 Task: Look for space in Welland, Canada from 11th June, 2023 to 17th June, 2023 for 1 adult in price range Rs.5000 to Rs.12000. Place can be private room with 1  bedroom having 1 bed and 1 bathroom. Property type can be house, flat, guest house, hotel. Booking option can be shelf check-in. Required host language is English.
Action: Mouse moved to (512, 109)
Screenshot: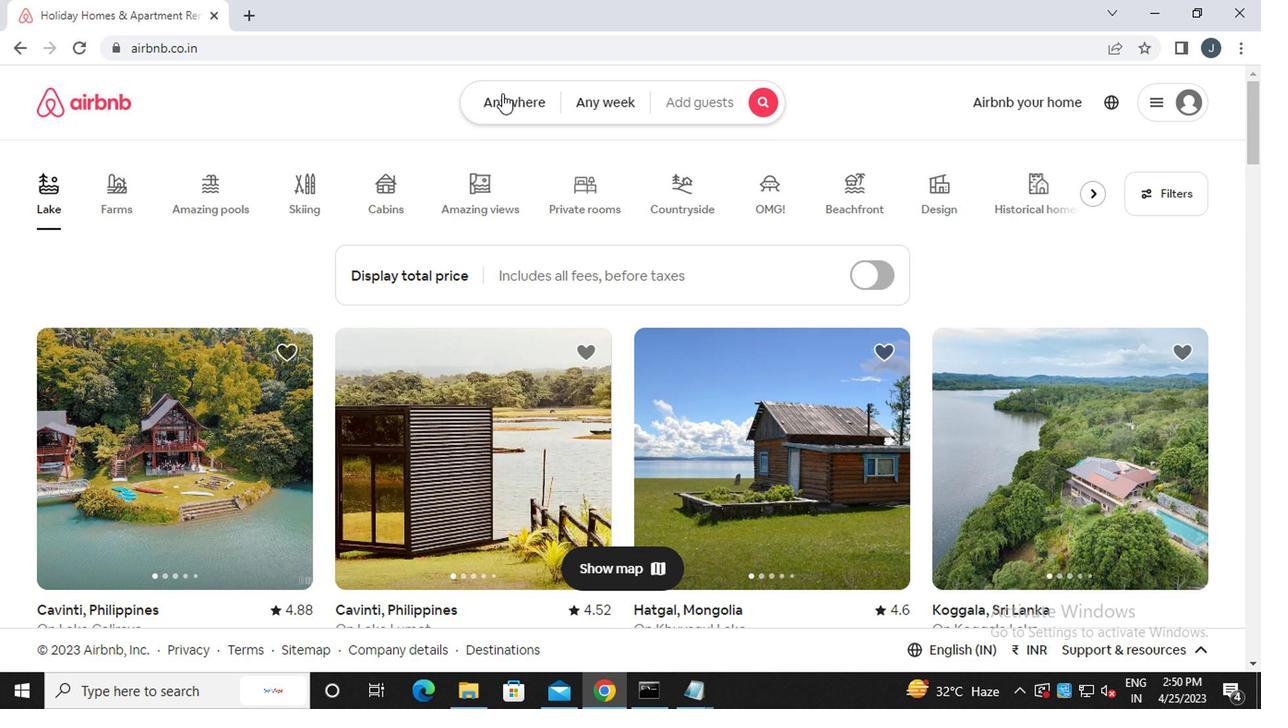 
Action: Mouse pressed left at (512, 109)
Screenshot: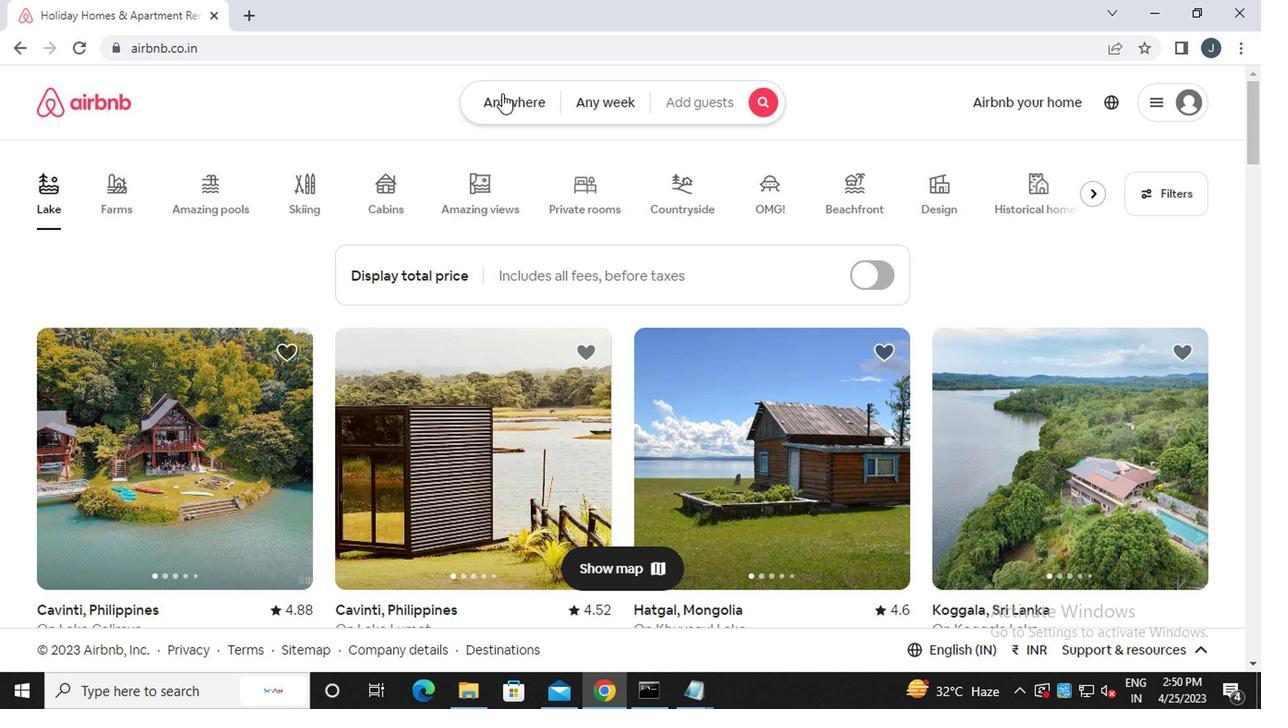 
Action: Mouse moved to (298, 177)
Screenshot: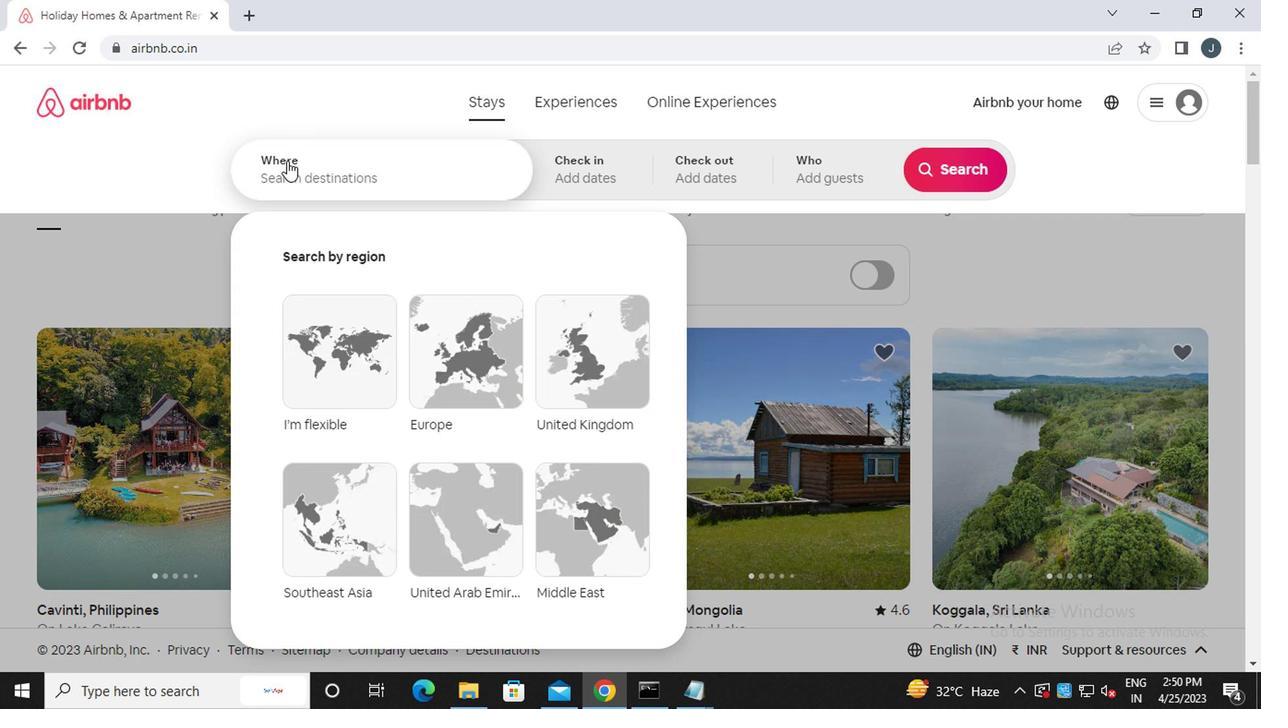 
Action: Mouse pressed left at (298, 177)
Screenshot: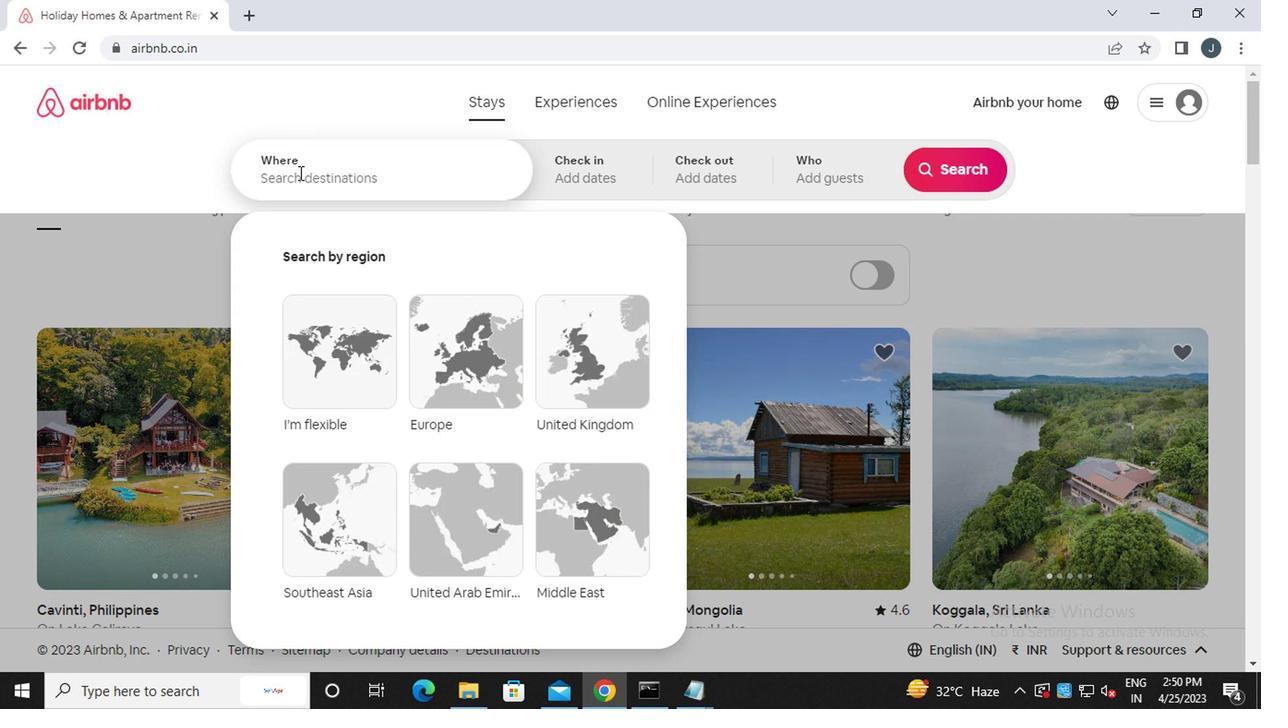 
Action: Mouse moved to (290, 170)
Screenshot: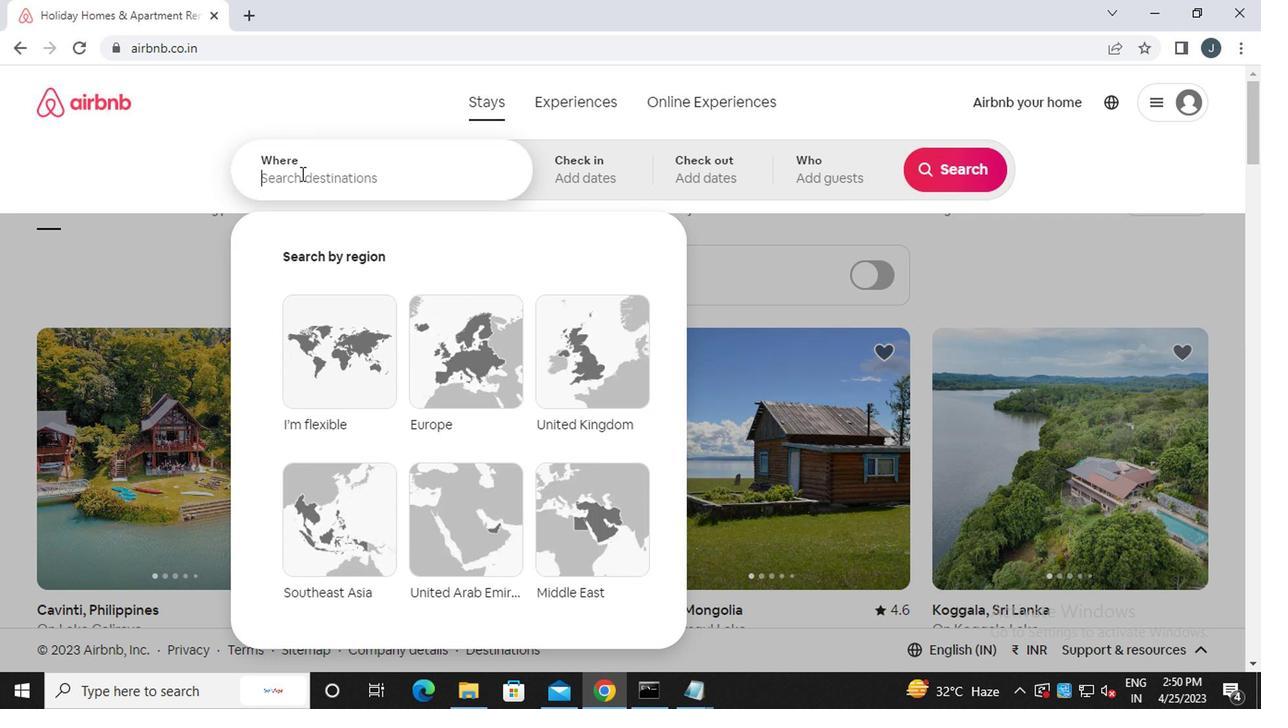 
Action: Key pressed w<Key.caps_lock>elland,<Key.caps_lock>c<Key.caps_lock>anada
Screenshot: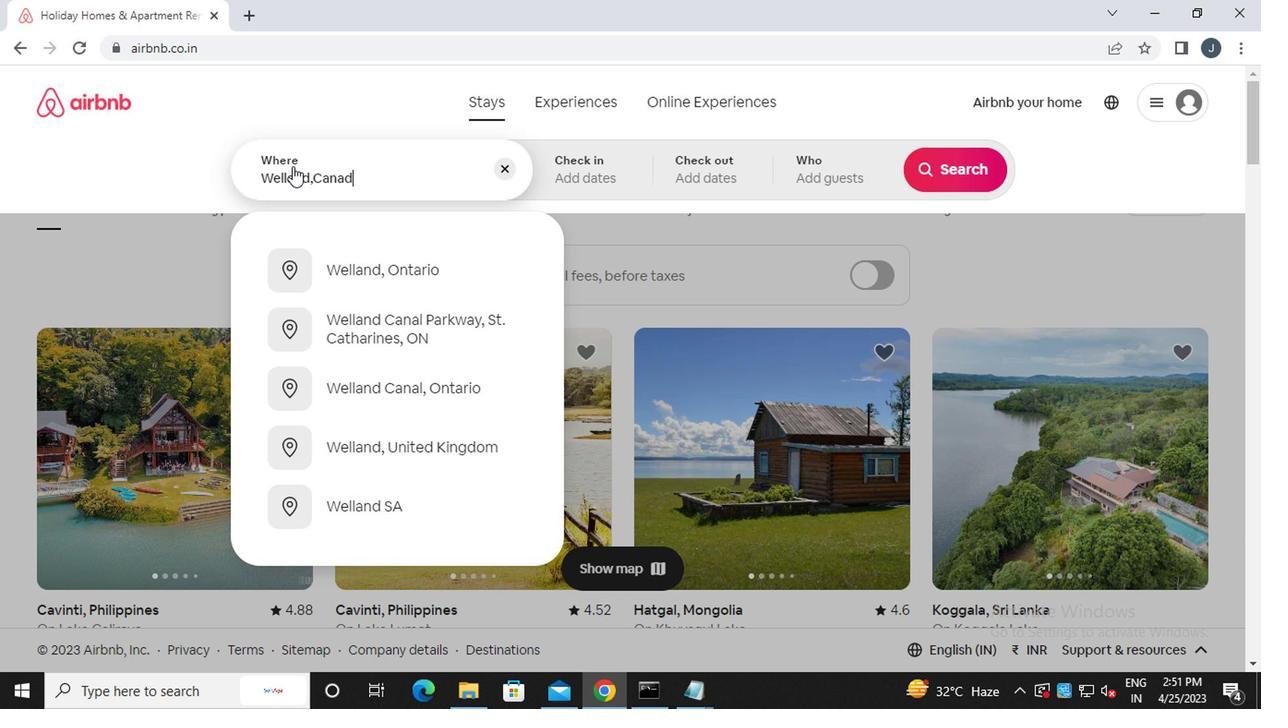 
Action: Mouse moved to (579, 179)
Screenshot: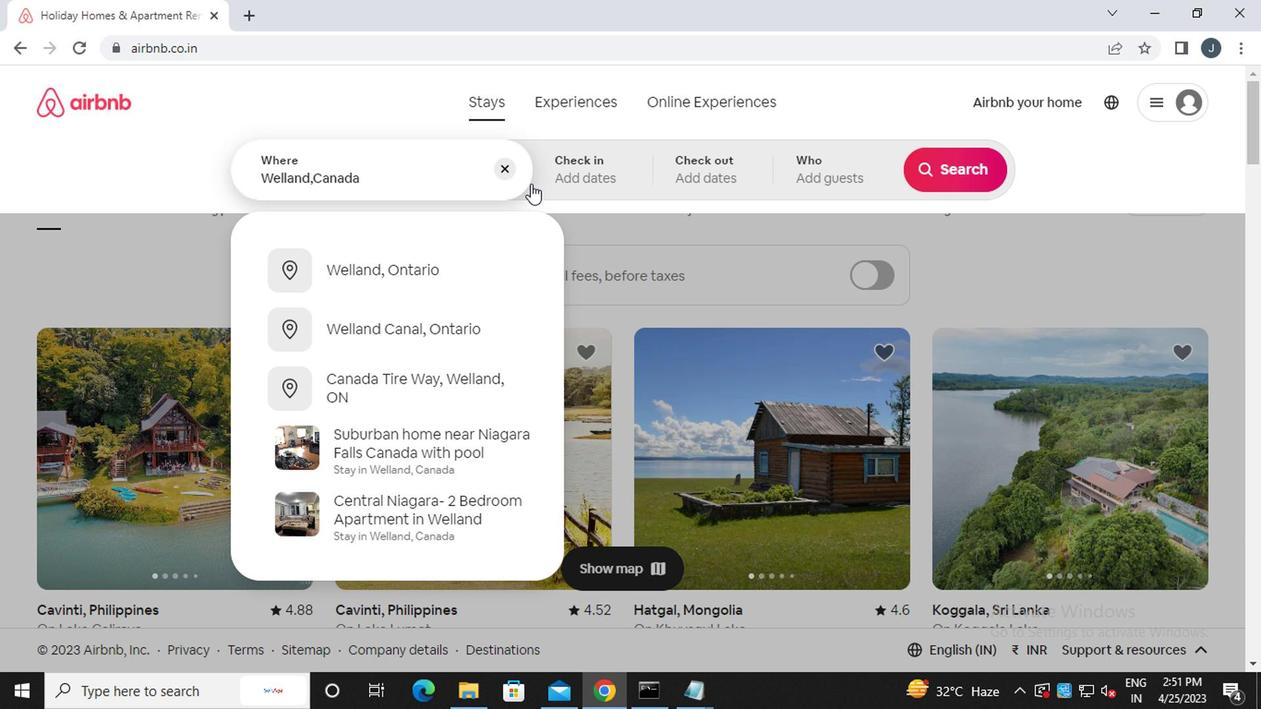 
Action: Mouse pressed left at (579, 179)
Screenshot: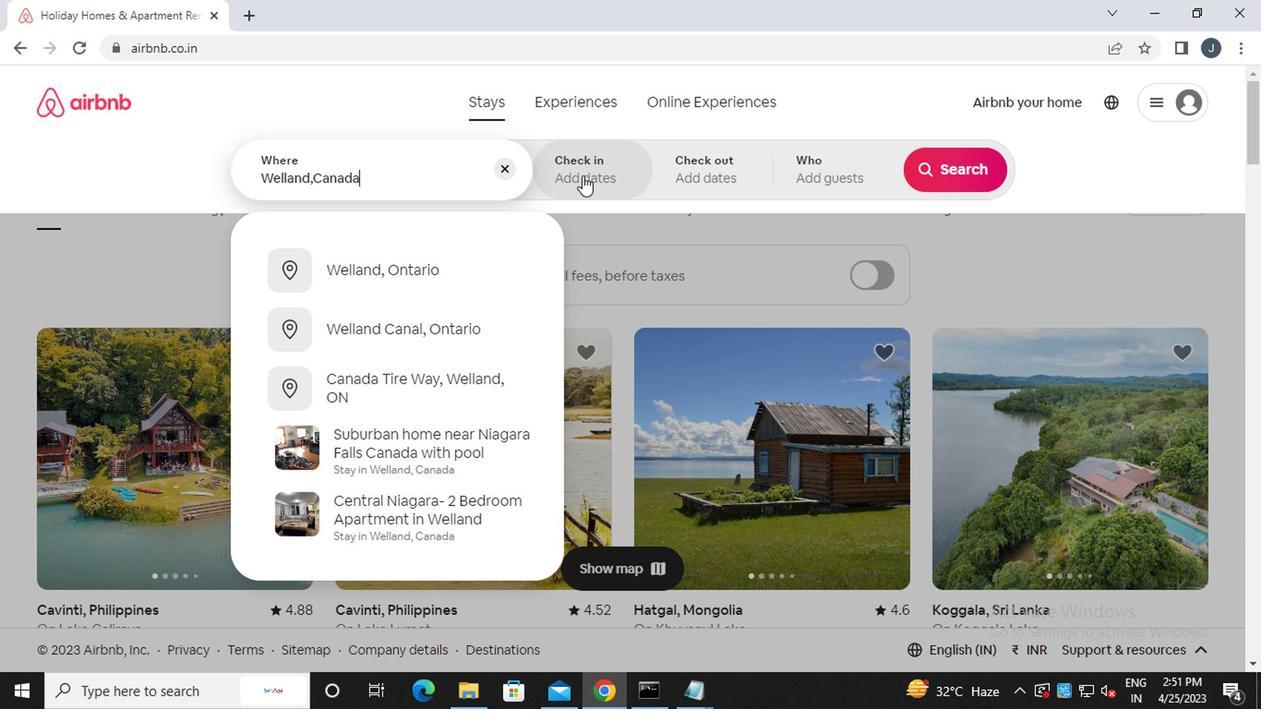 
Action: Mouse moved to (939, 313)
Screenshot: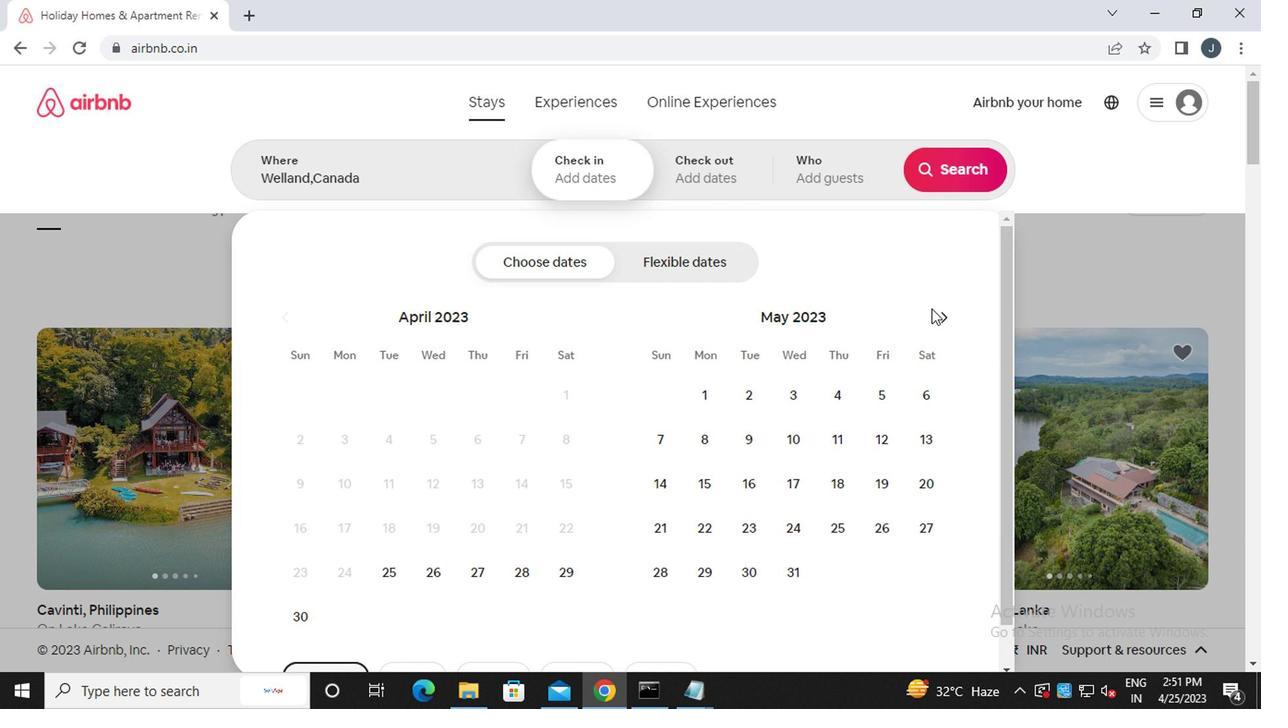 
Action: Mouse pressed left at (939, 313)
Screenshot: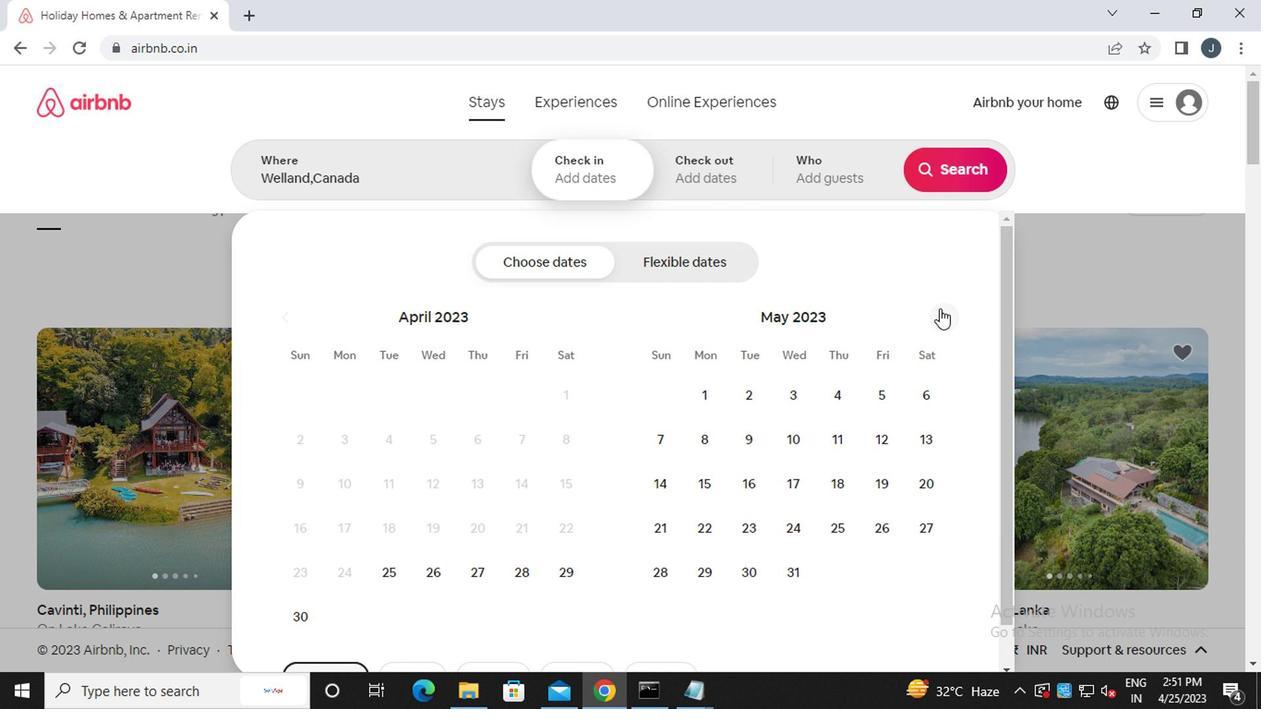 
Action: Mouse moved to (666, 481)
Screenshot: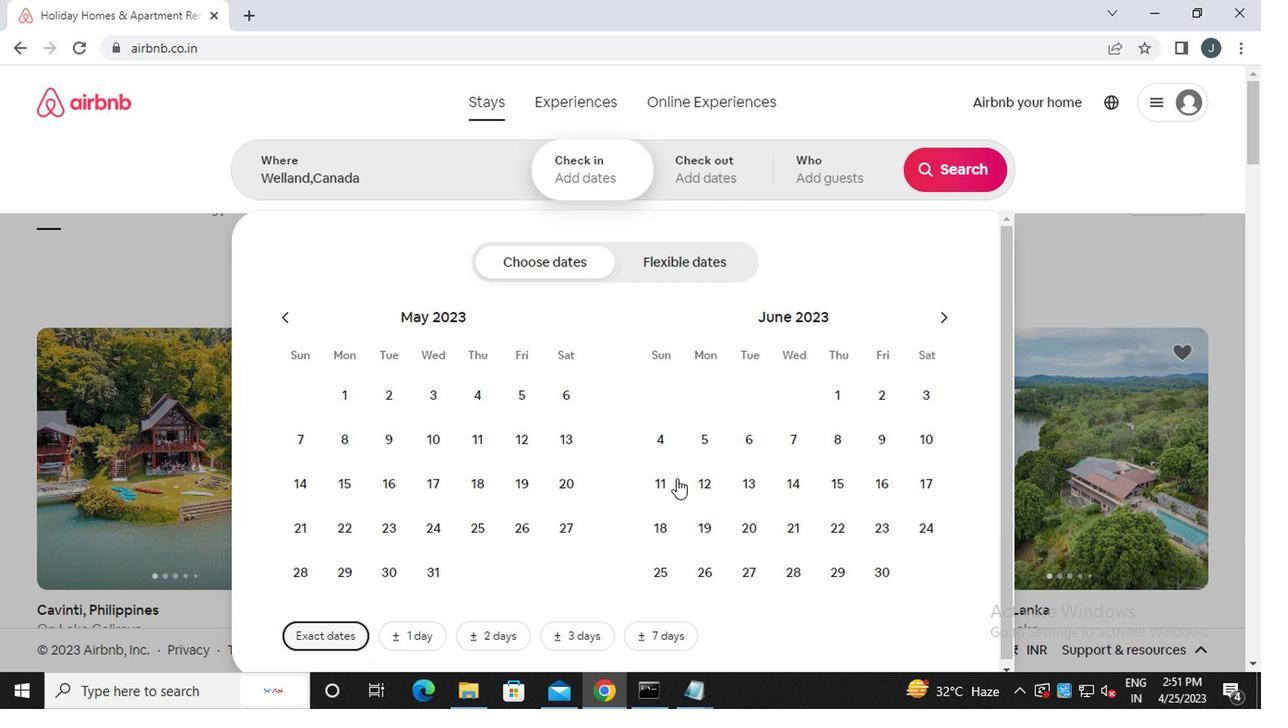 
Action: Mouse pressed left at (666, 481)
Screenshot: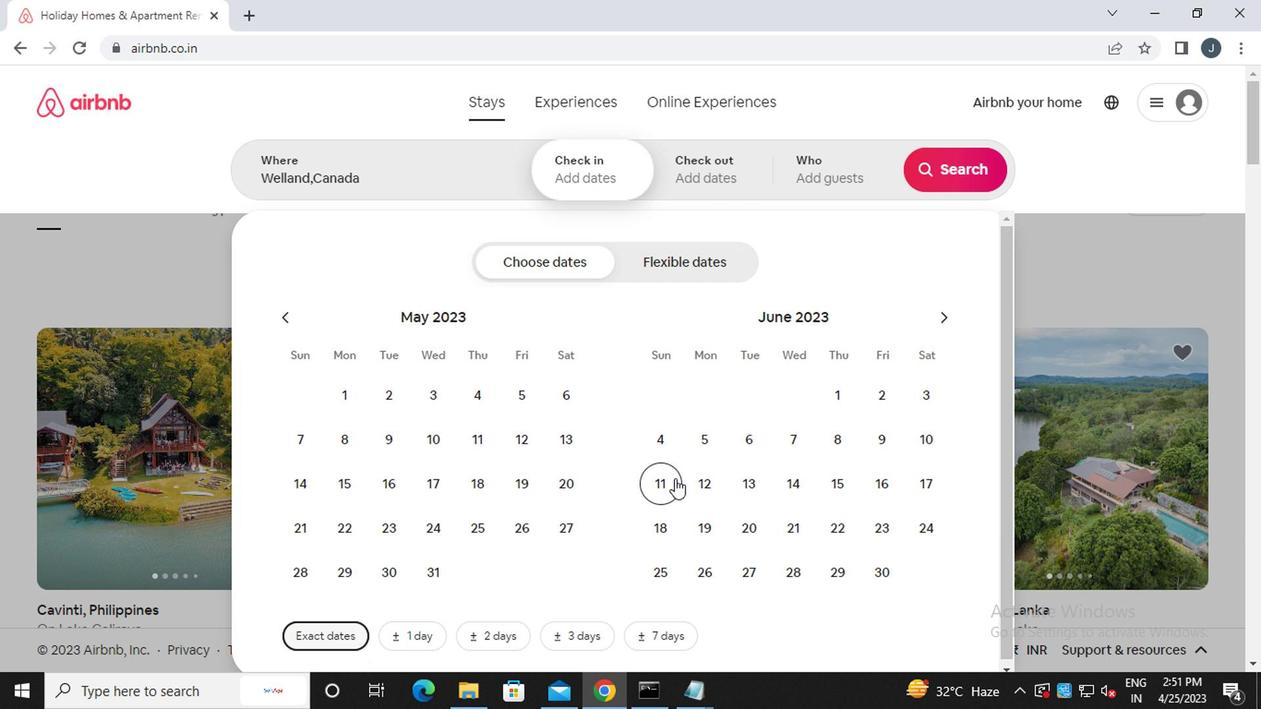 
Action: Mouse moved to (917, 480)
Screenshot: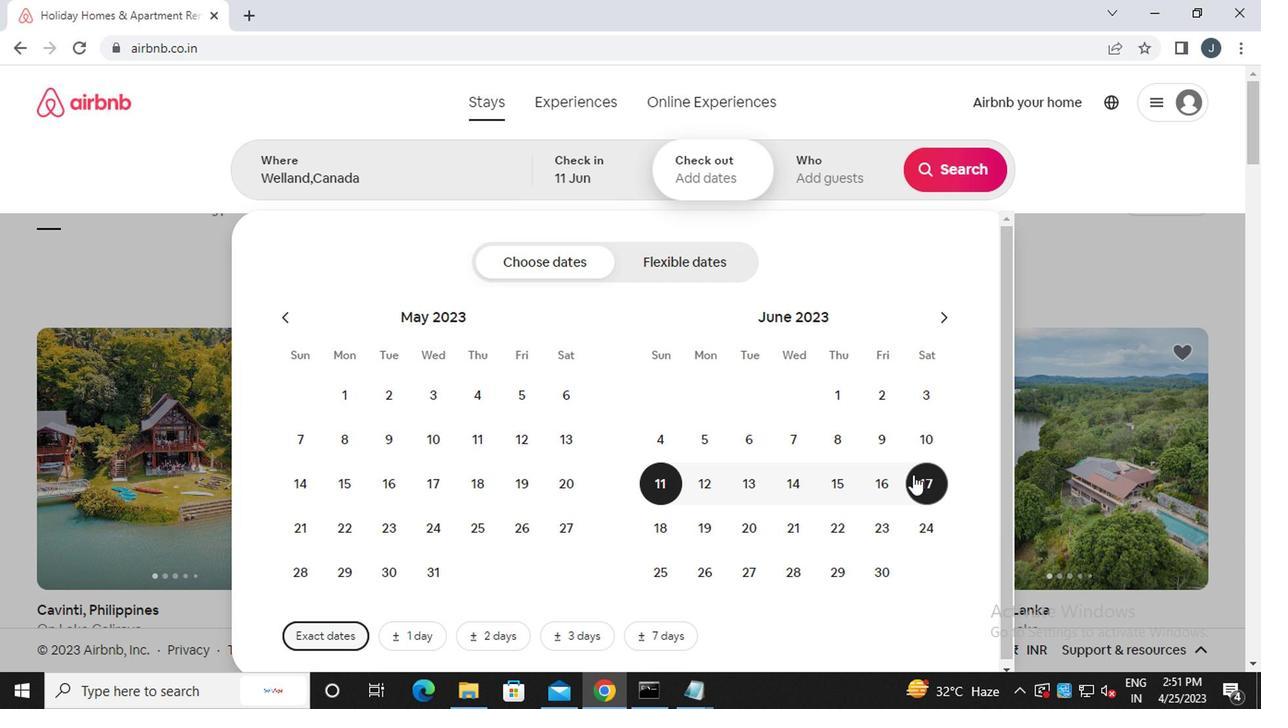 
Action: Mouse pressed left at (917, 480)
Screenshot: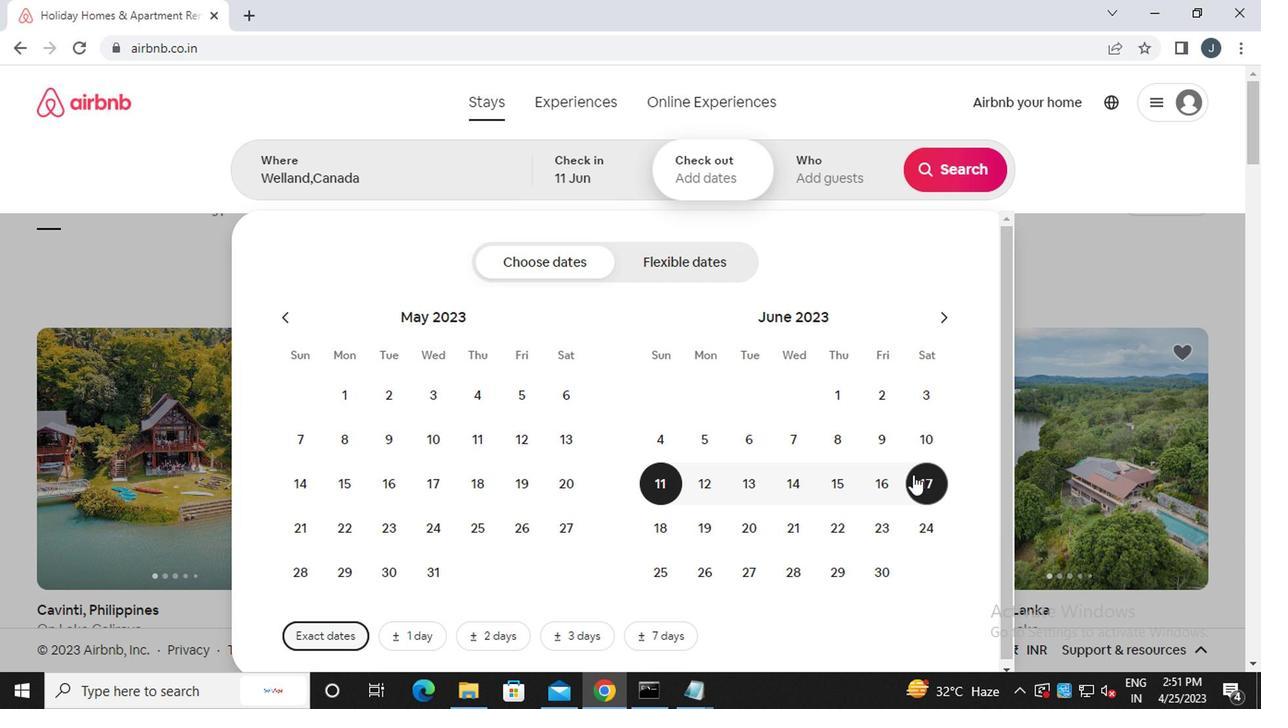 
Action: Mouse moved to (829, 190)
Screenshot: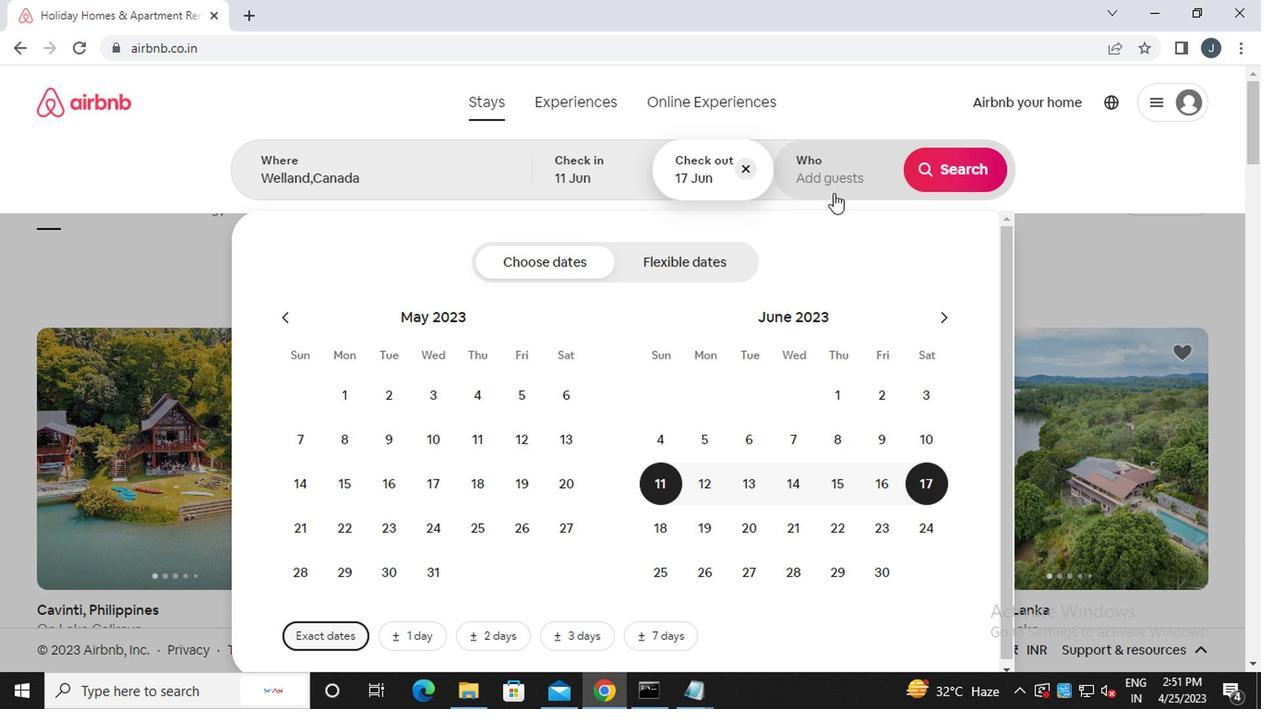 
Action: Mouse pressed left at (829, 190)
Screenshot: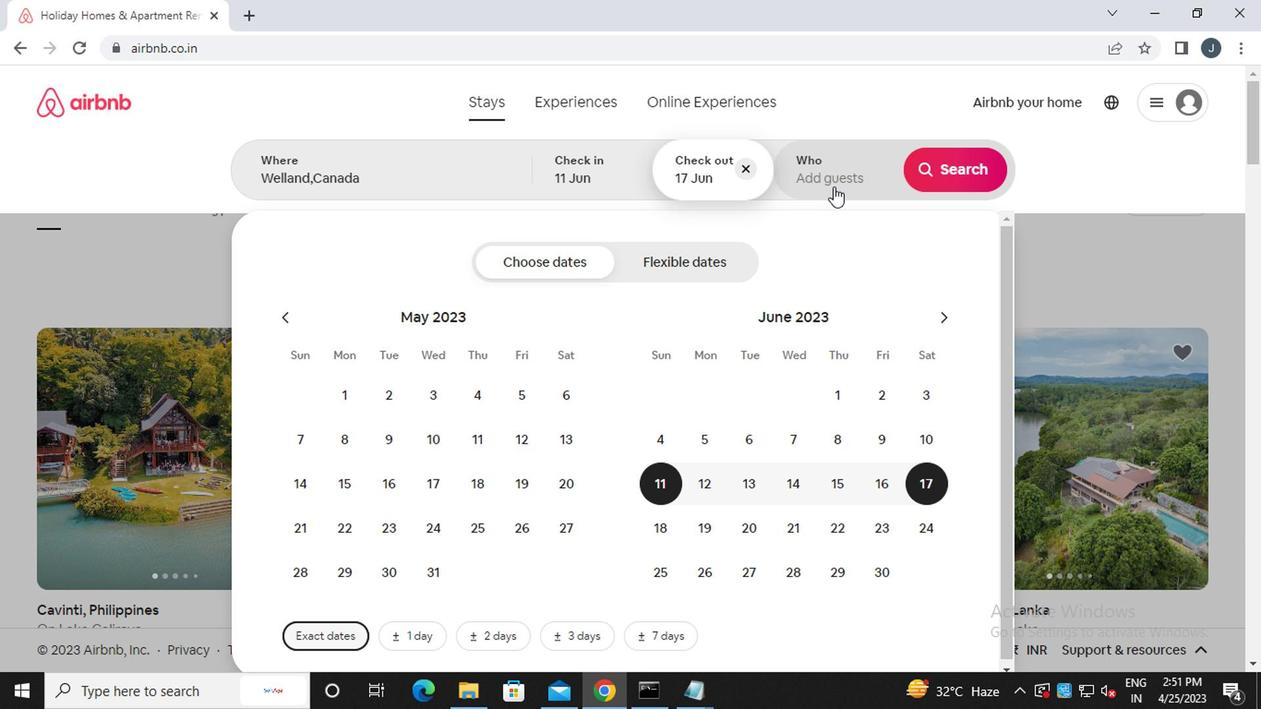 
Action: Mouse moved to (962, 273)
Screenshot: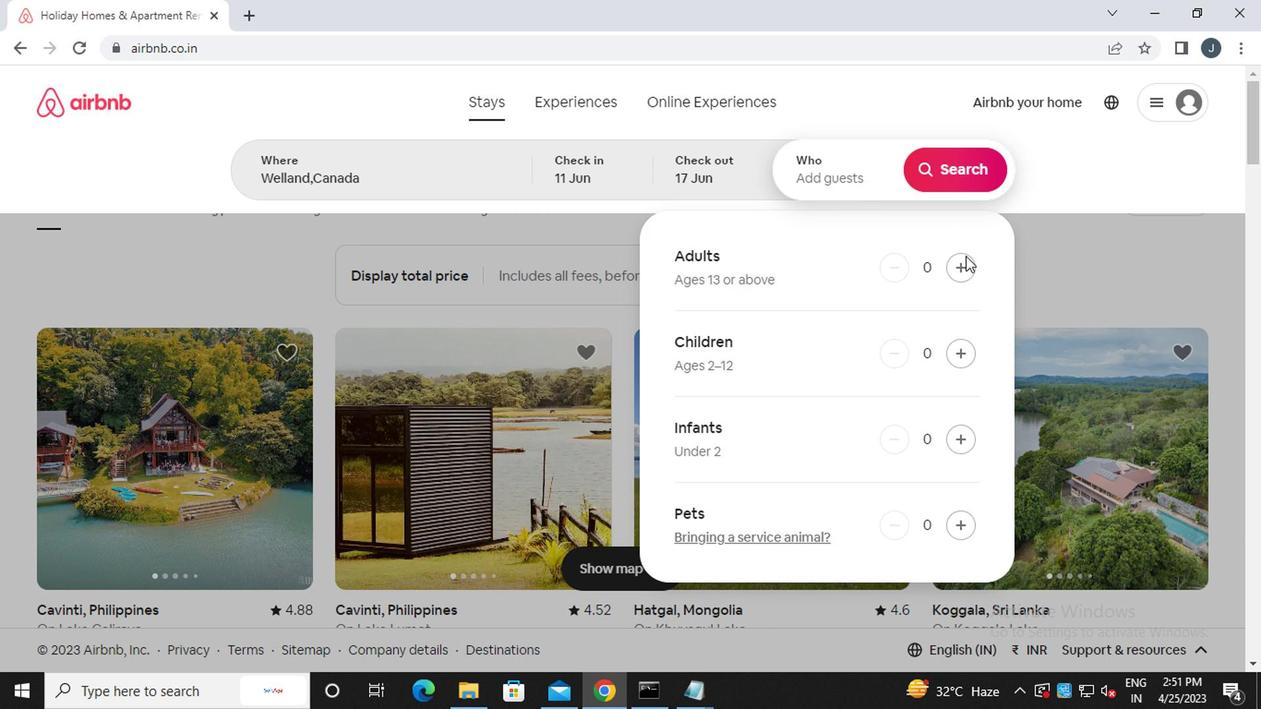 
Action: Mouse pressed left at (962, 273)
Screenshot: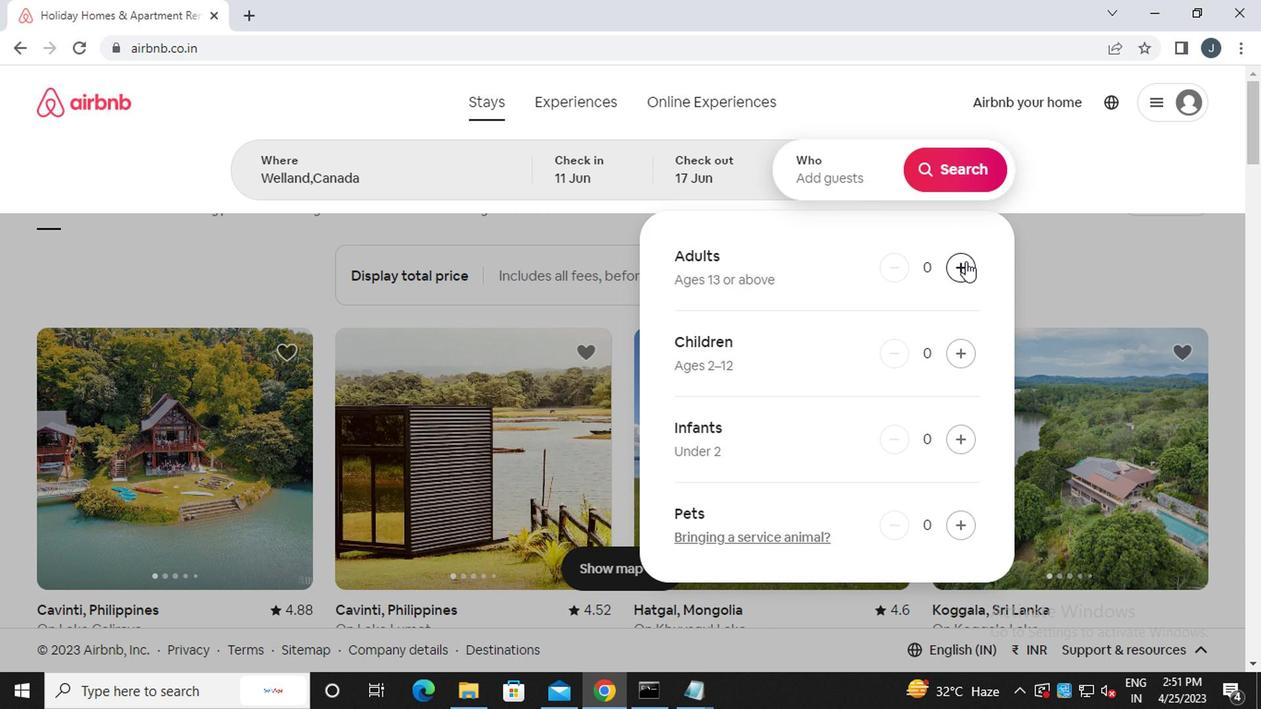 
Action: Mouse moved to (962, 176)
Screenshot: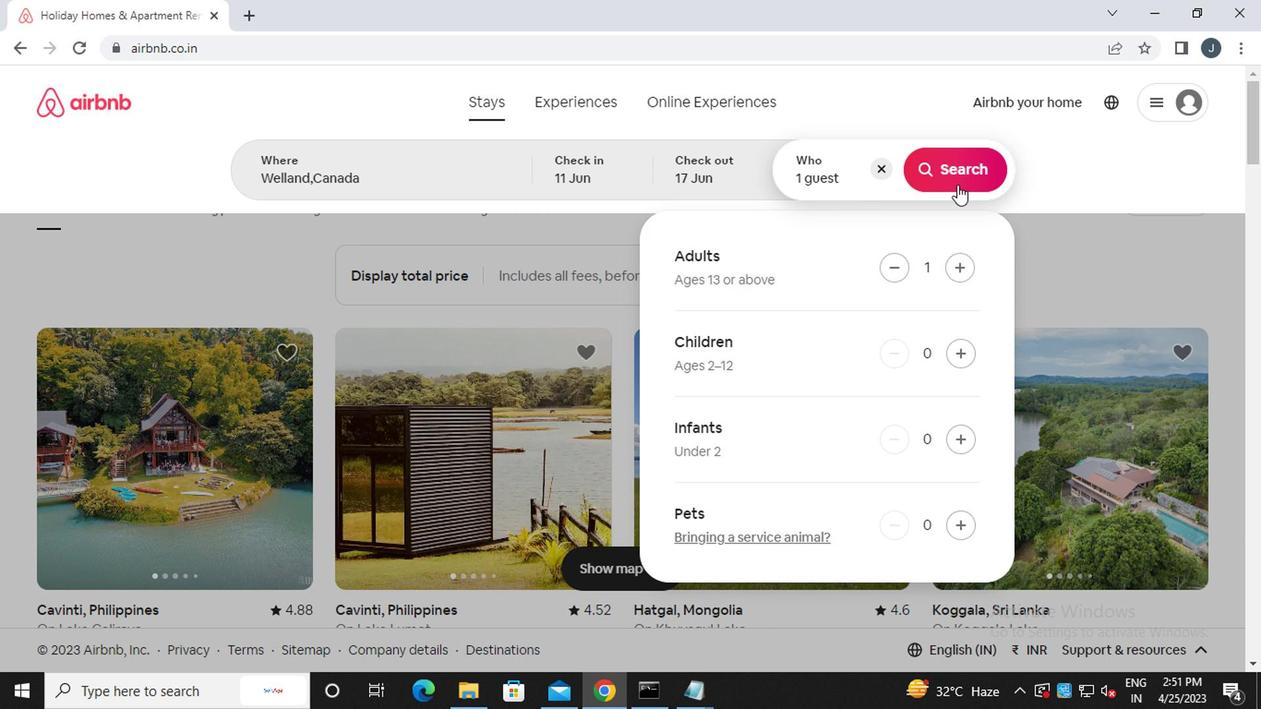 
Action: Mouse pressed left at (962, 176)
Screenshot: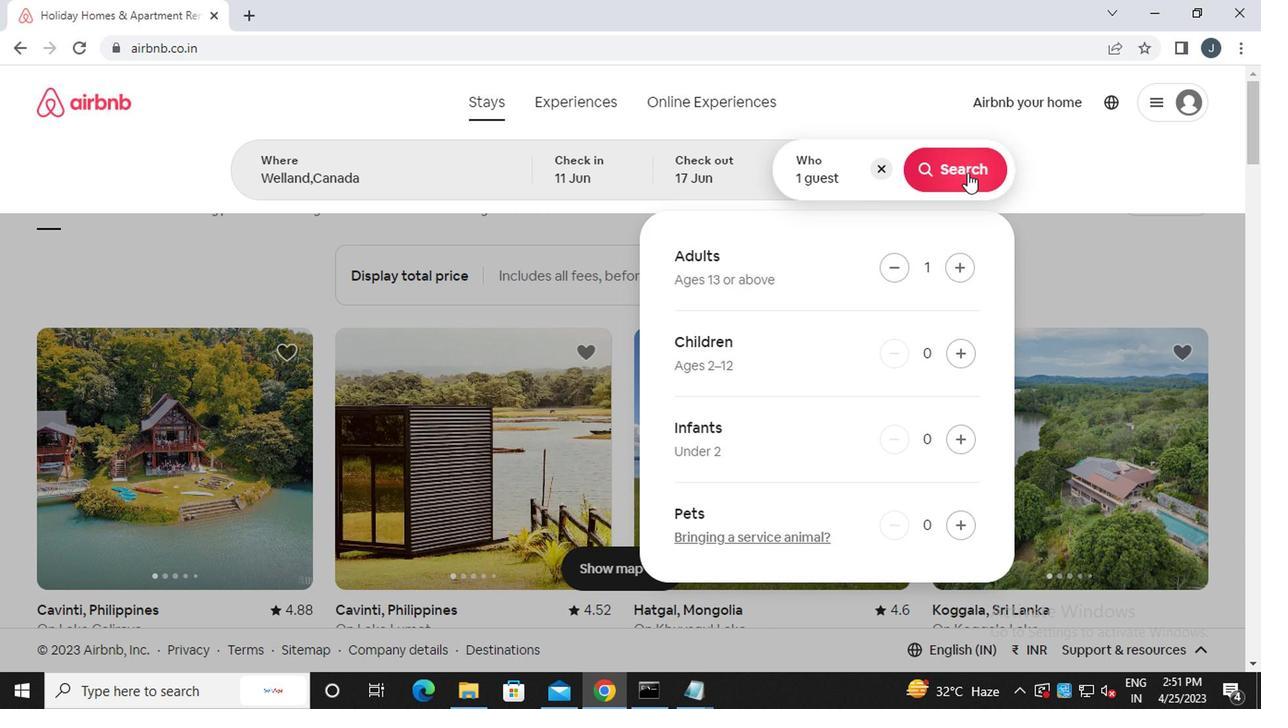 
Action: Mouse moved to (1184, 181)
Screenshot: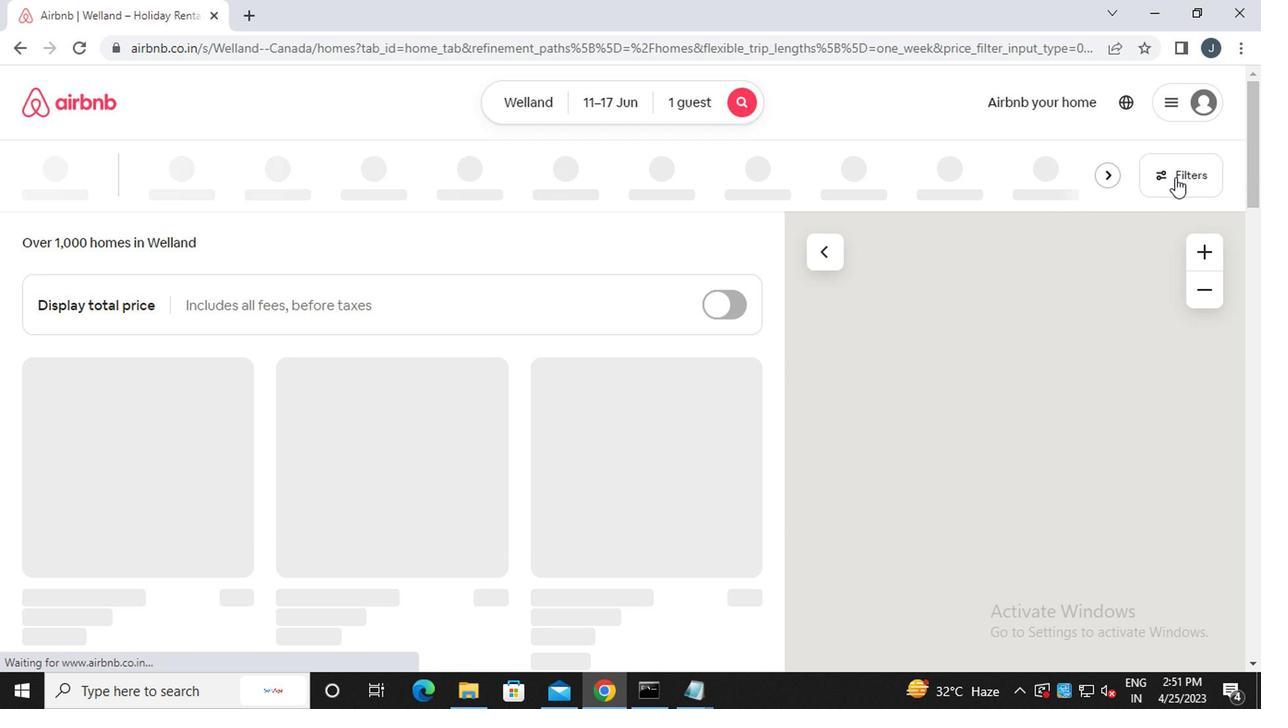 
Action: Mouse pressed left at (1184, 181)
Screenshot: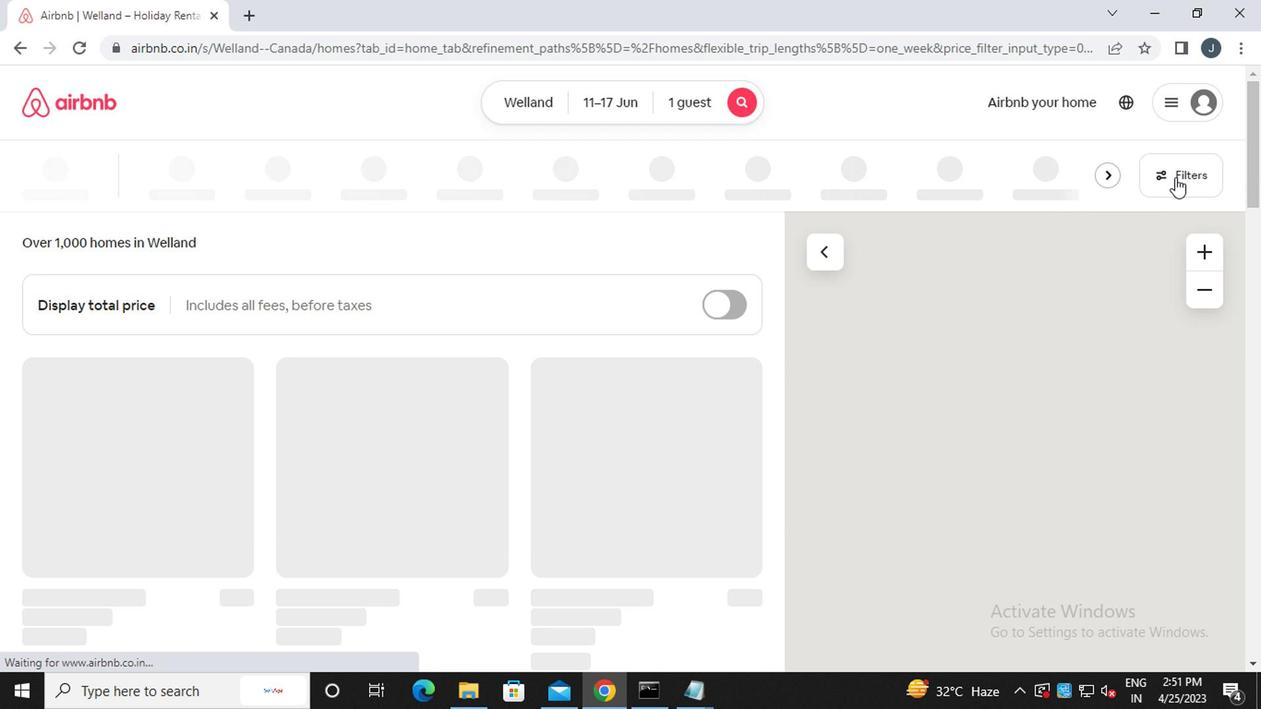 
Action: Mouse moved to (432, 398)
Screenshot: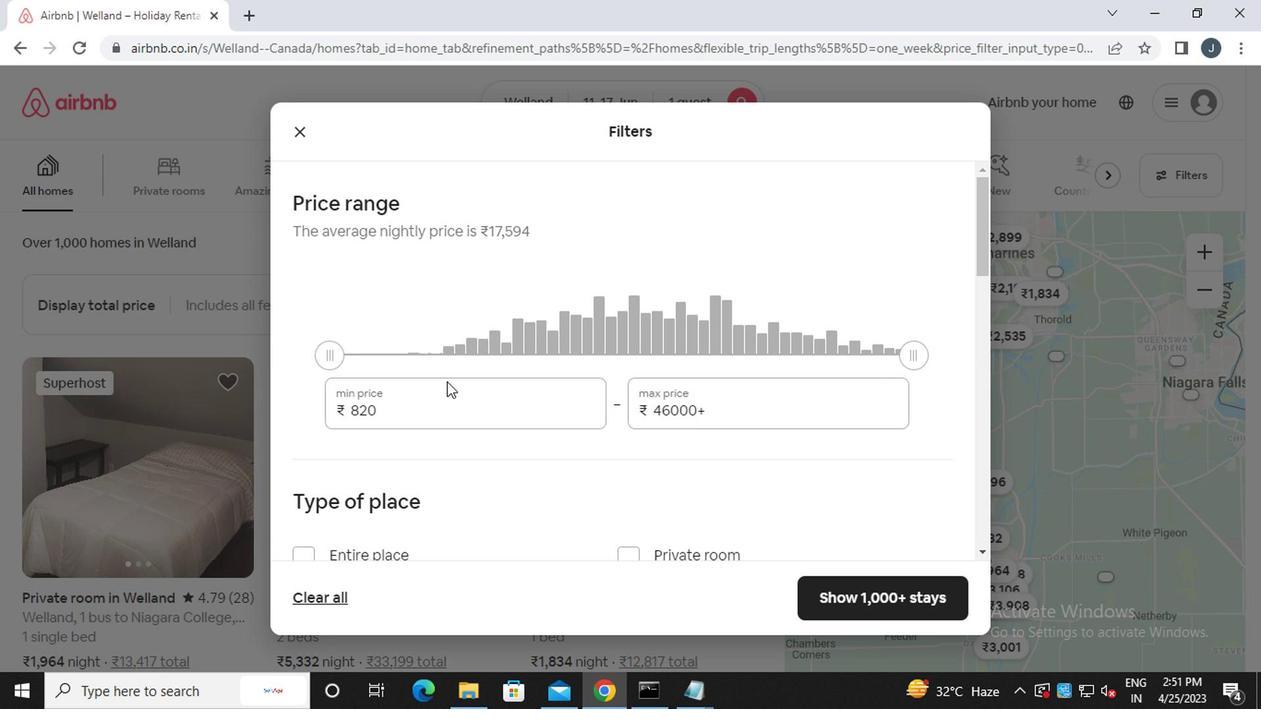 
Action: Mouse pressed left at (432, 398)
Screenshot: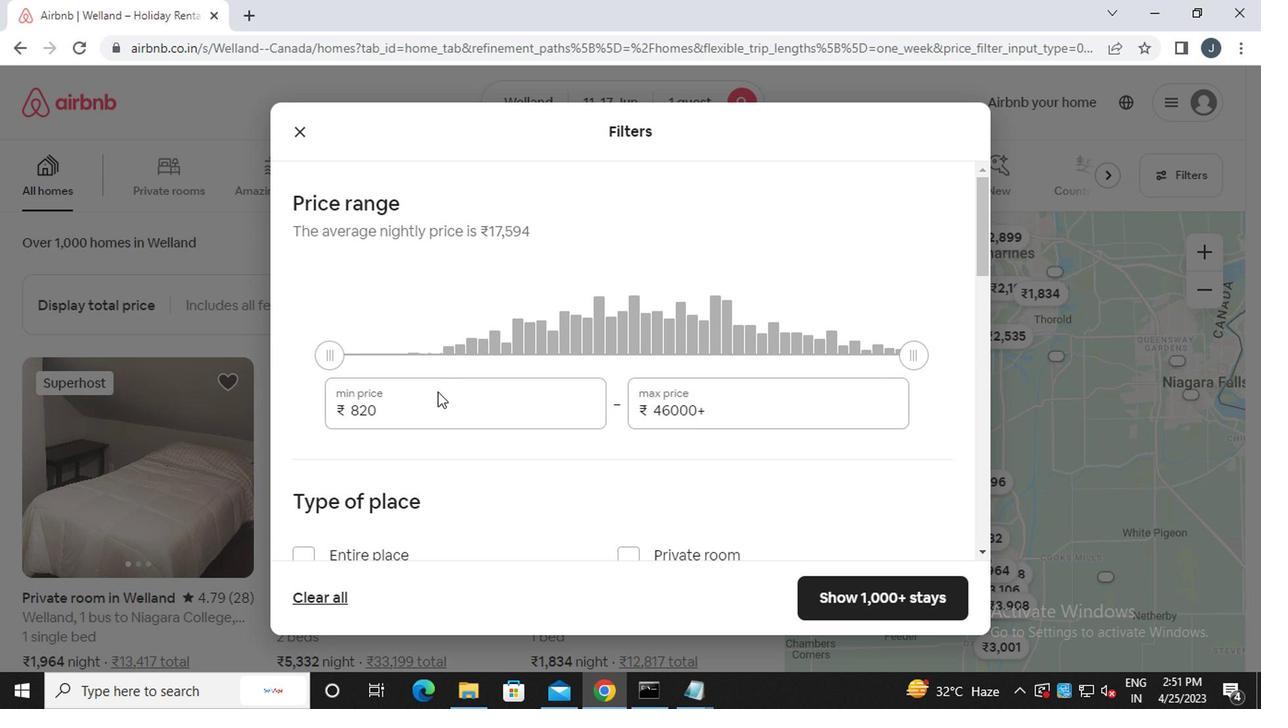 
Action: Mouse moved to (420, 383)
Screenshot: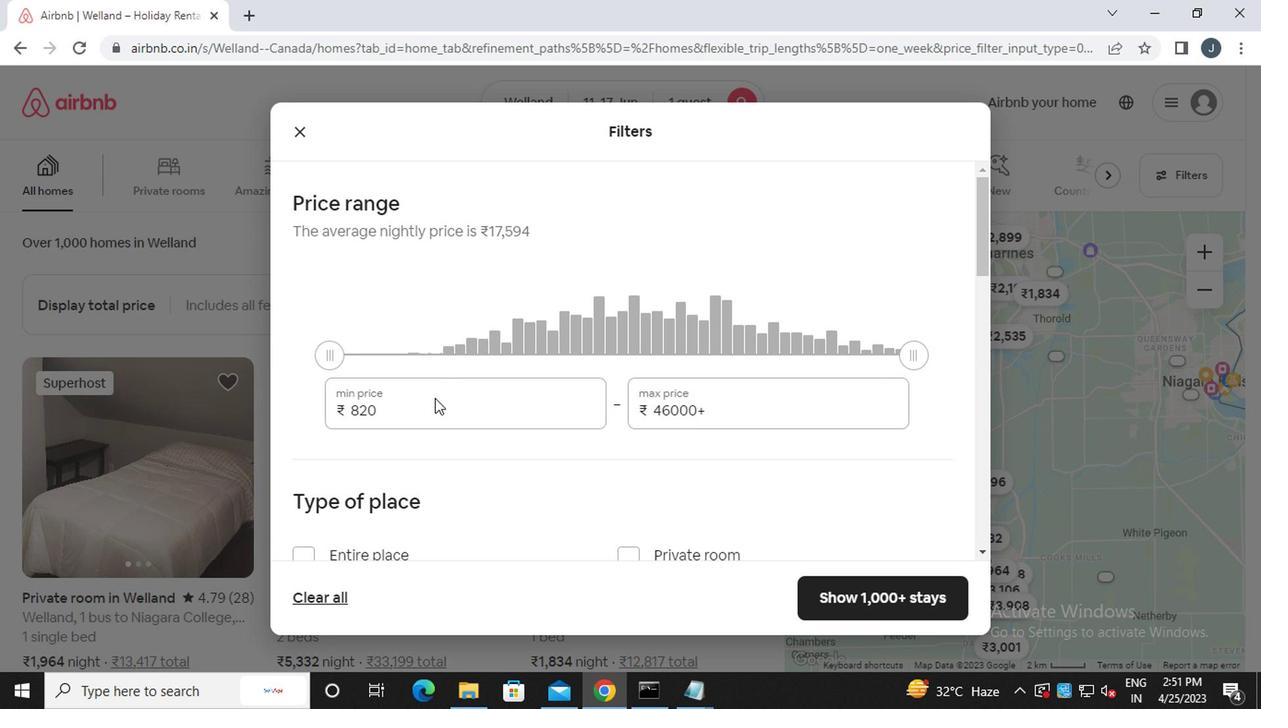 
Action: Key pressed <Key.backspace><Key.backspace><Key.backspace><Key.backspace><Key.backspace><Key.backspace><Key.backspace><Key.backspace><<101>><<96>><<96>><<96>>
Screenshot: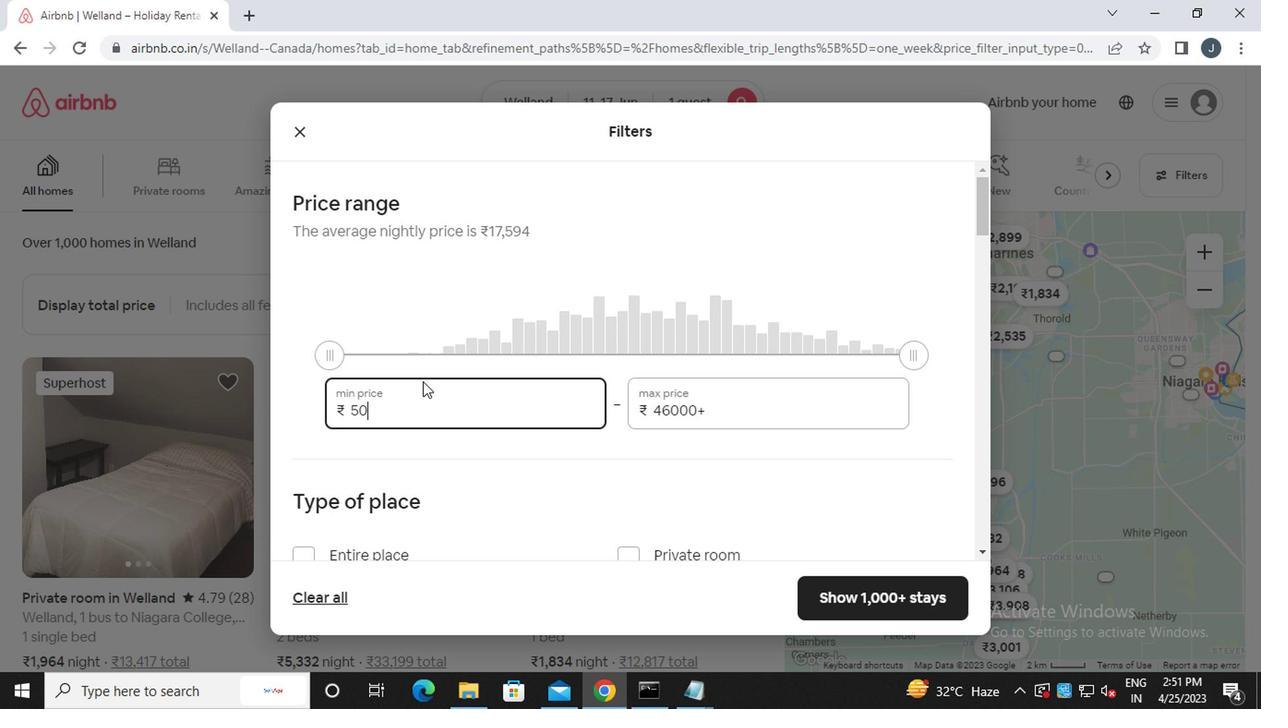 
Action: Mouse moved to (824, 419)
Screenshot: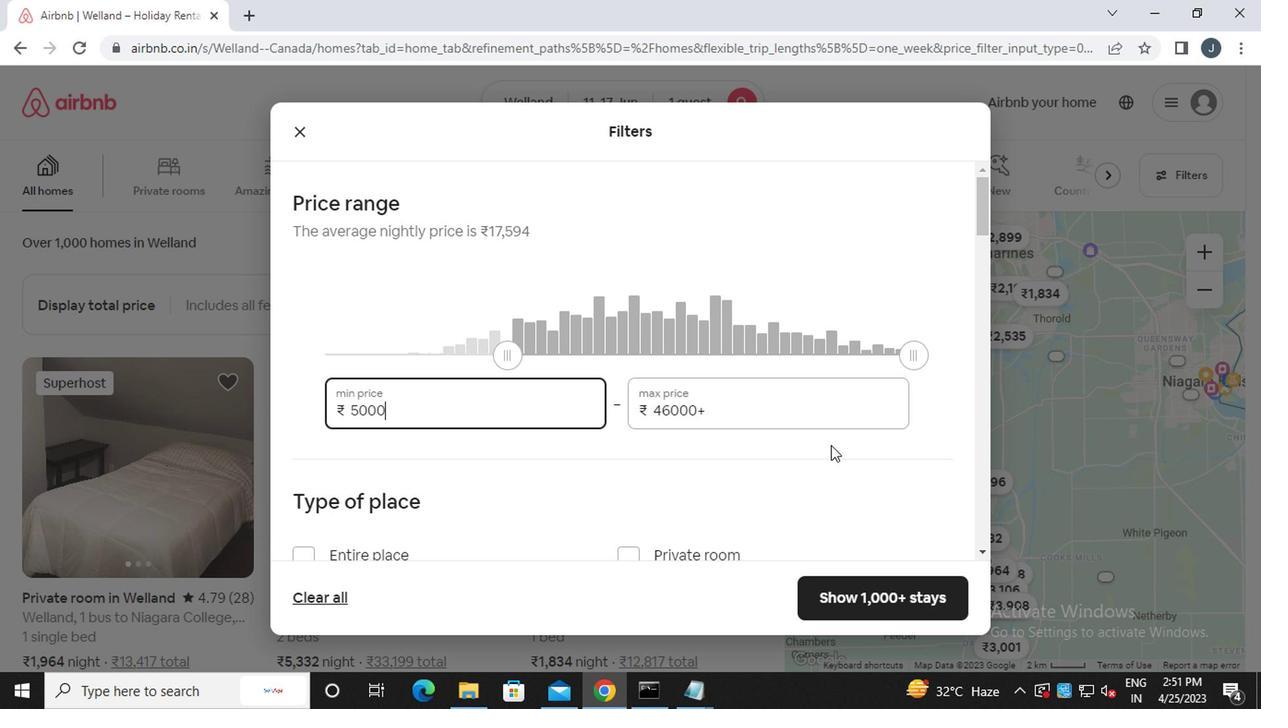 
Action: Mouse pressed left at (824, 419)
Screenshot: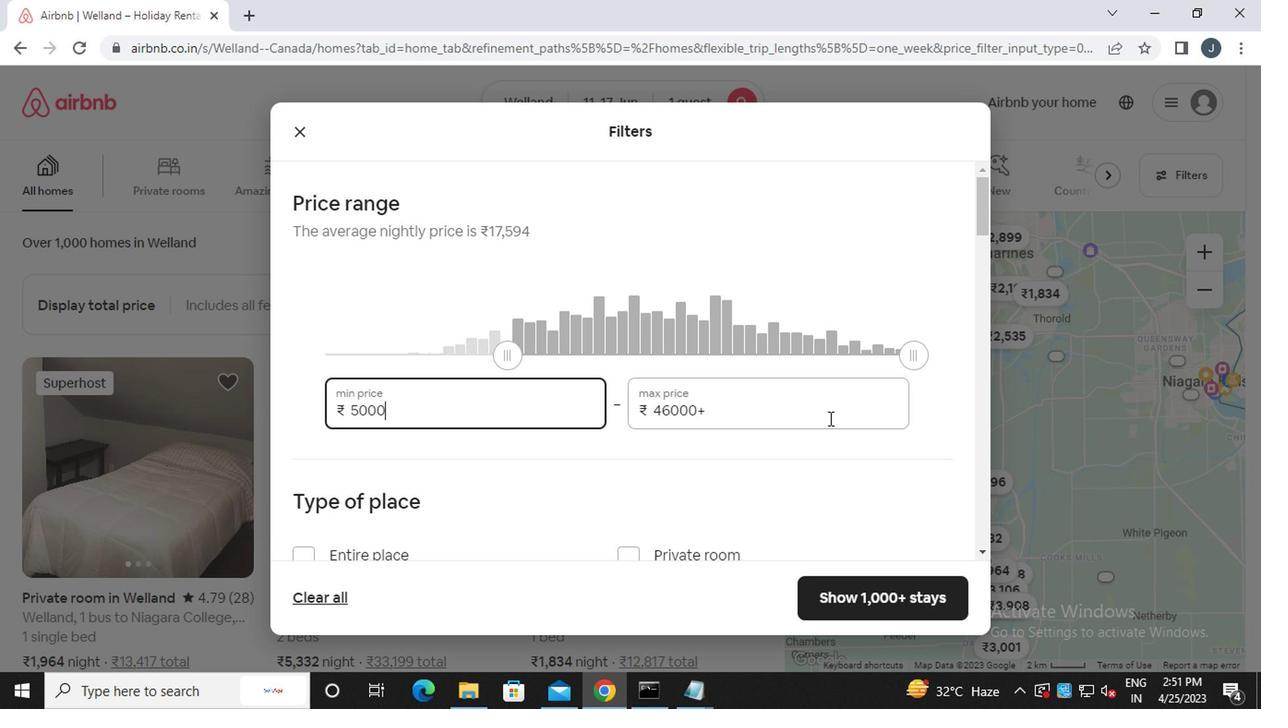 
Action: Mouse moved to (823, 419)
Screenshot: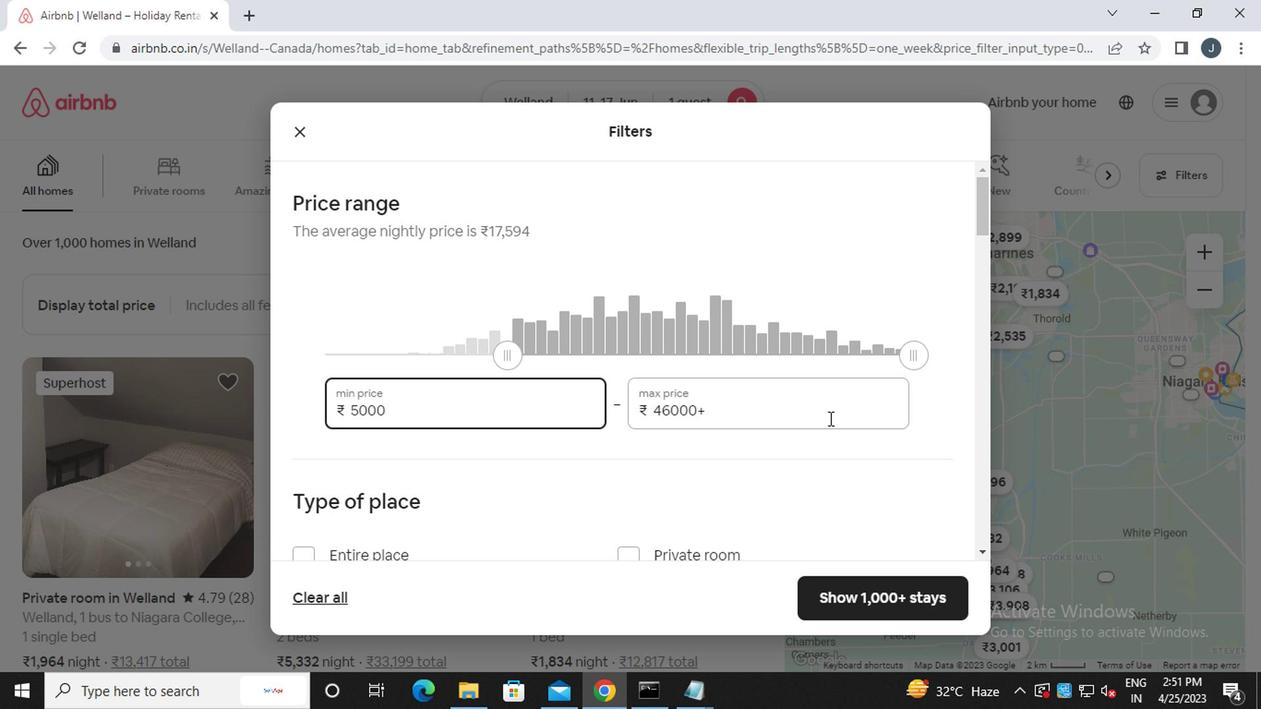 
Action: Key pressed <Key.backspace><Key.backspace><Key.backspace><Key.backspace><Key.backspace><Key.backspace><Key.backspace><Key.backspace><Key.backspace><Key.backspace><Key.backspace><Key.backspace><<97>><<98>><<96>><<96>><<96>>
Screenshot: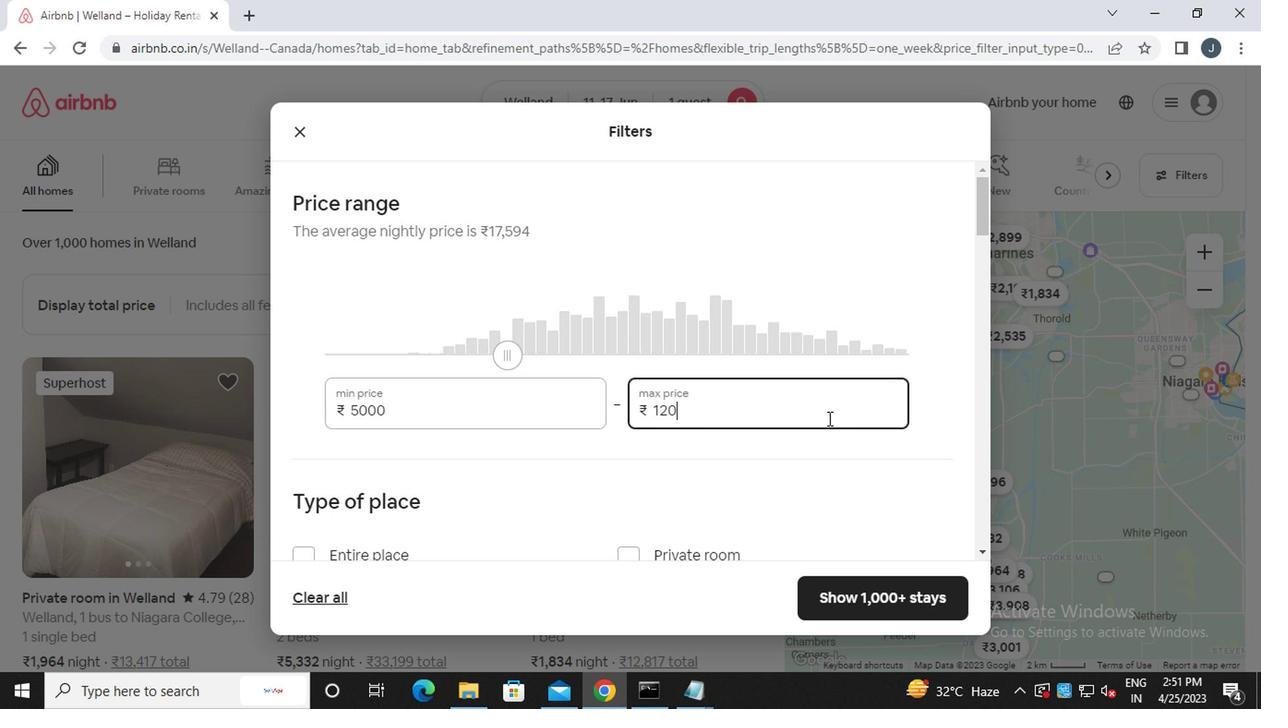 
Action: Mouse moved to (792, 419)
Screenshot: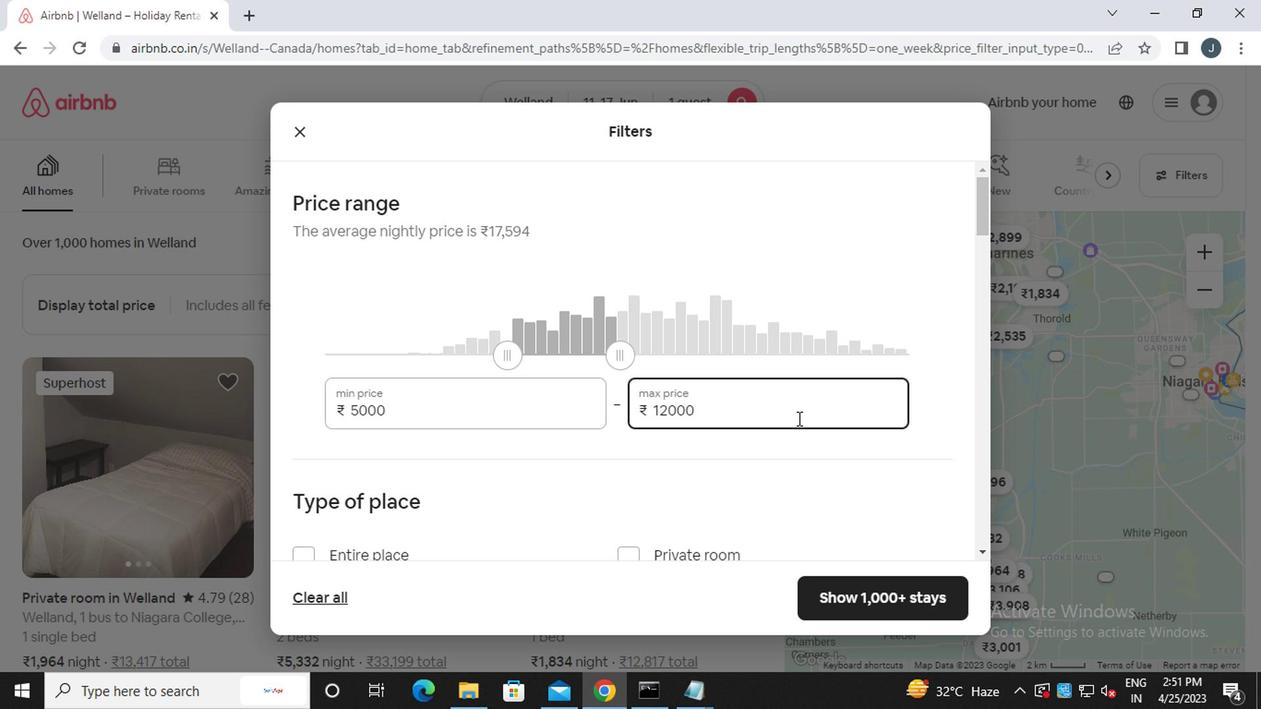 
Action: Mouse scrolled (792, 419) with delta (0, 0)
Screenshot: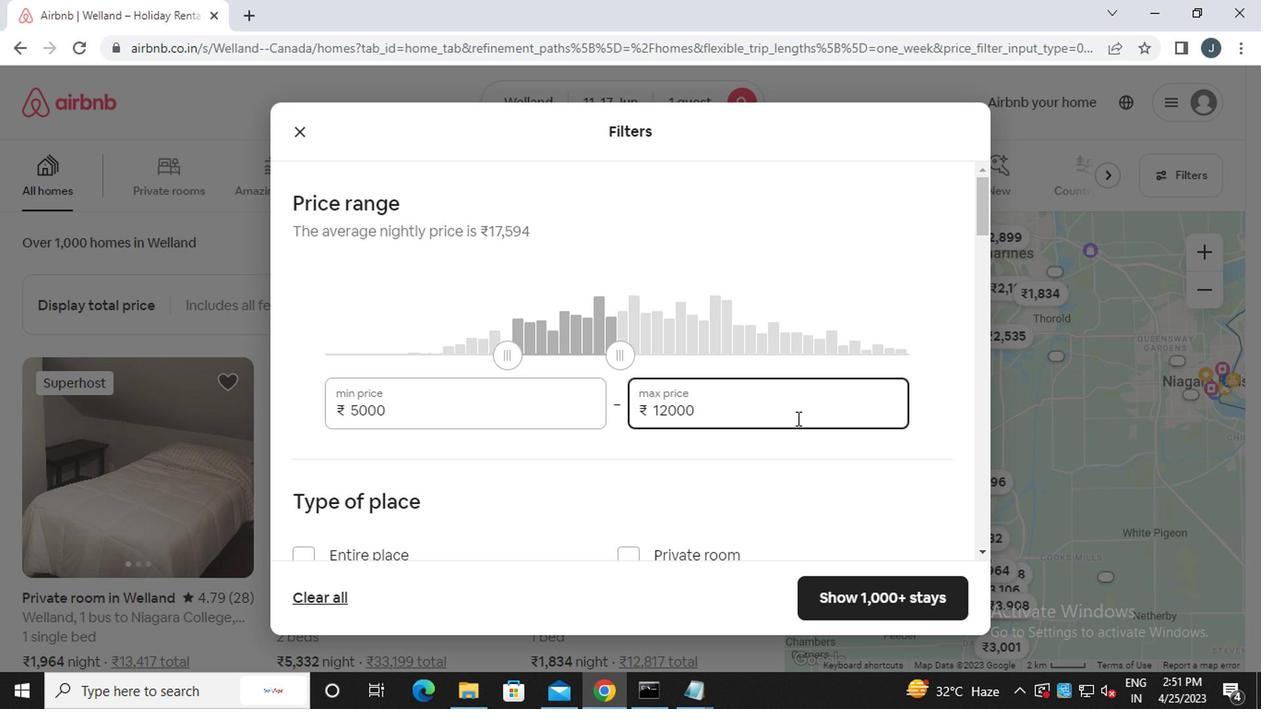 
Action: Mouse scrolled (792, 419) with delta (0, 0)
Screenshot: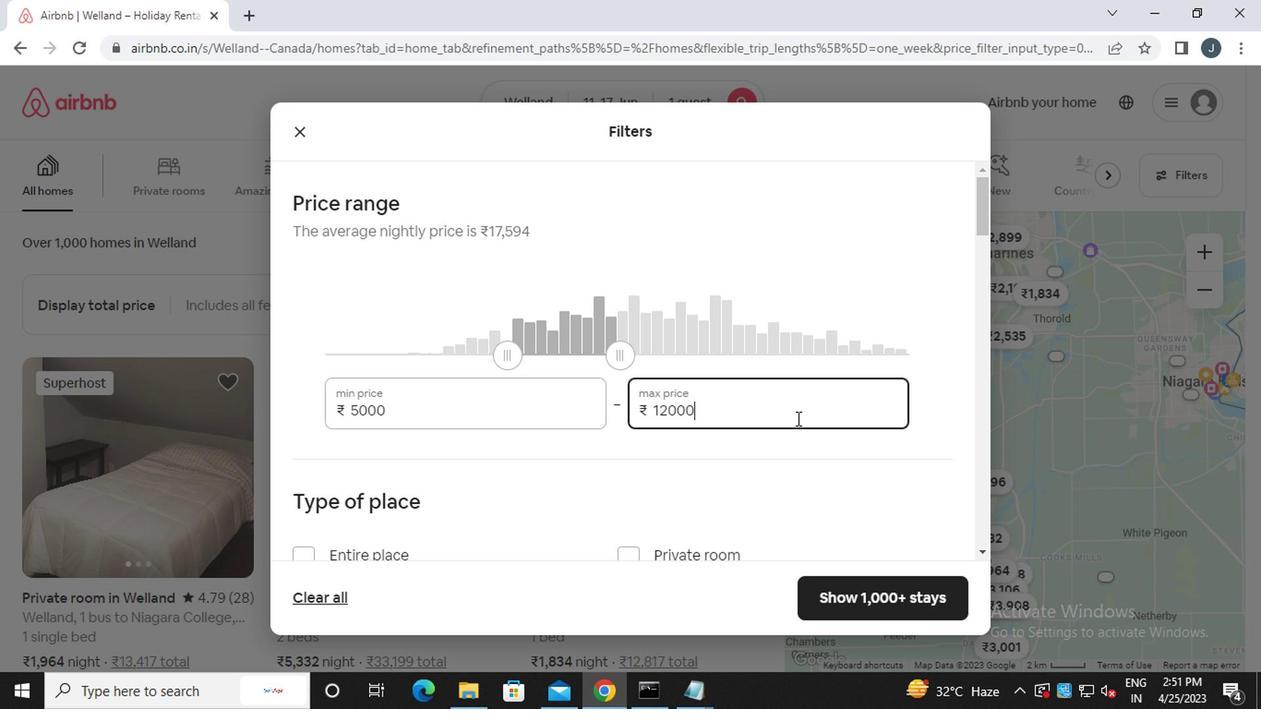 
Action: Mouse moved to (630, 370)
Screenshot: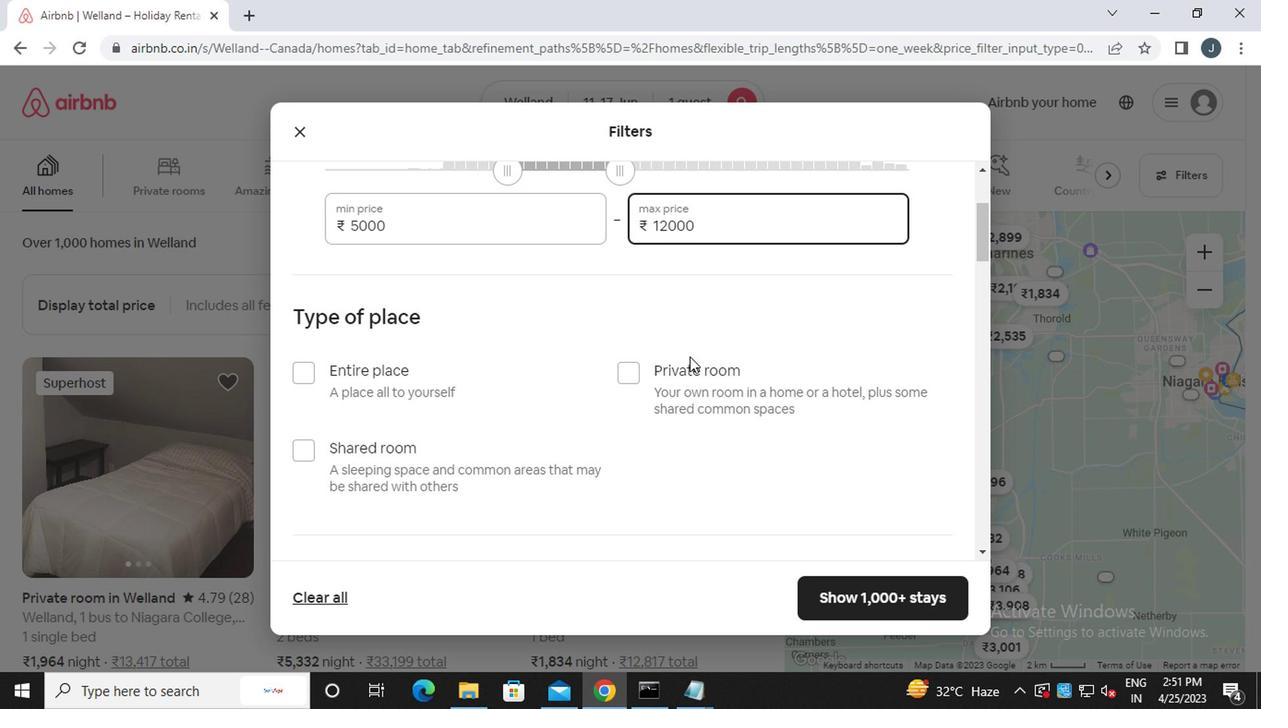 
Action: Mouse pressed left at (630, 370)
Screenshot: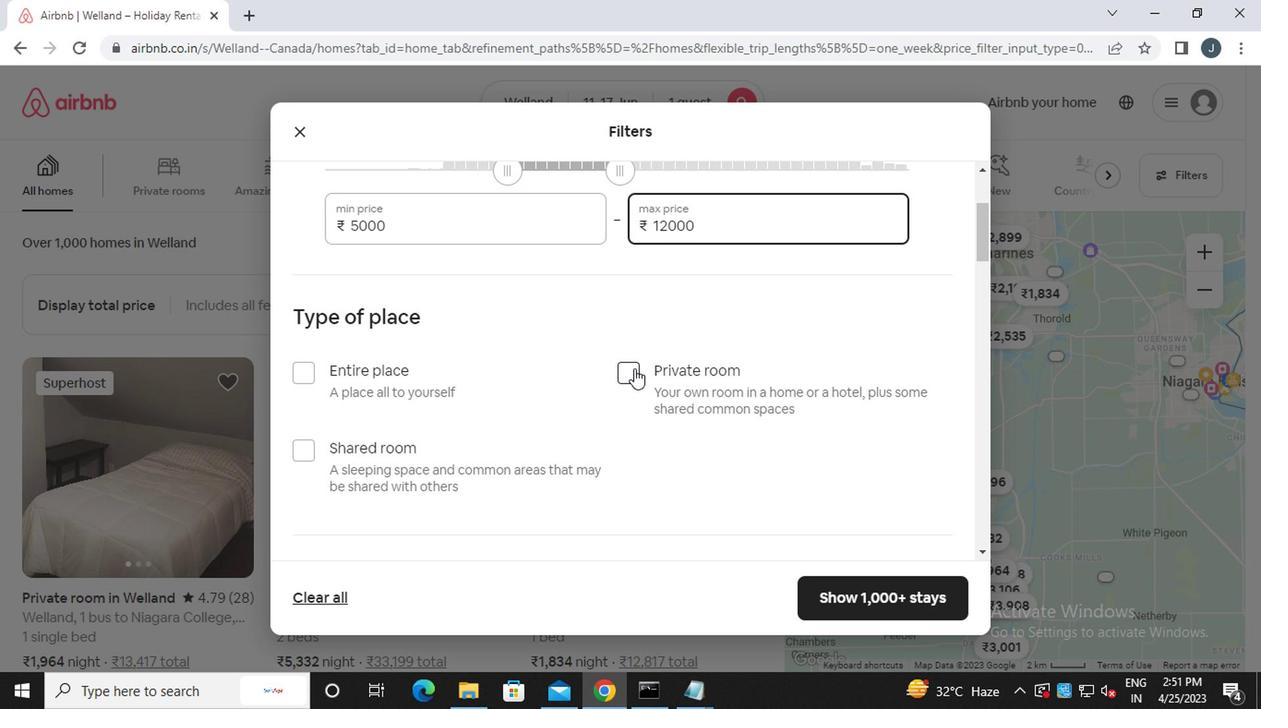 
Action: Mouse moved to (579, 389)
Screenshot: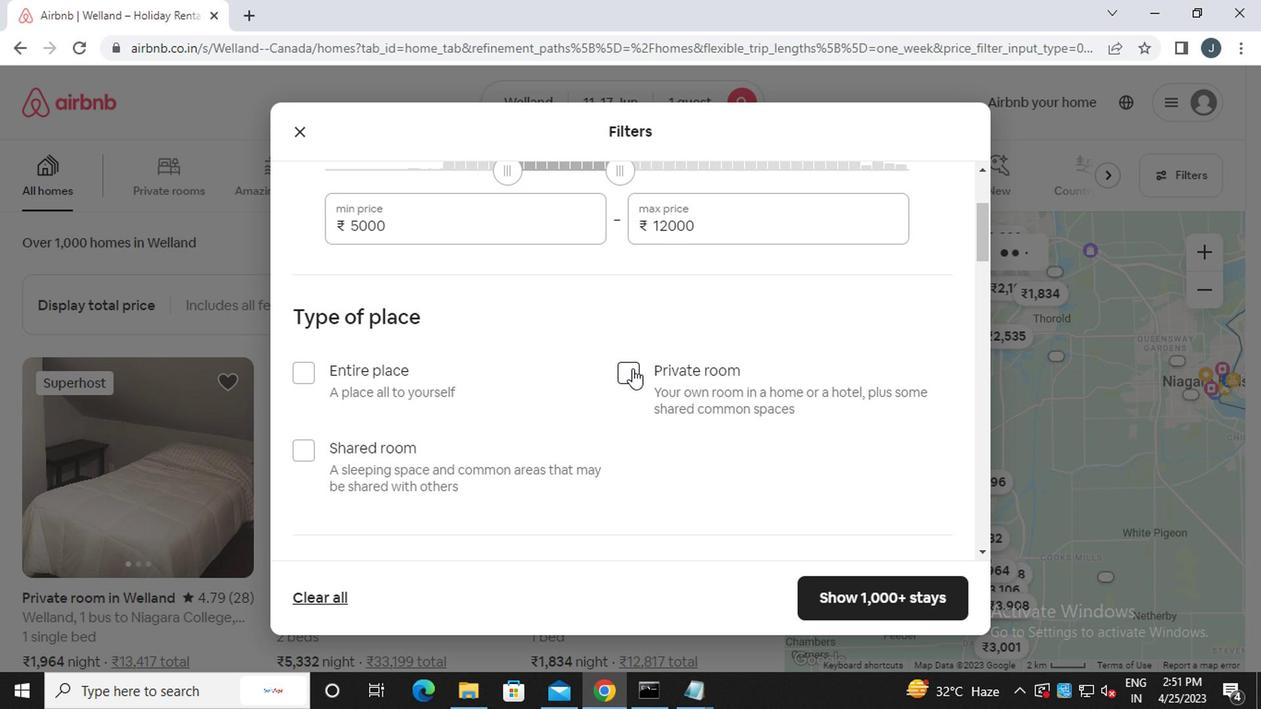 
Action: Mouse scrolled (579, 388) with delta (0, 0)
Screenshot: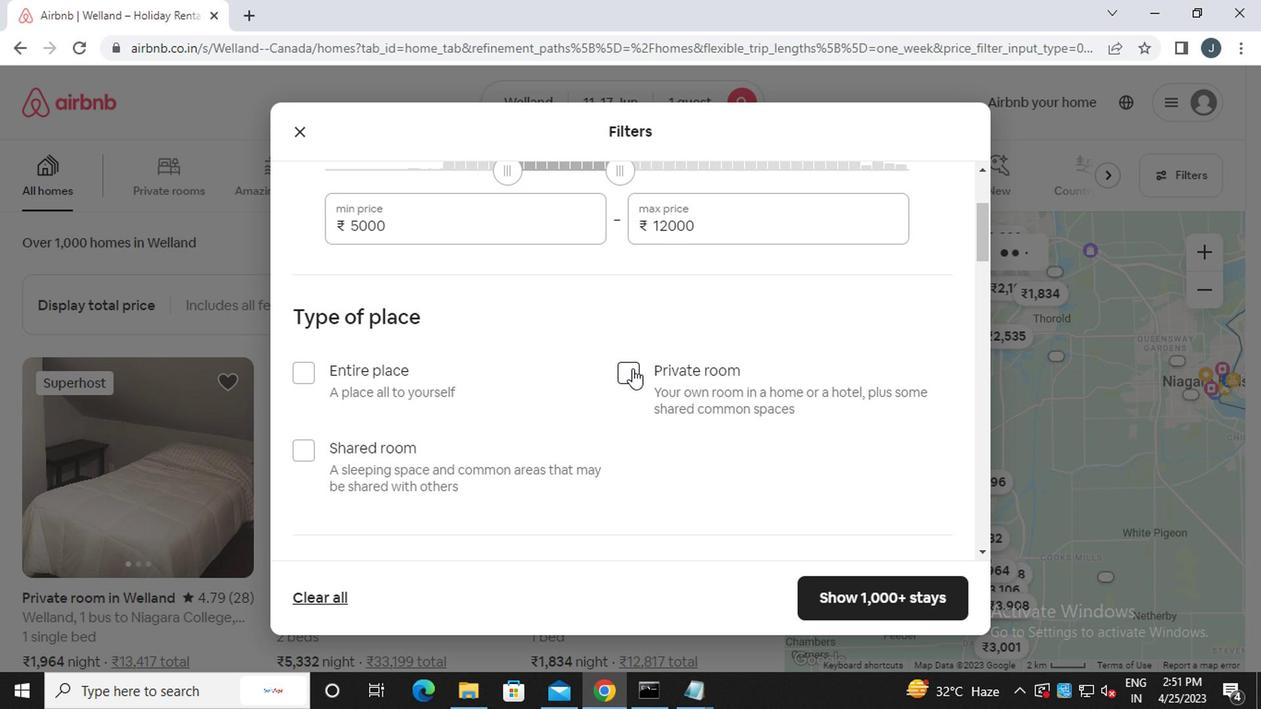 
Action: Mouse moved to (579, 390)
Screenshot: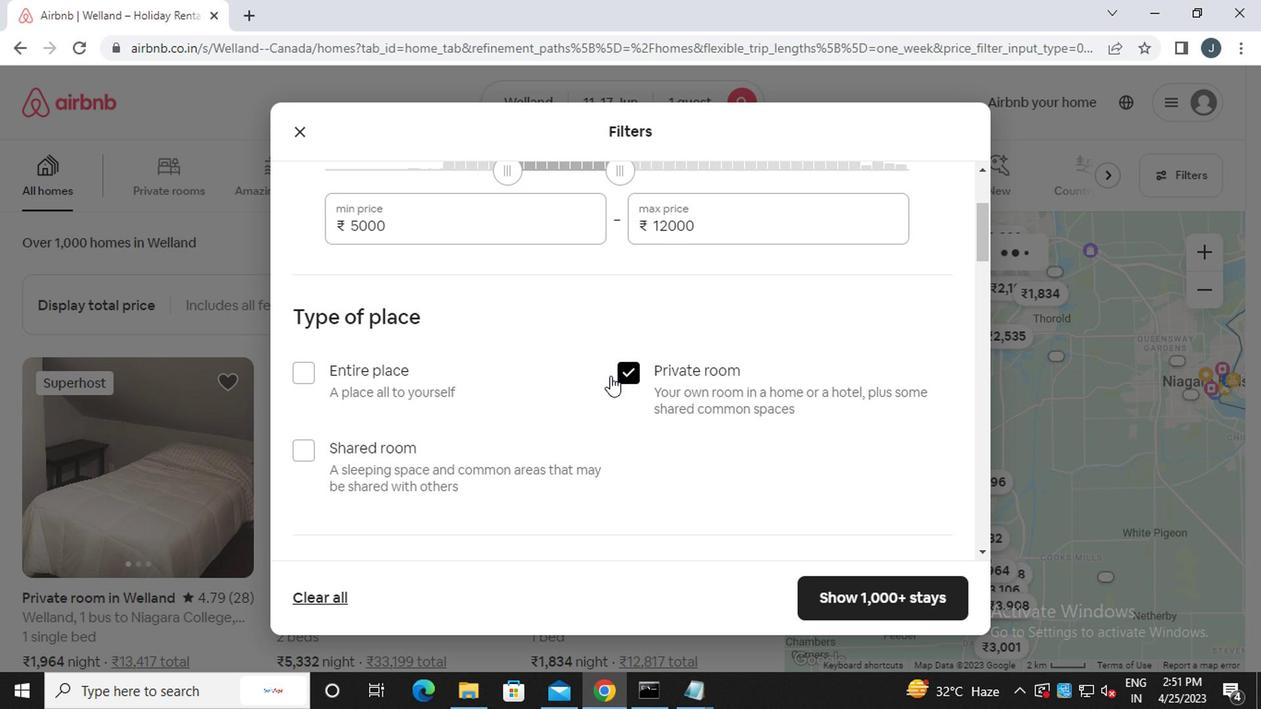 
Action: Mouse scrolled (579, 389) with delta (0, -1)
Screenshot: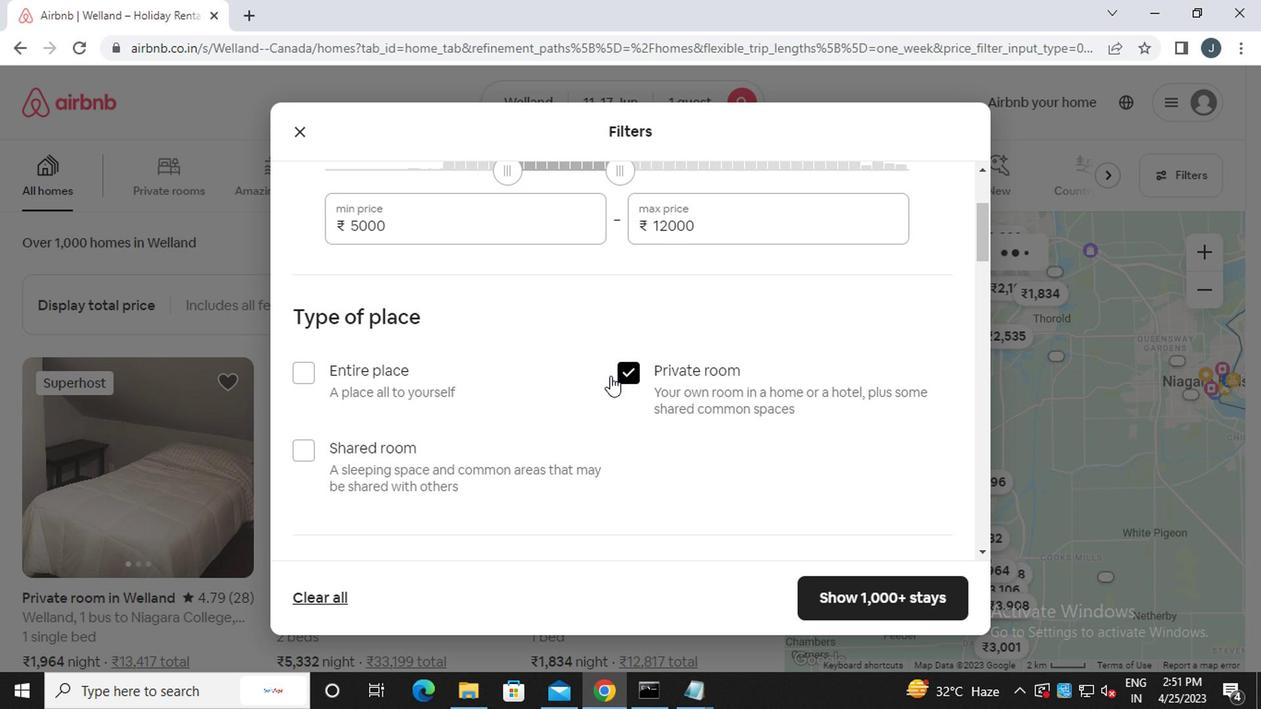 
Action: Mouse scrolled (579, 389) with delta (0, -1)
Screenshot: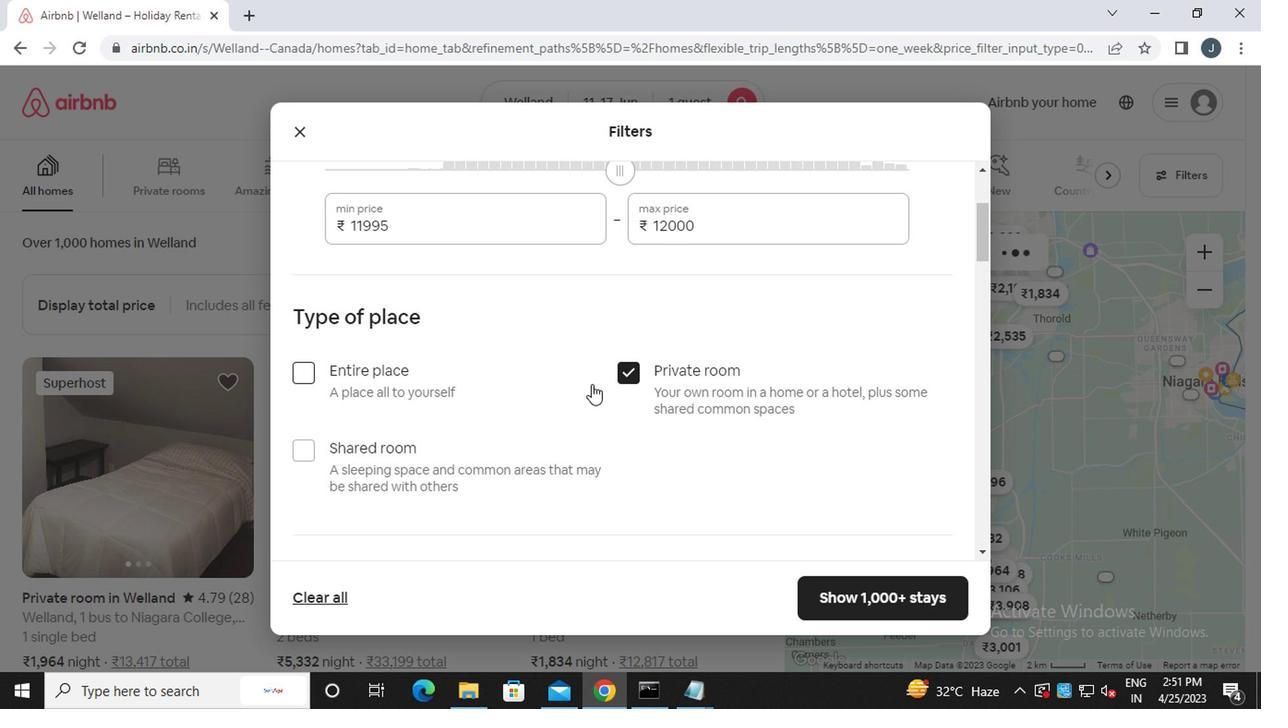 
Action: Mouse scrolled (579, 389) with delta (0, -1)
Screenshot: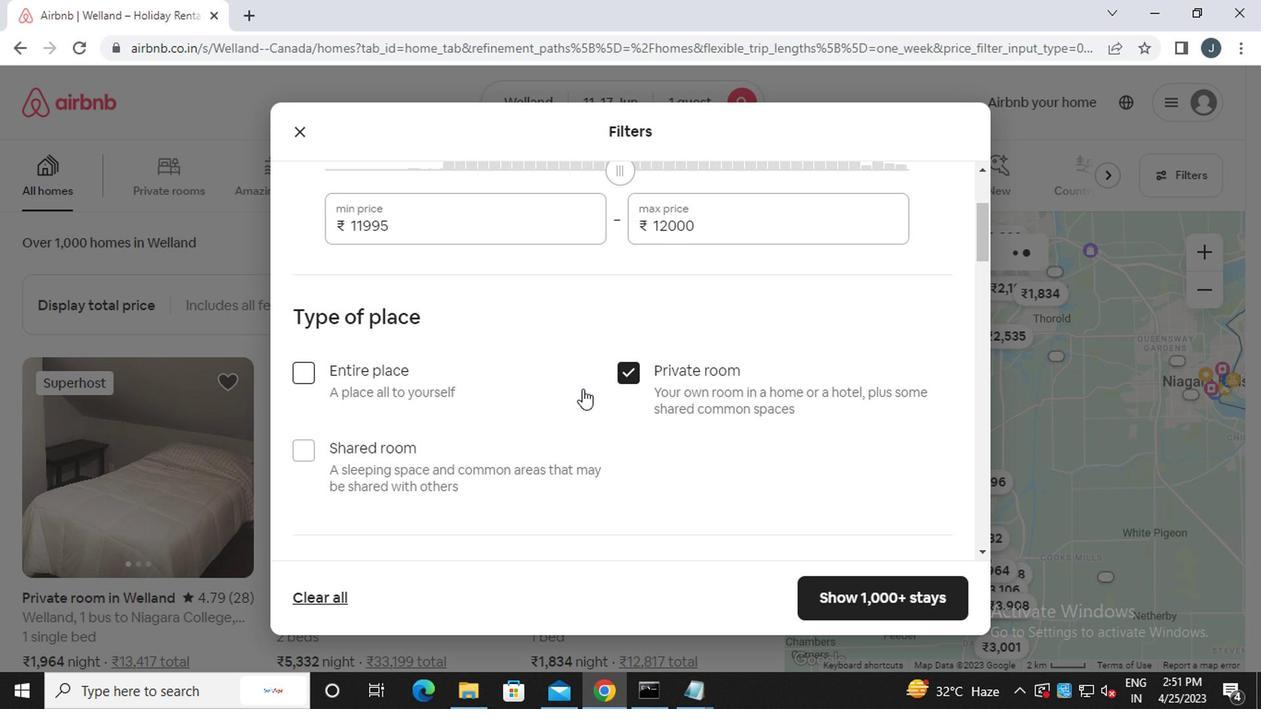 
Action: Mouse moved to (403, 313)
Screenshot: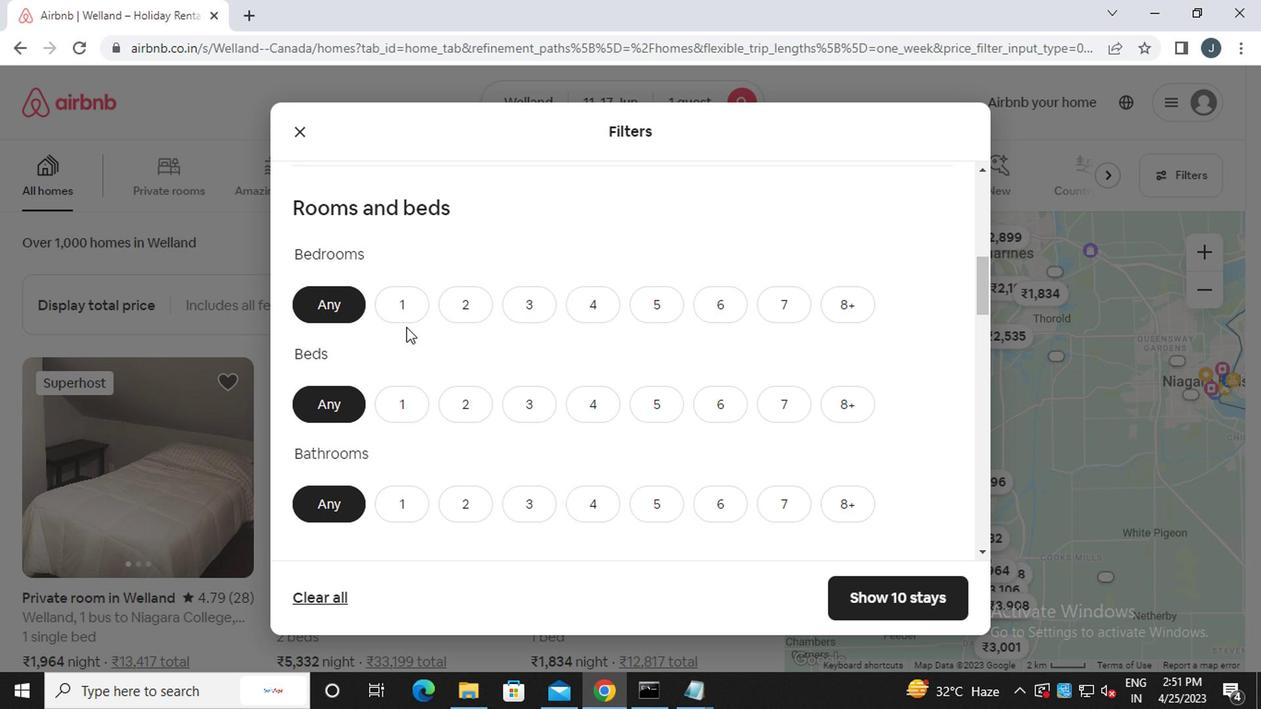 
Action: Mouse pressed left at (403, 313)
Screenshot: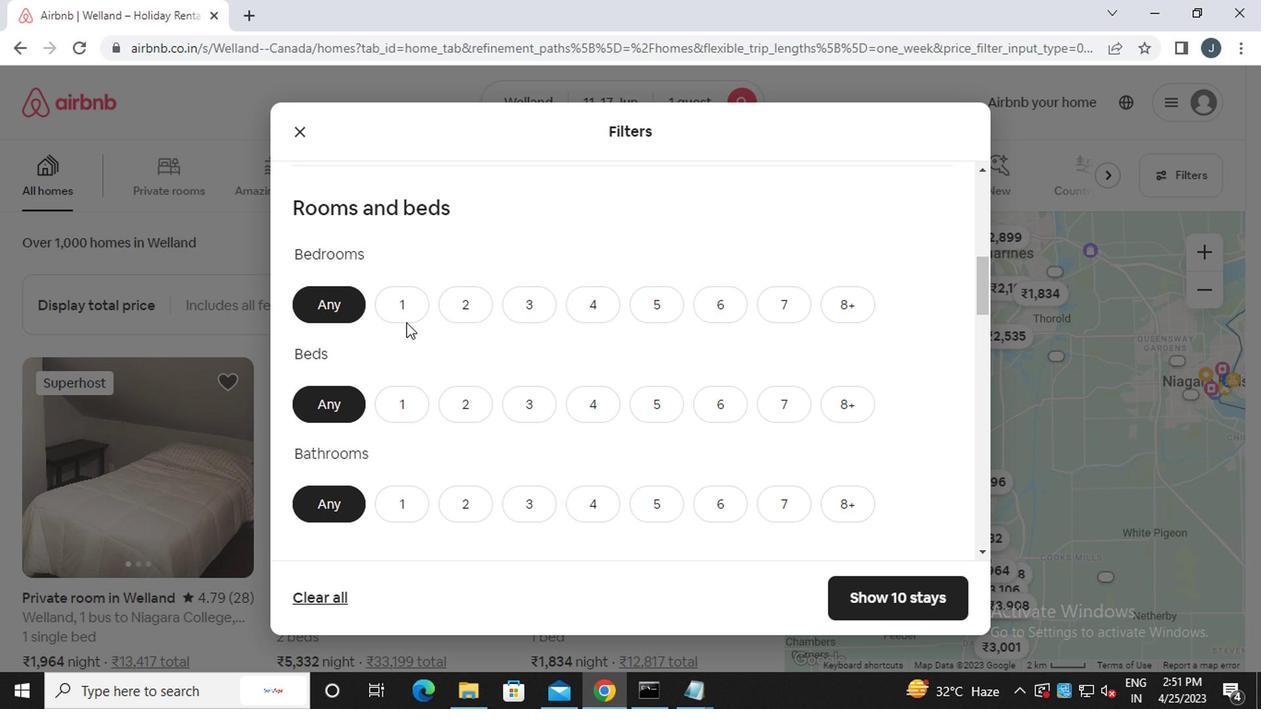 
Action: Mouse moved to (406, 404)
Screenshot: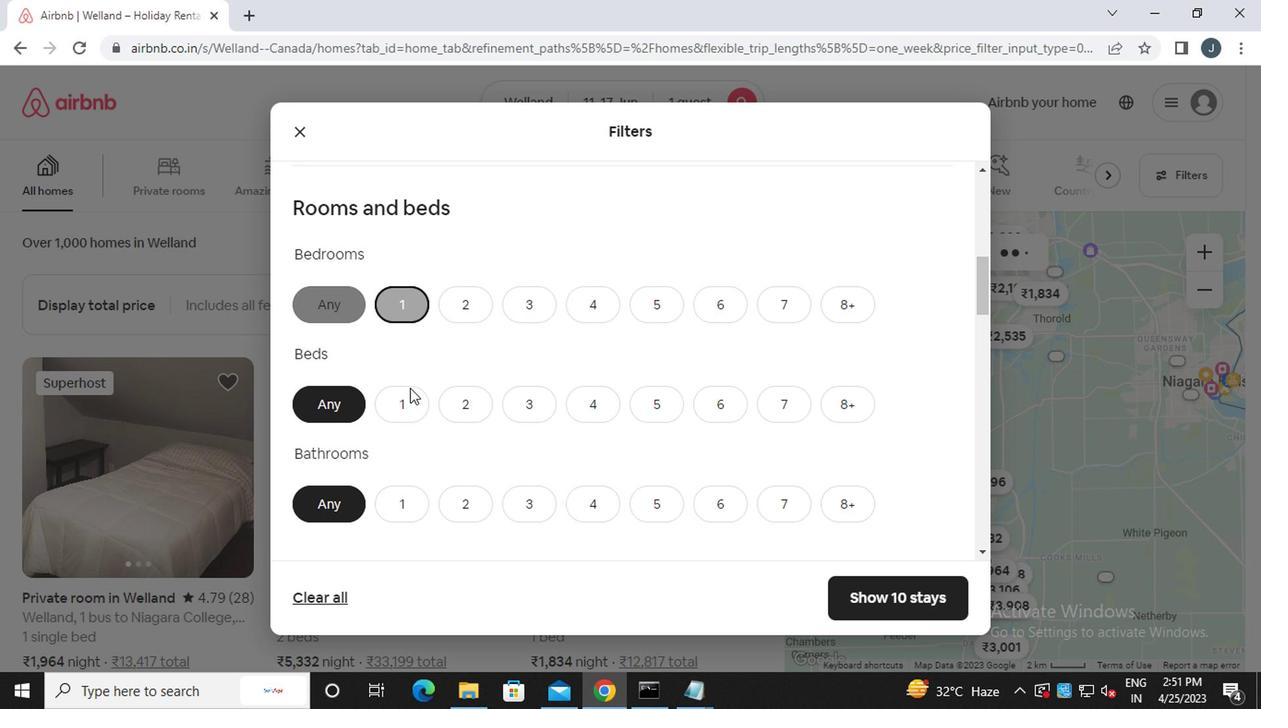
Action: Mouse pressed left at (406, 404)
Screenshot: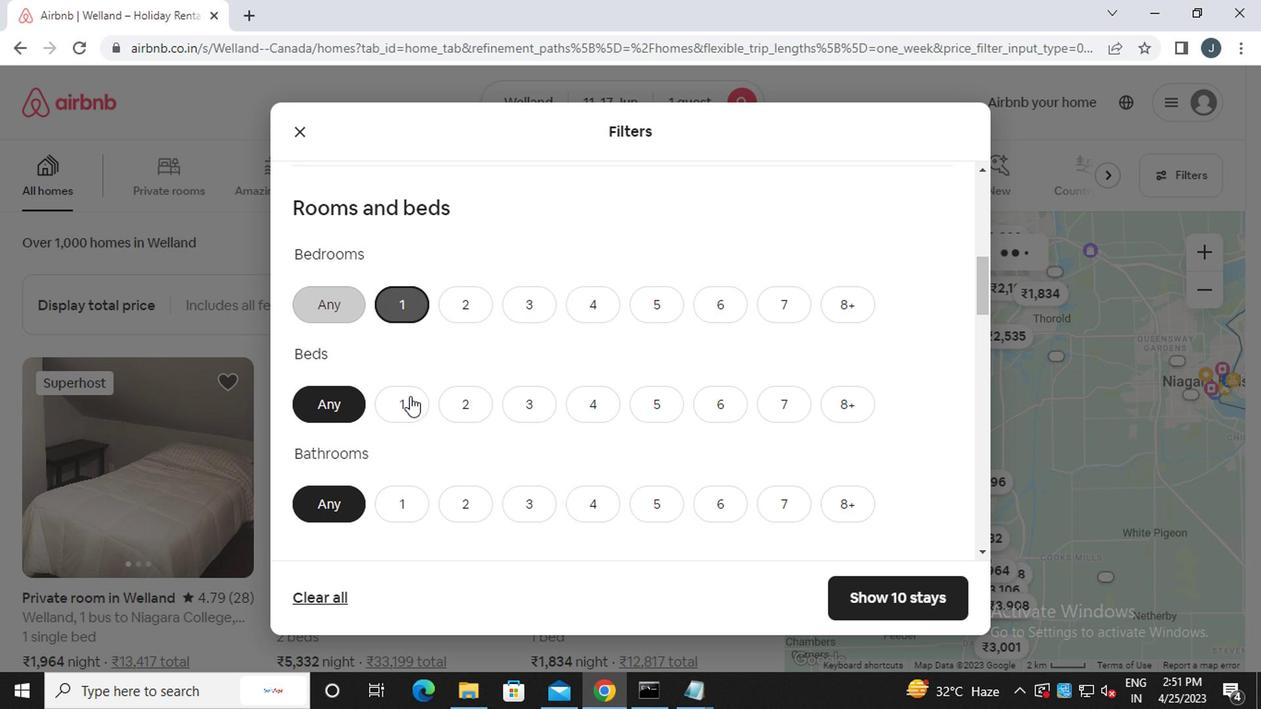 
Action: Mouse moved to (395, 503)
Screenshot: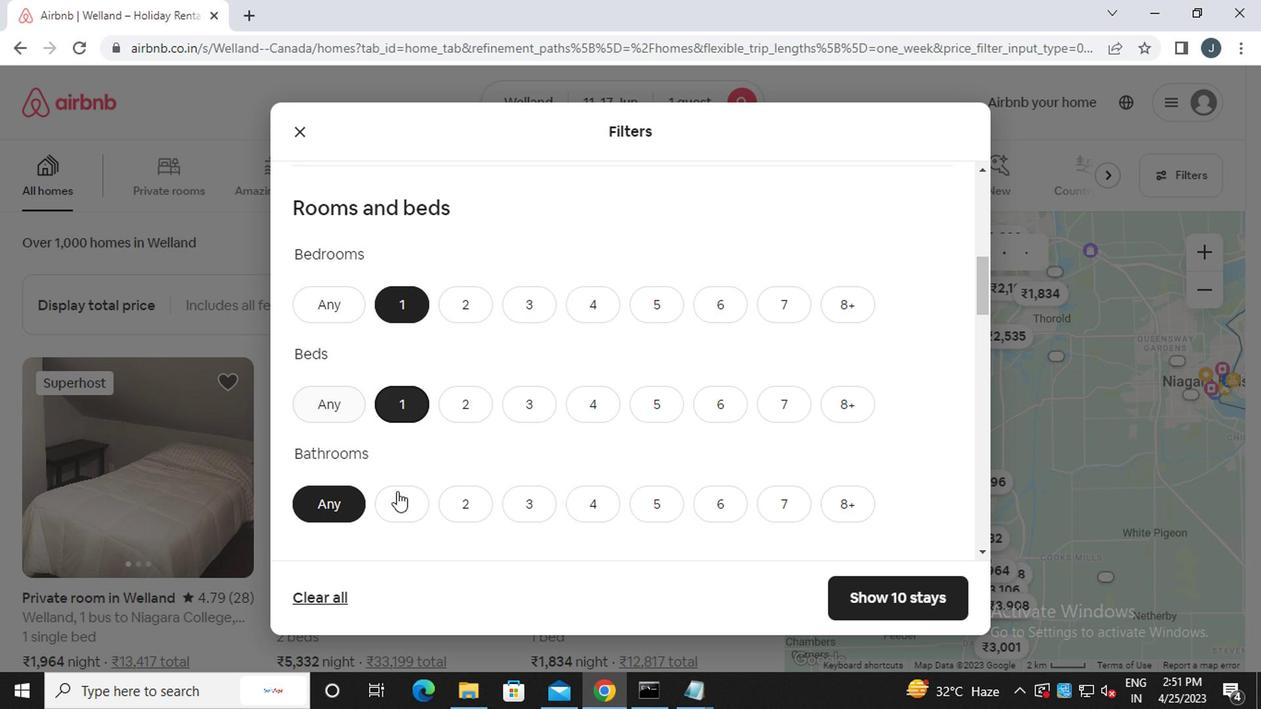 
Action: Mouse pressed left at (395, 503)
Screenshot: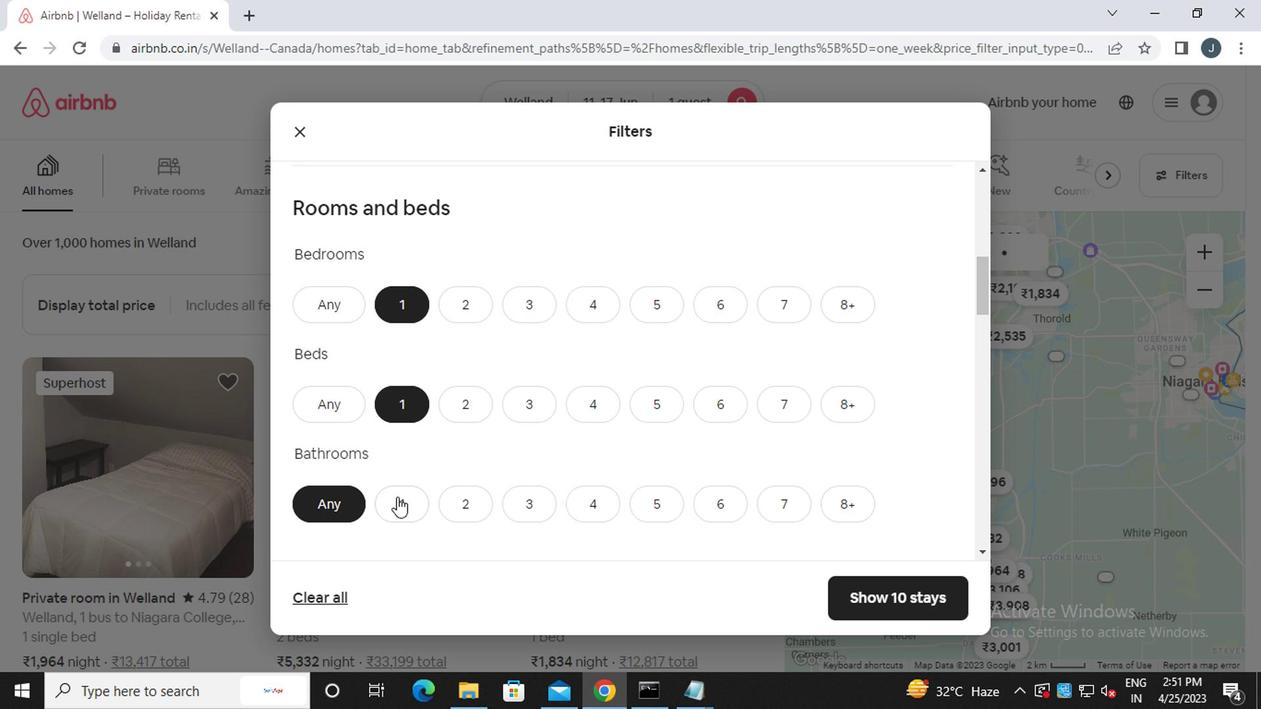 
Action: Mouse moved to (482, 451)
Screenshot: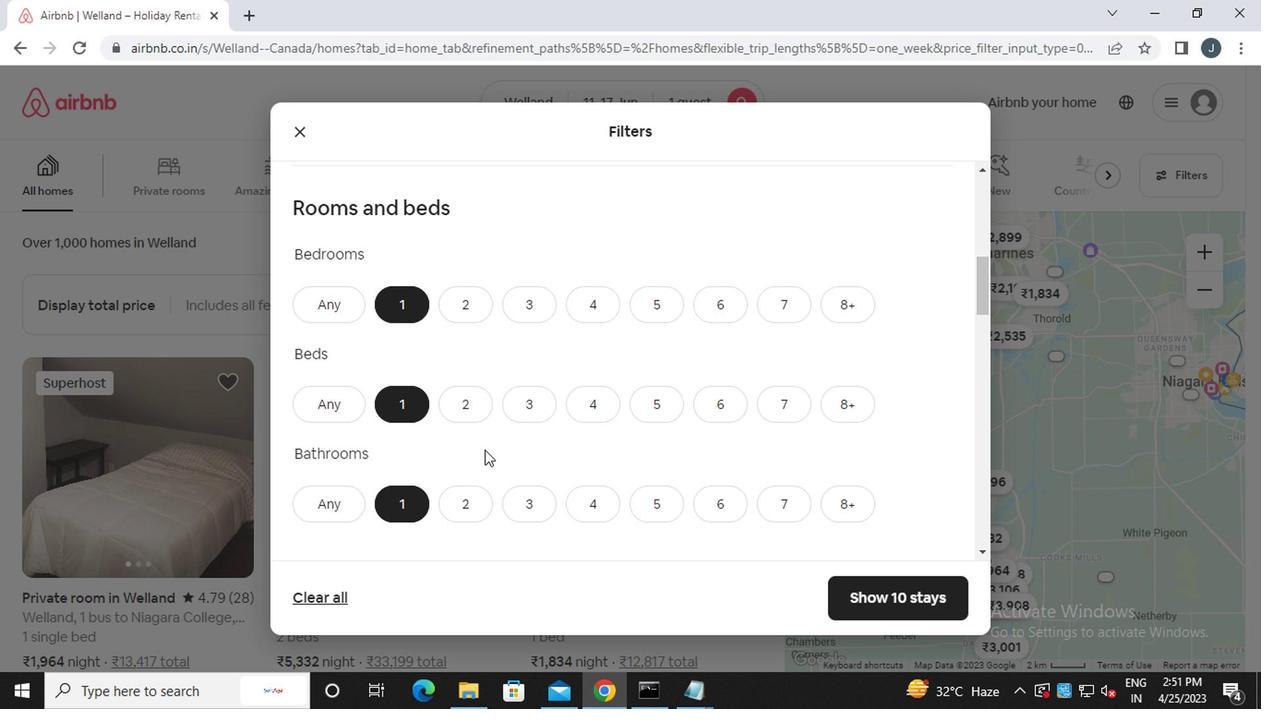 
Action: Mouse scrolled (482, 451) with delta (0, 0)
Screenshot: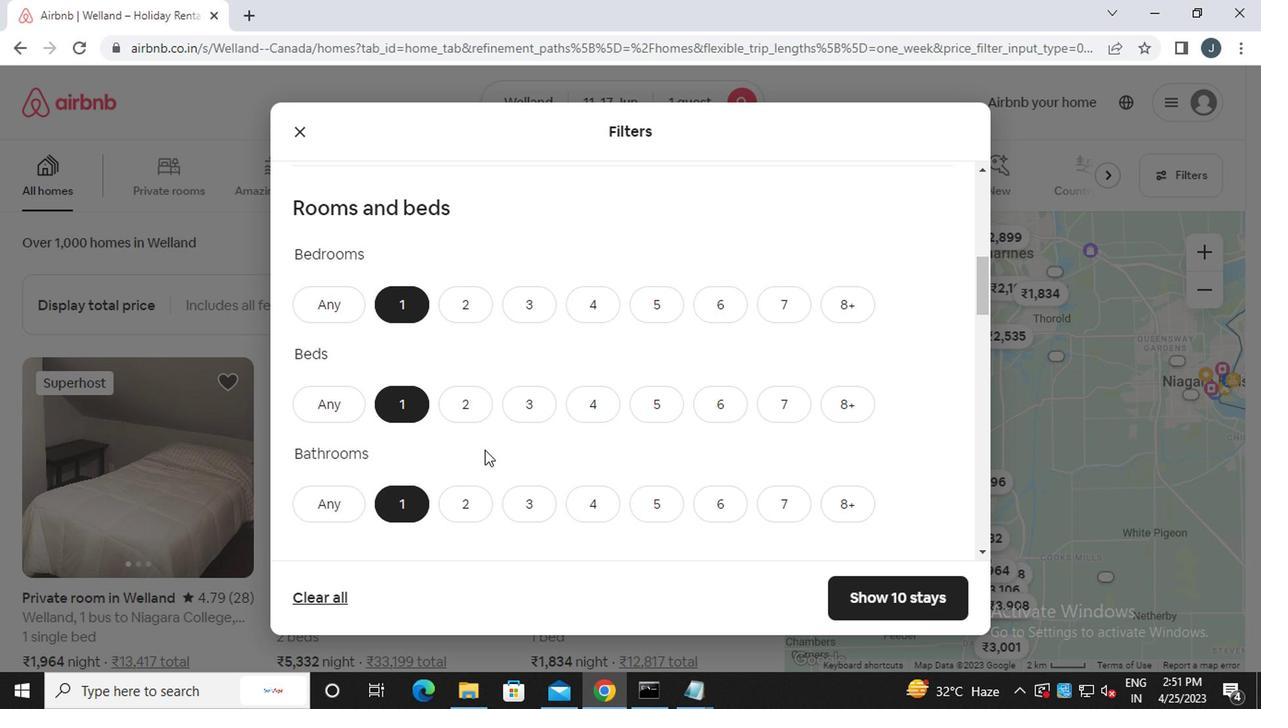 
Action: Mouse scrolled (482, 451) with delta (0, 0)
Screenshot: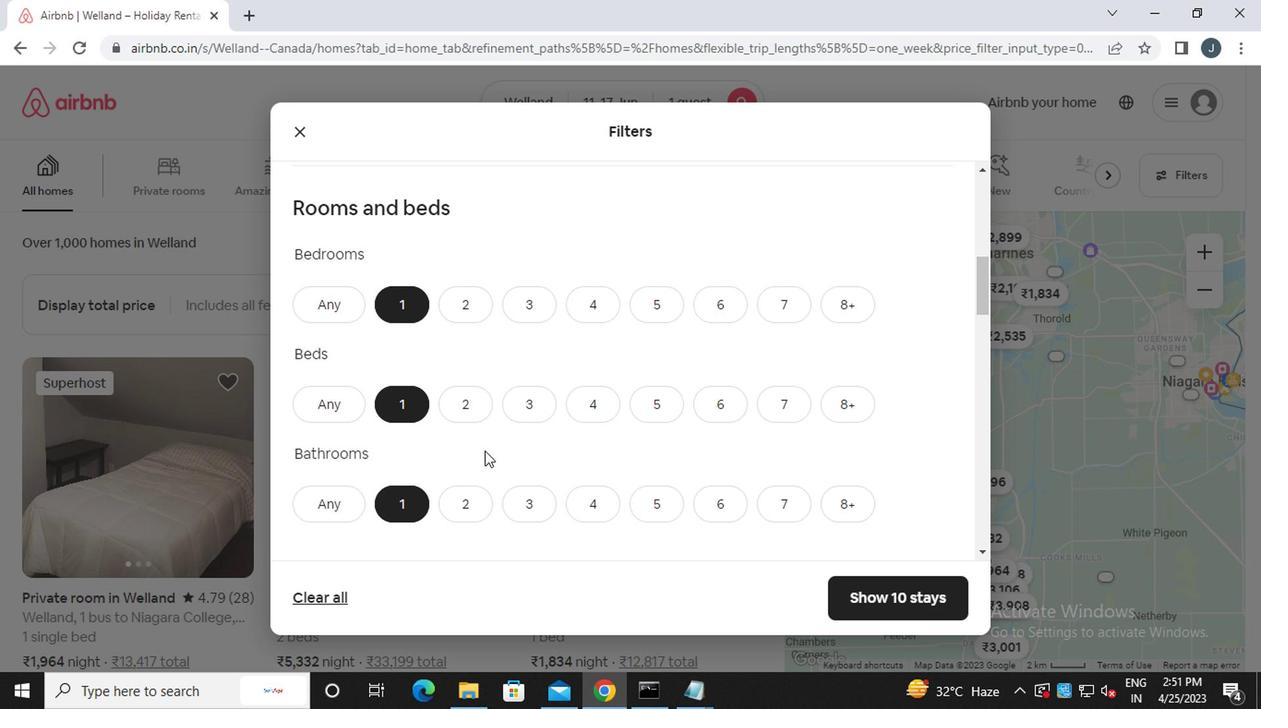
Action: Mouse scrolled (482, 451) with delta (0, 0)
Screenshot: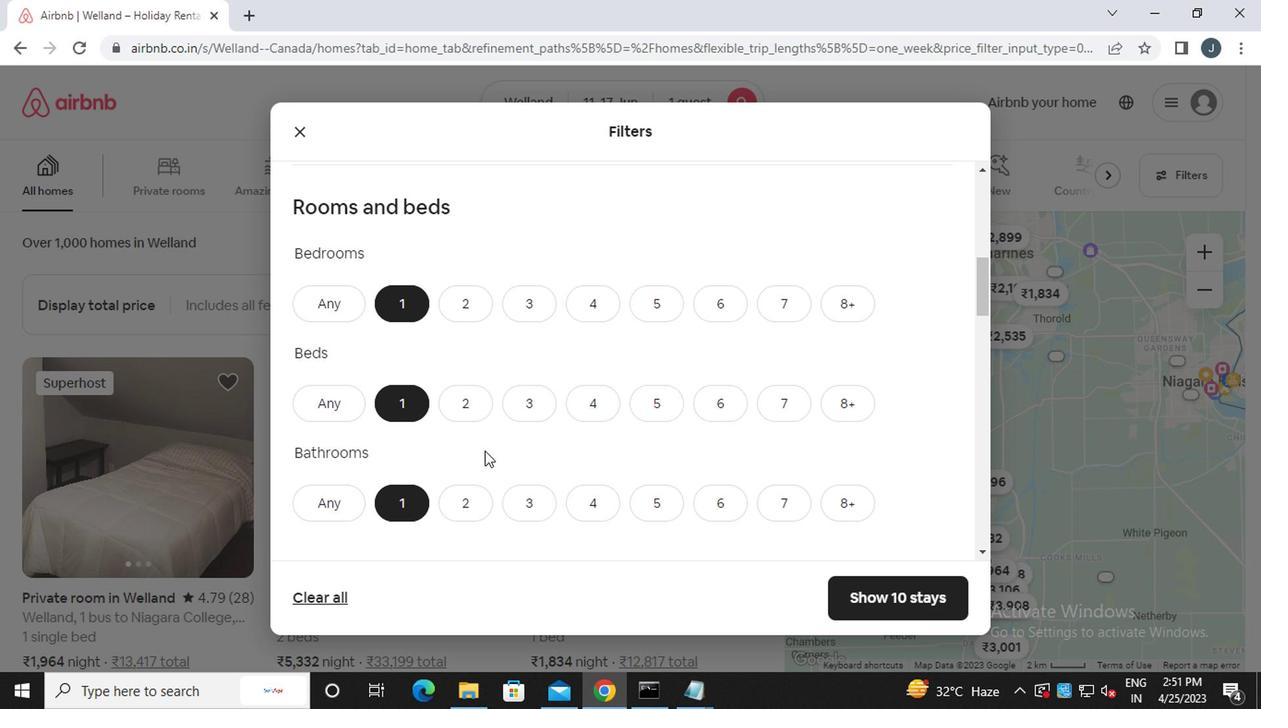 
Action: Mouse moved to (407, 434)
Screenshot: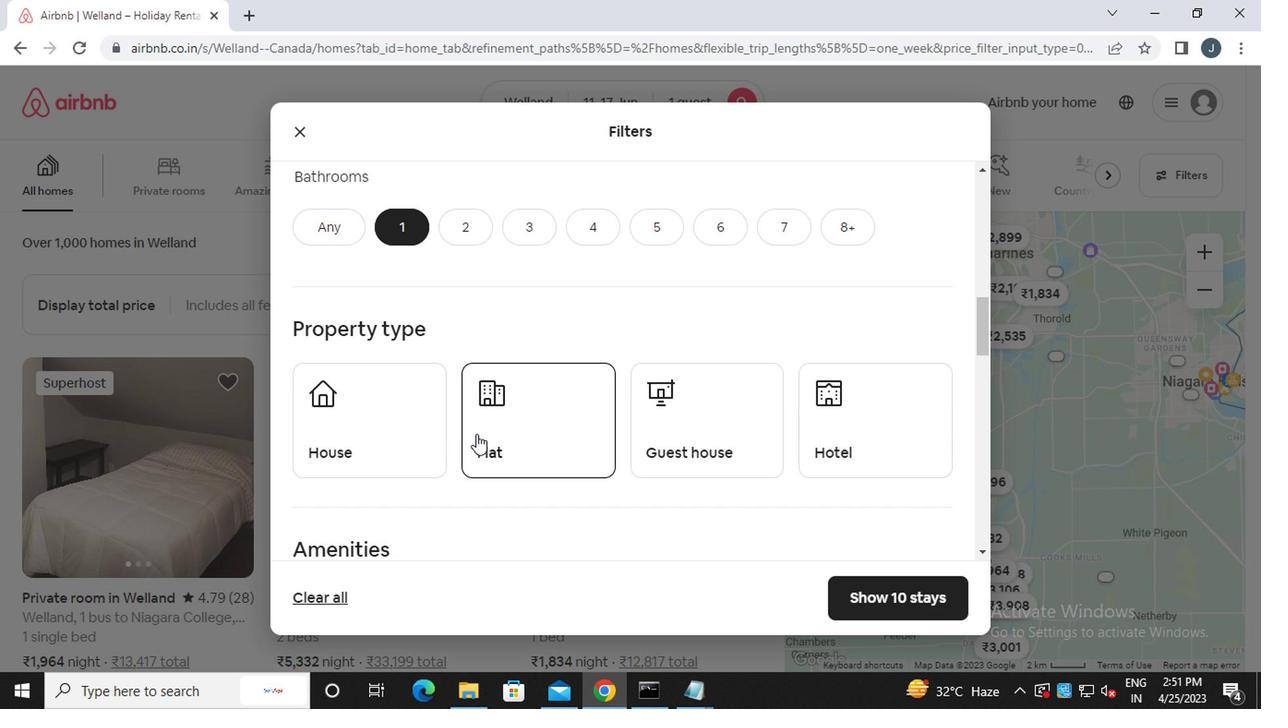 
Action: Mouse pressed left at (407, 434)
Screenshot: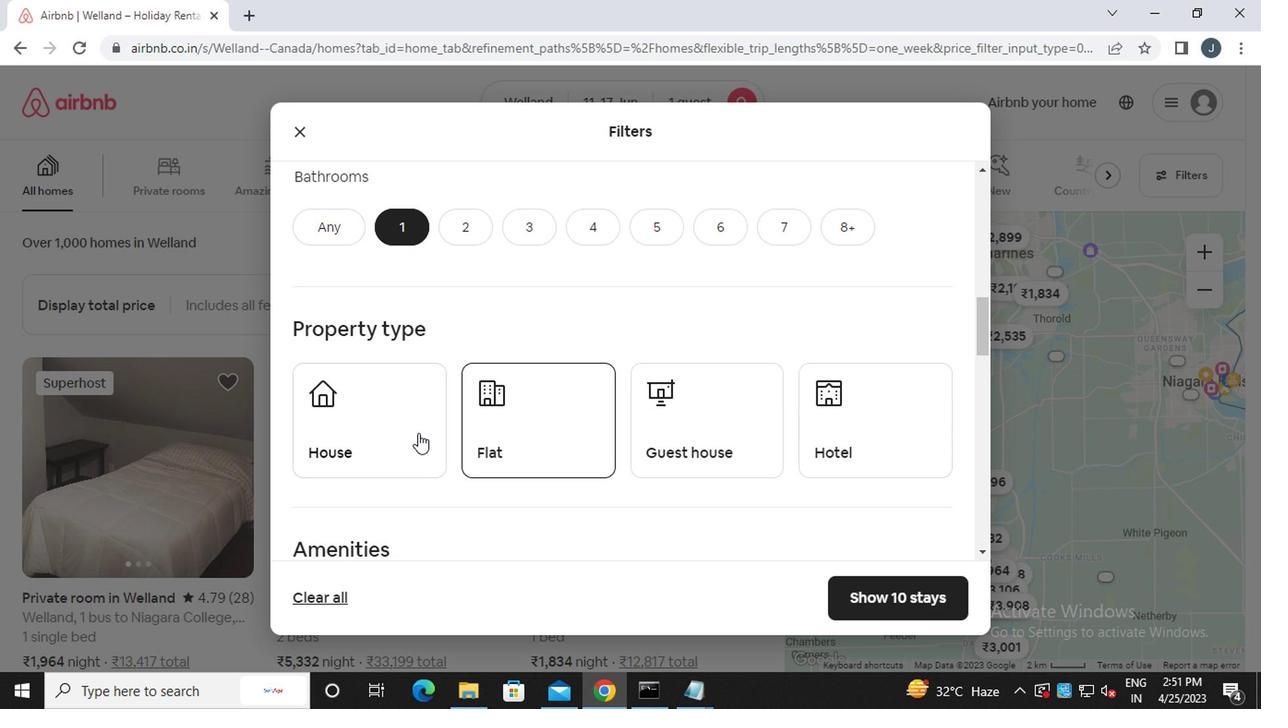 
Action: Mouse moved to (491, 437)
Screenshot: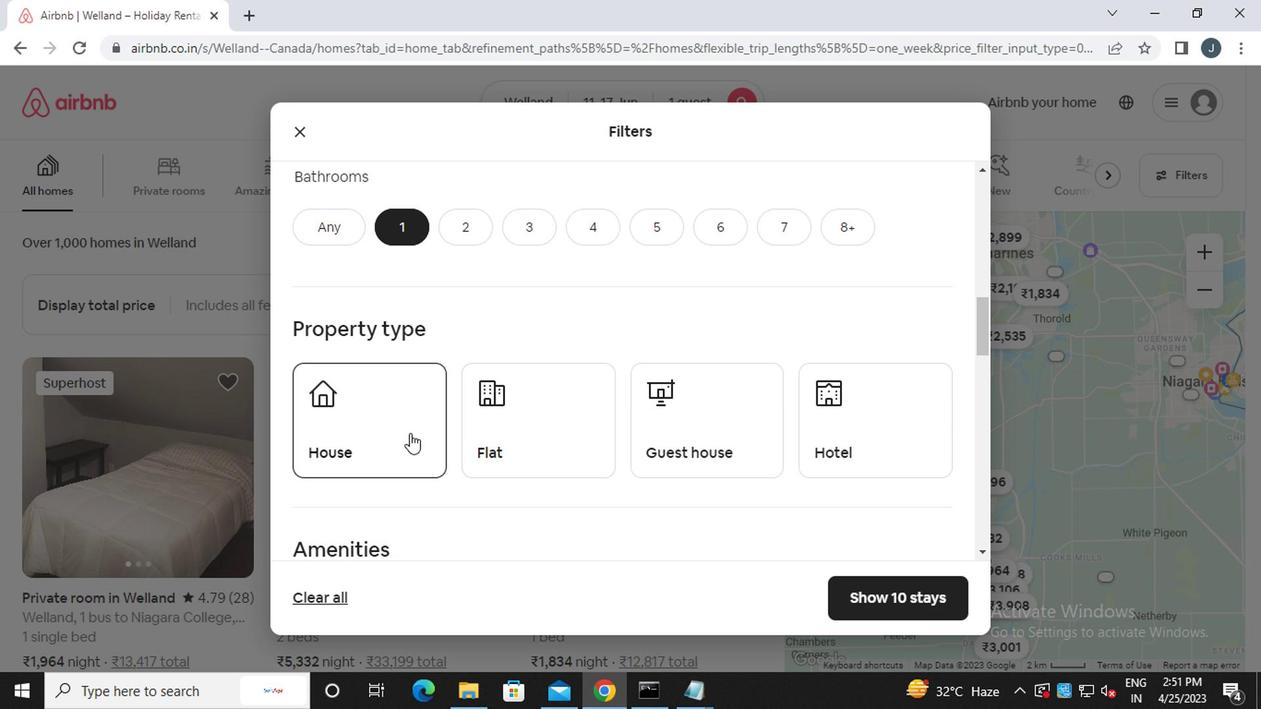 
Action: Mouse pressed left at (491, 437)
Screenshot: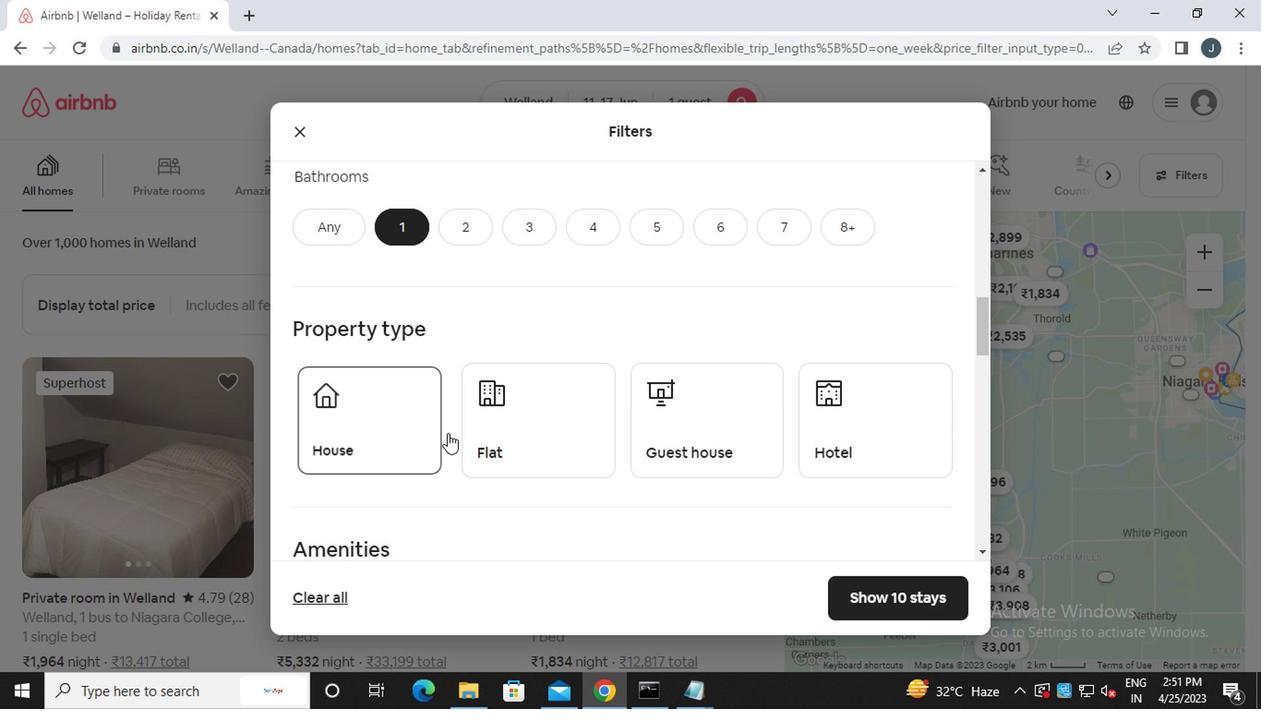 
Action: Mouse moved to (611, 438)
Screenshot: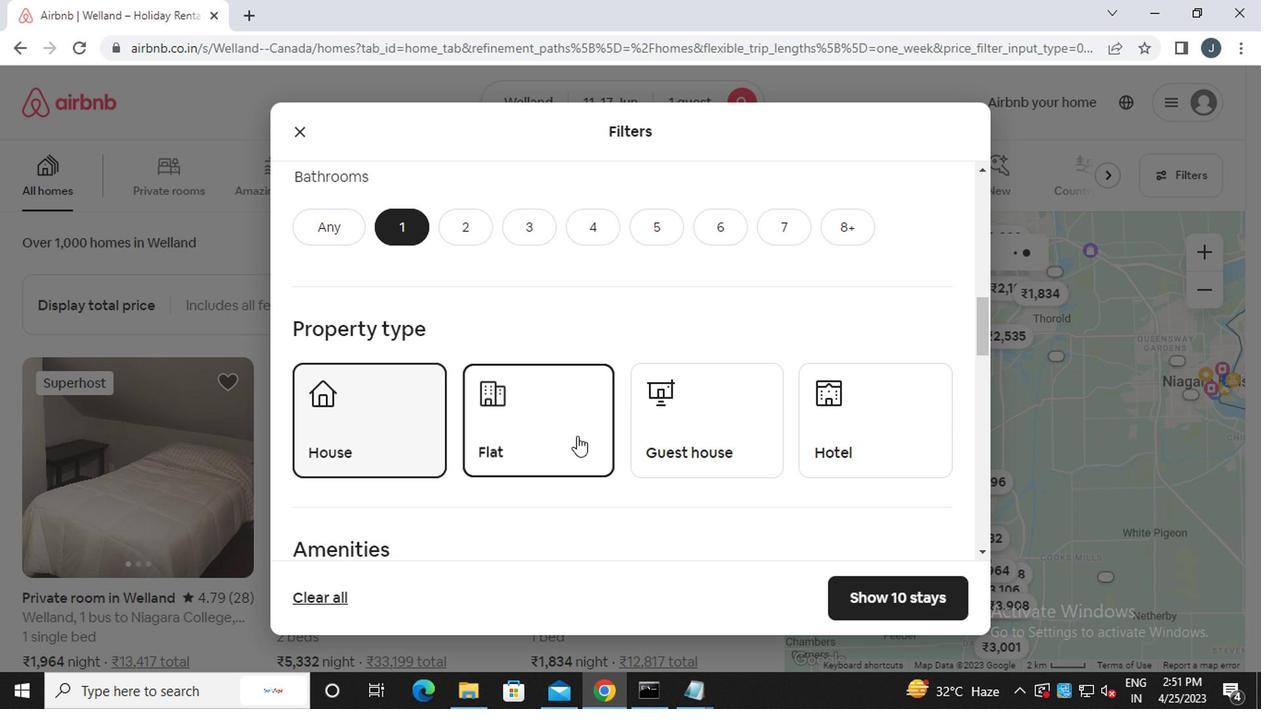 
Action: Mouse pressed left at (611, 438)
Screenshot: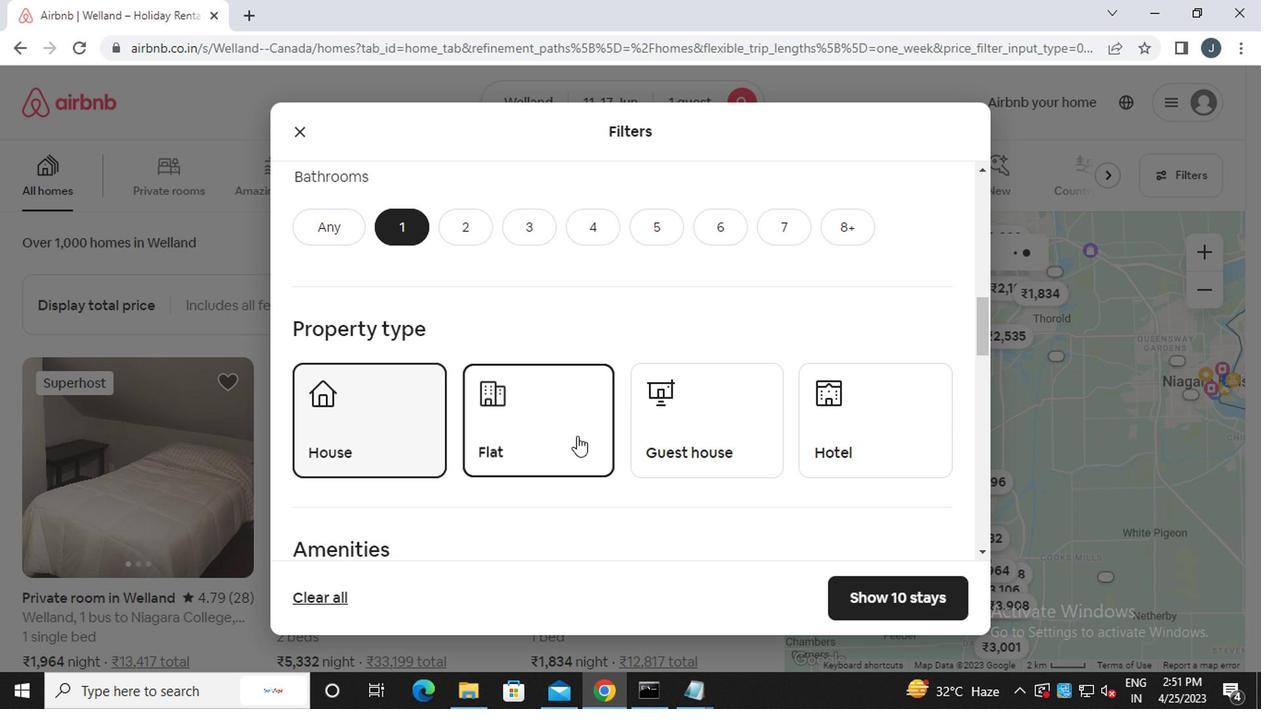
Action: Mouse moved to (643, 440)
Screenshot: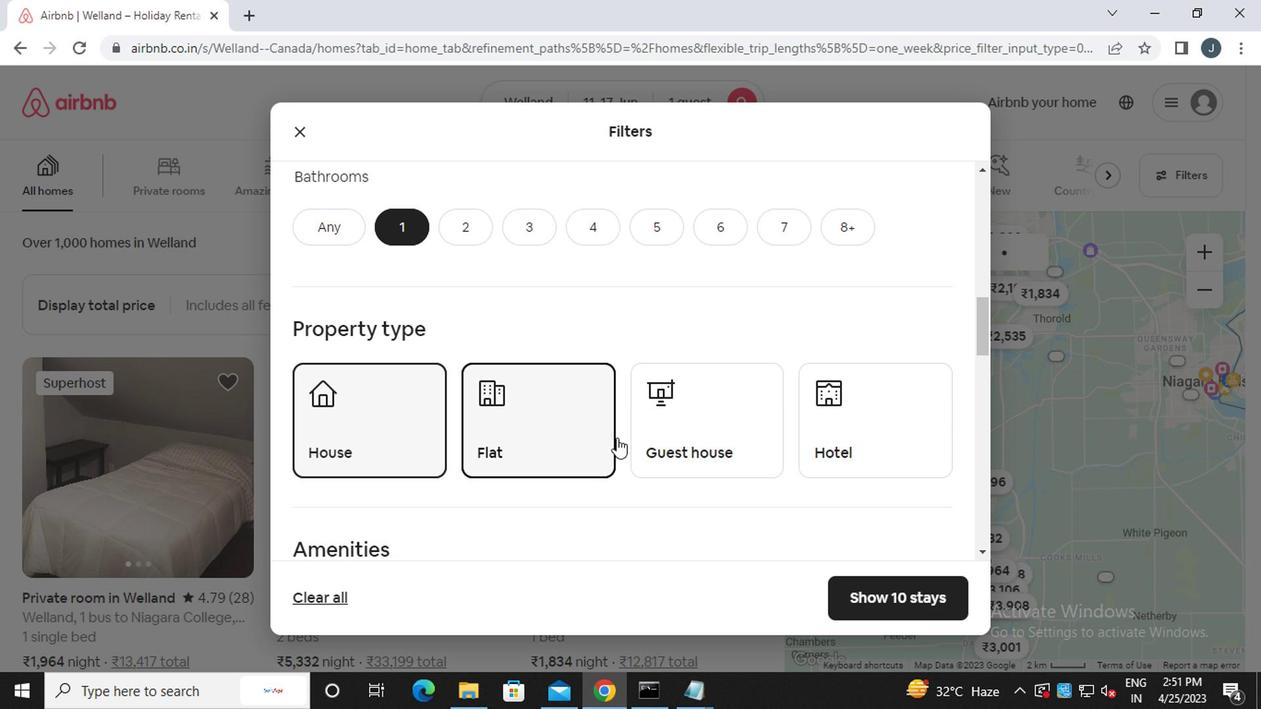 
Action: Mouse pressed left at (643, 440)
Screenshot: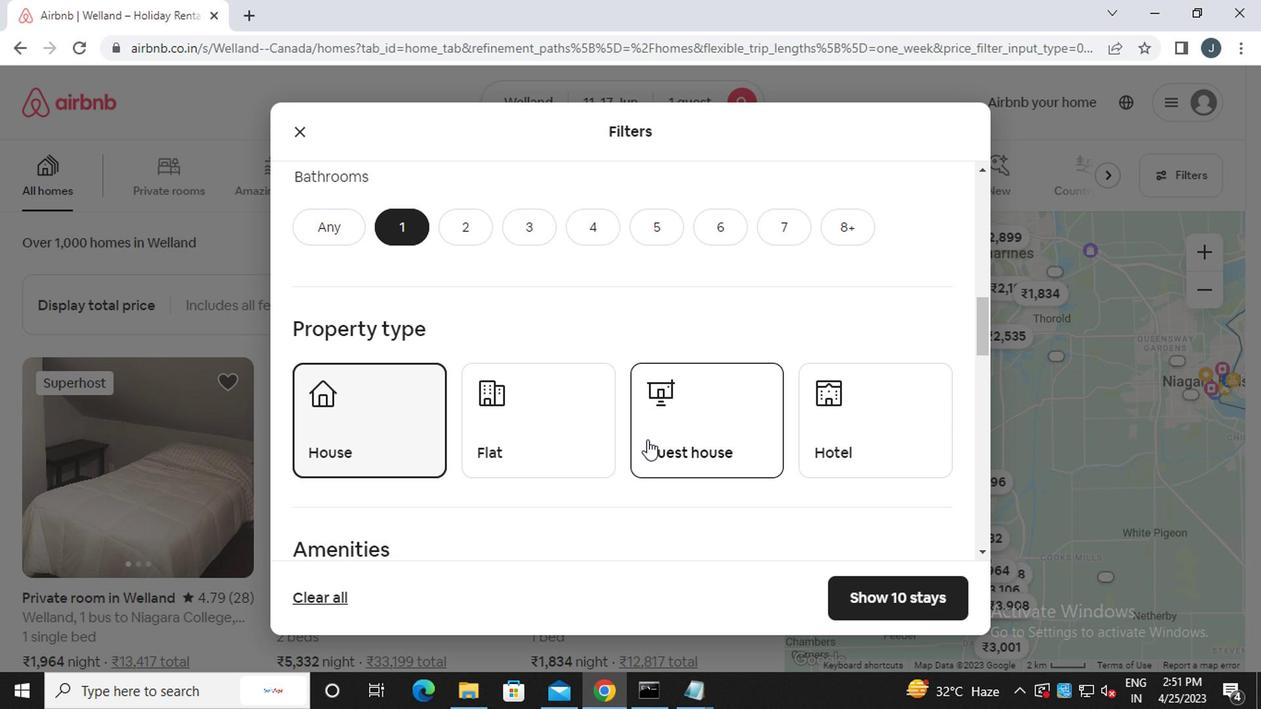 
Action: Mouse moved to (586, 440)
Screenshot: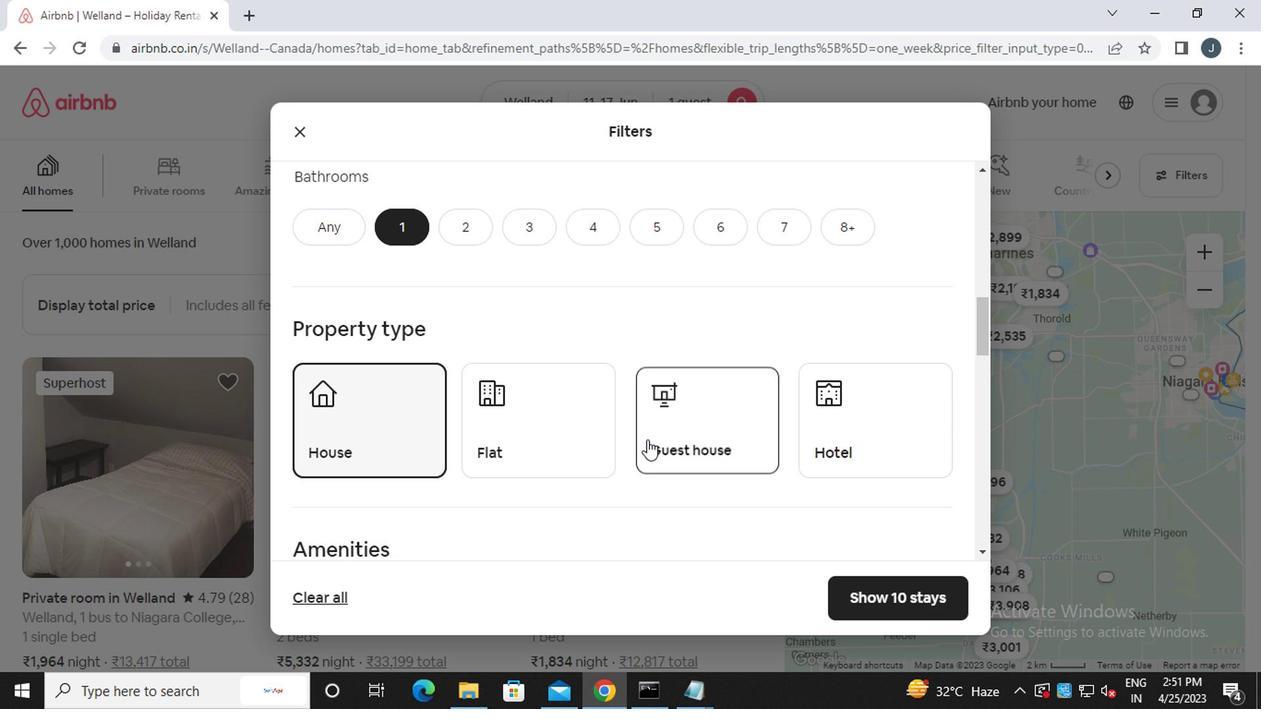 
Action: Mouse pressed left at (586, 440)
Screenshot: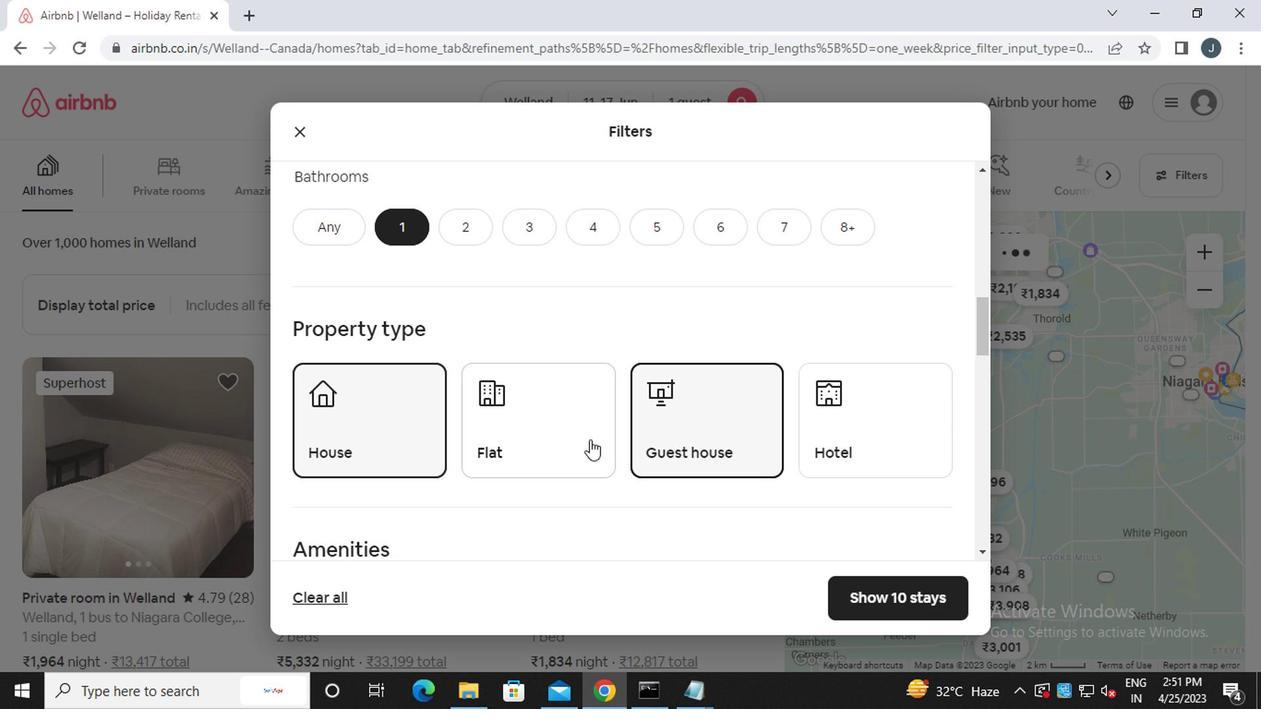 
Action: Mouse moved to (851, 428)
Screenshot: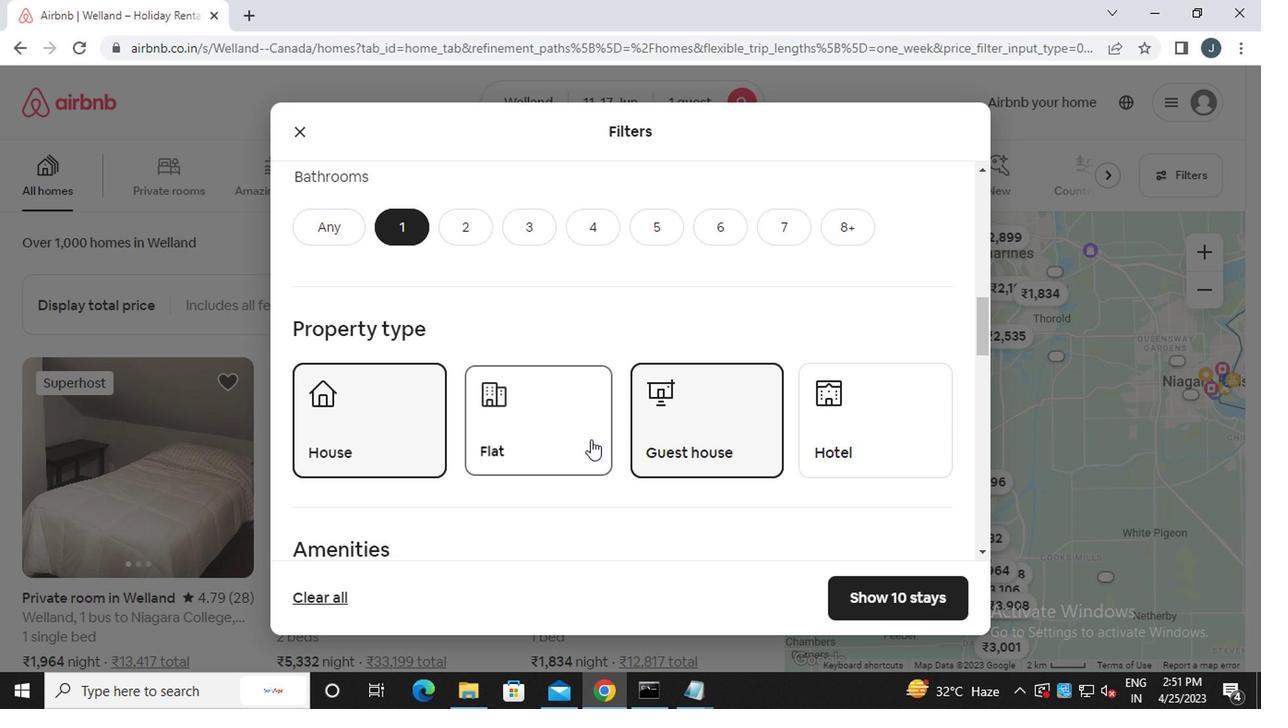 
Action: Mouse pressed left at (851, 428)
Screenshot: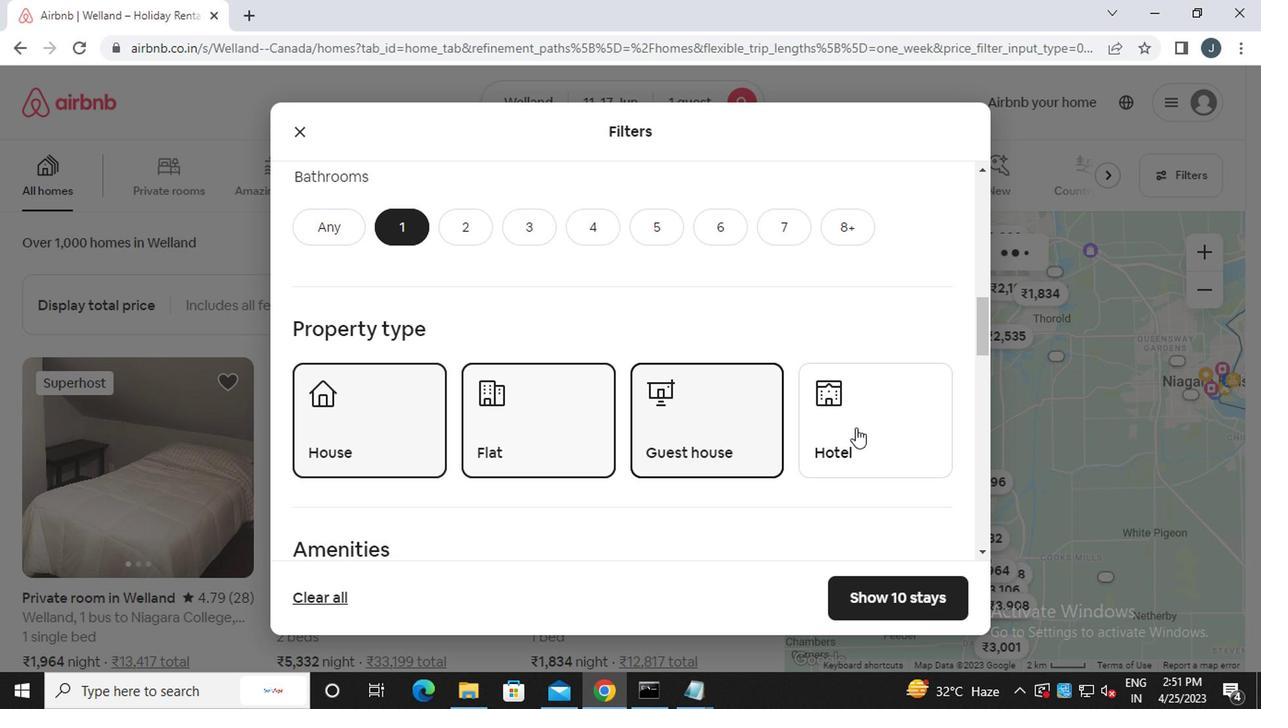 
Action: Mouse moved to (505, 442)
Screenshot: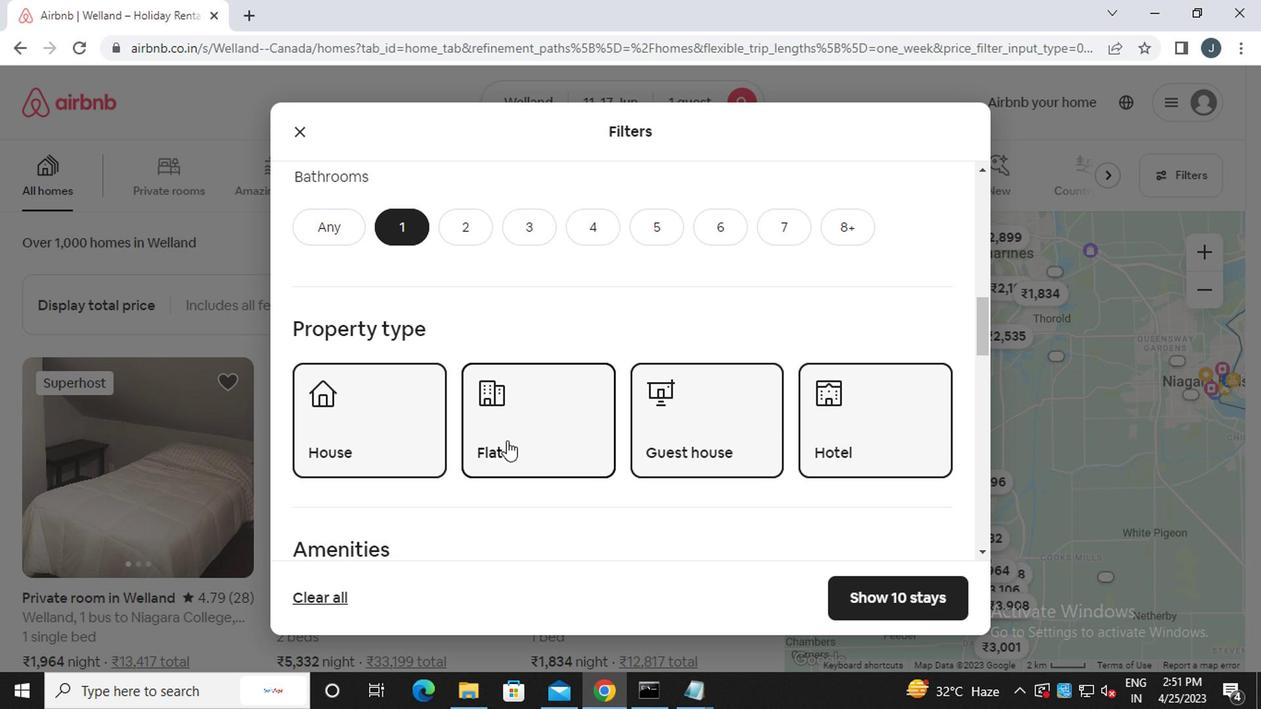 
Action: Mouse scrolled (505, 440) with delta (0, -1)
Screenshot: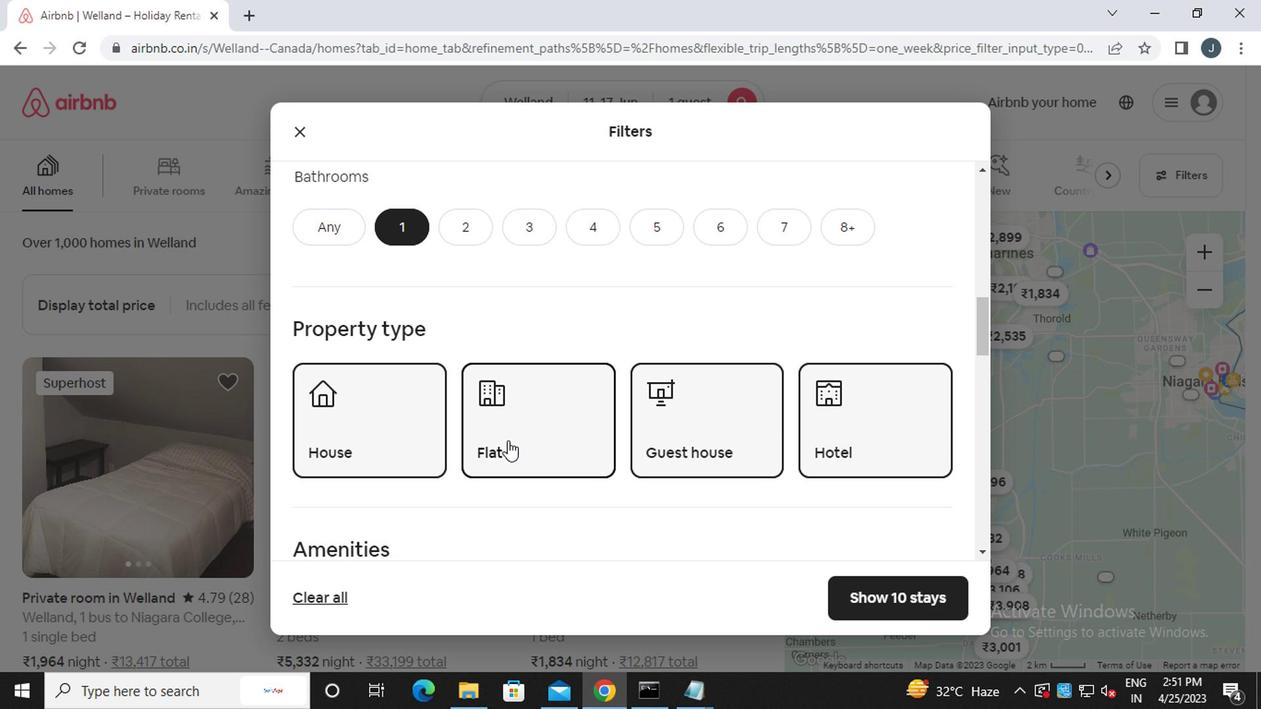 
Action: Mouse scrolled (505, 440) with delta (0, -1)
Screenshot: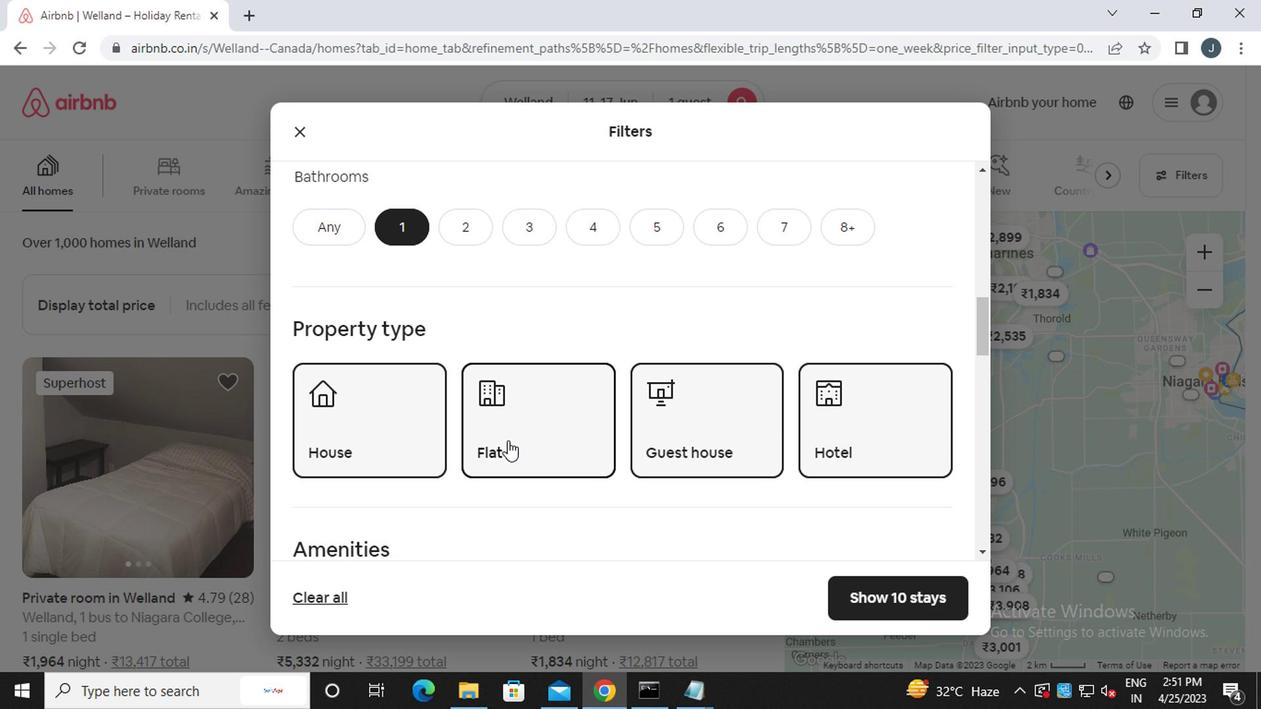 
Action: Mouse scrolled (505, 440) with delta (0, -1)
Screenshot: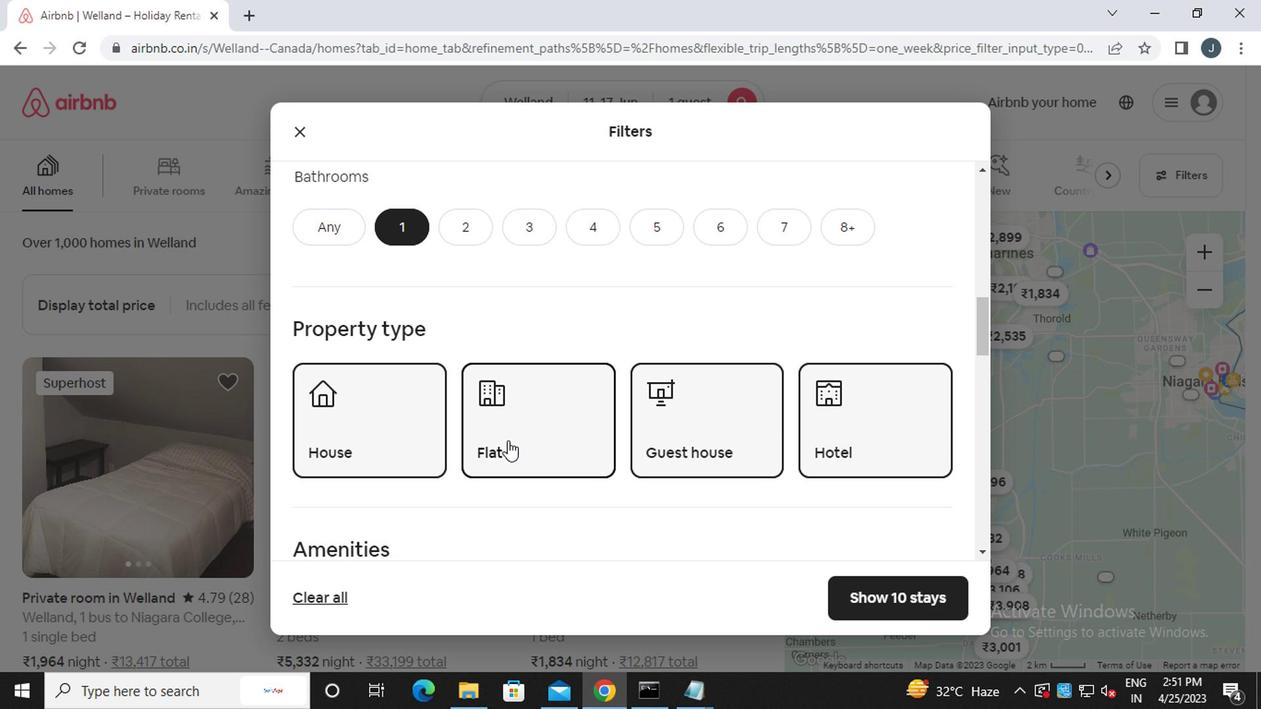 
Action: Mouse scrolled (505, 440) with delta (0, -1)
Screenshot: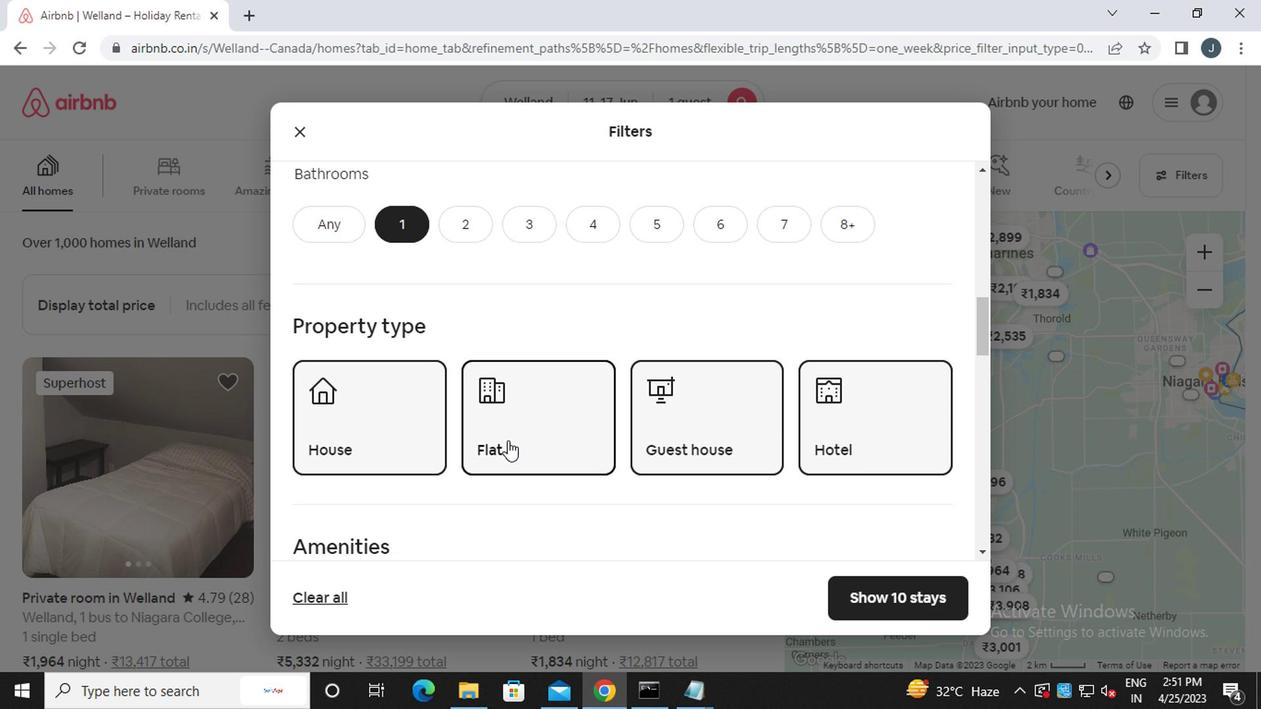 
Action: Mouse scrolled (505, 440) with delta (0, -1)
Screenshot: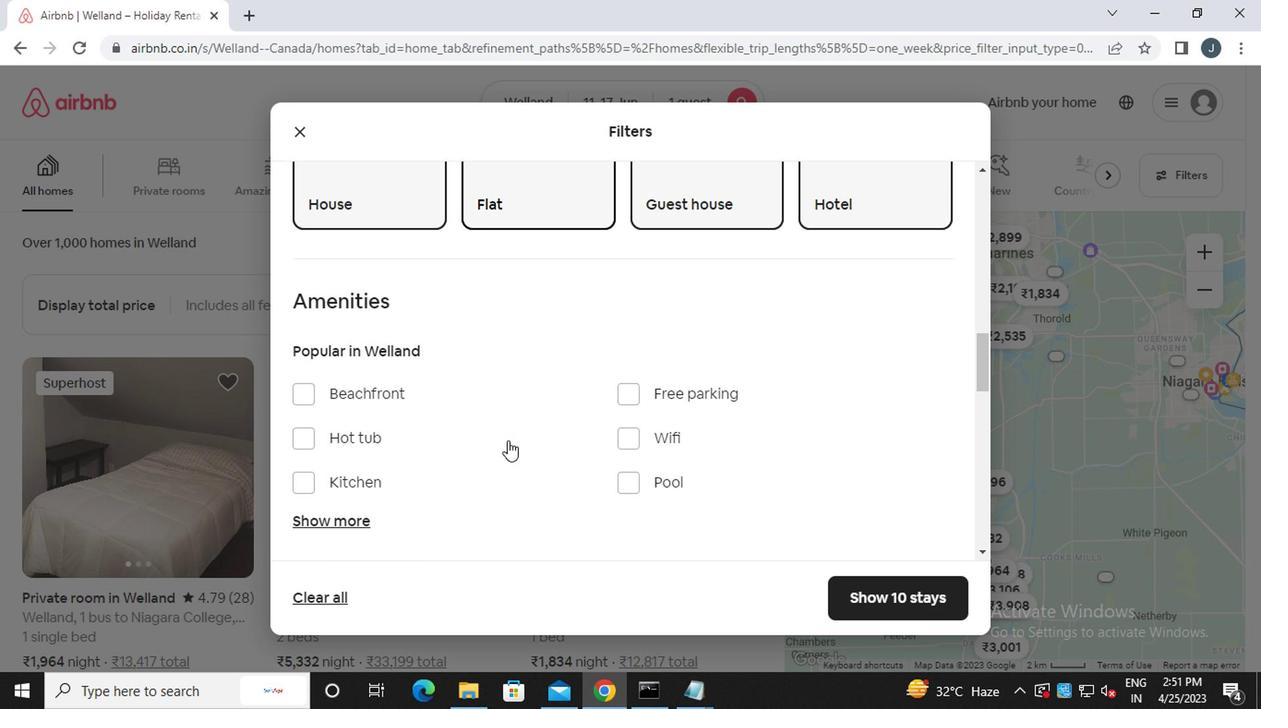 
Action: Mouse moved to (903, 503)
Screenshot: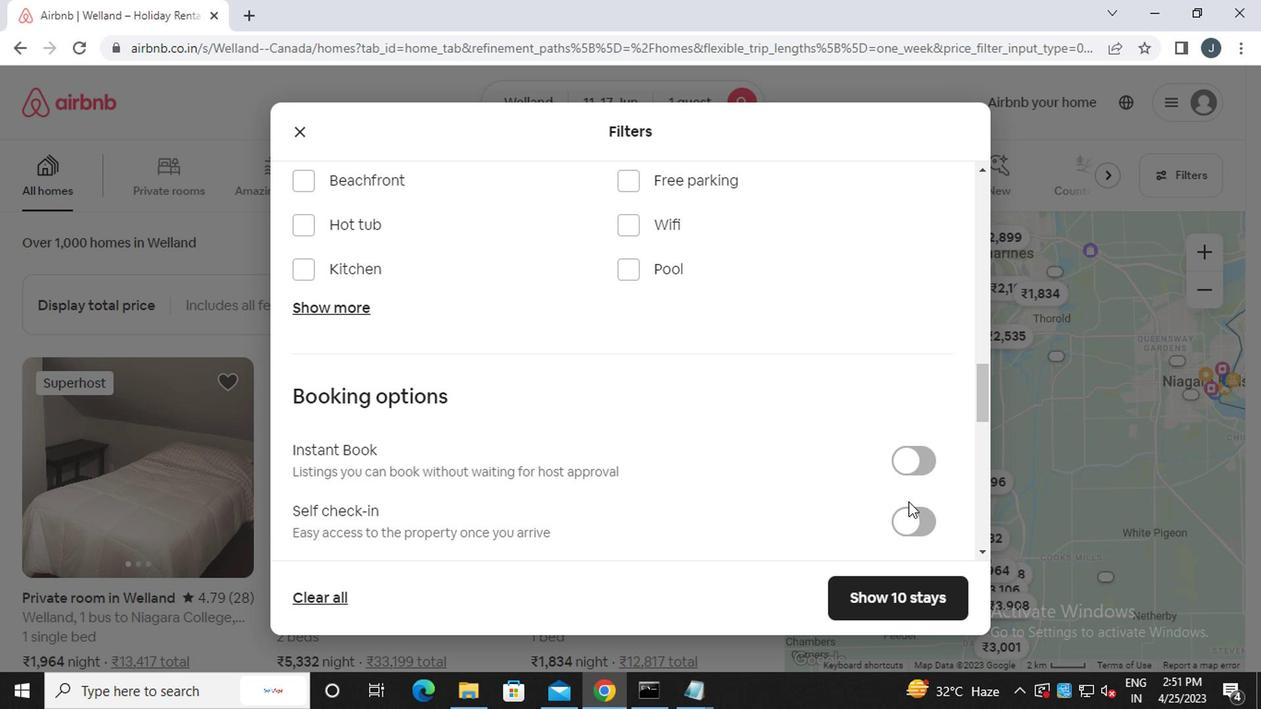
Action: Mouse scrolled (903, 502) with delta (0, 0)
Screenshot: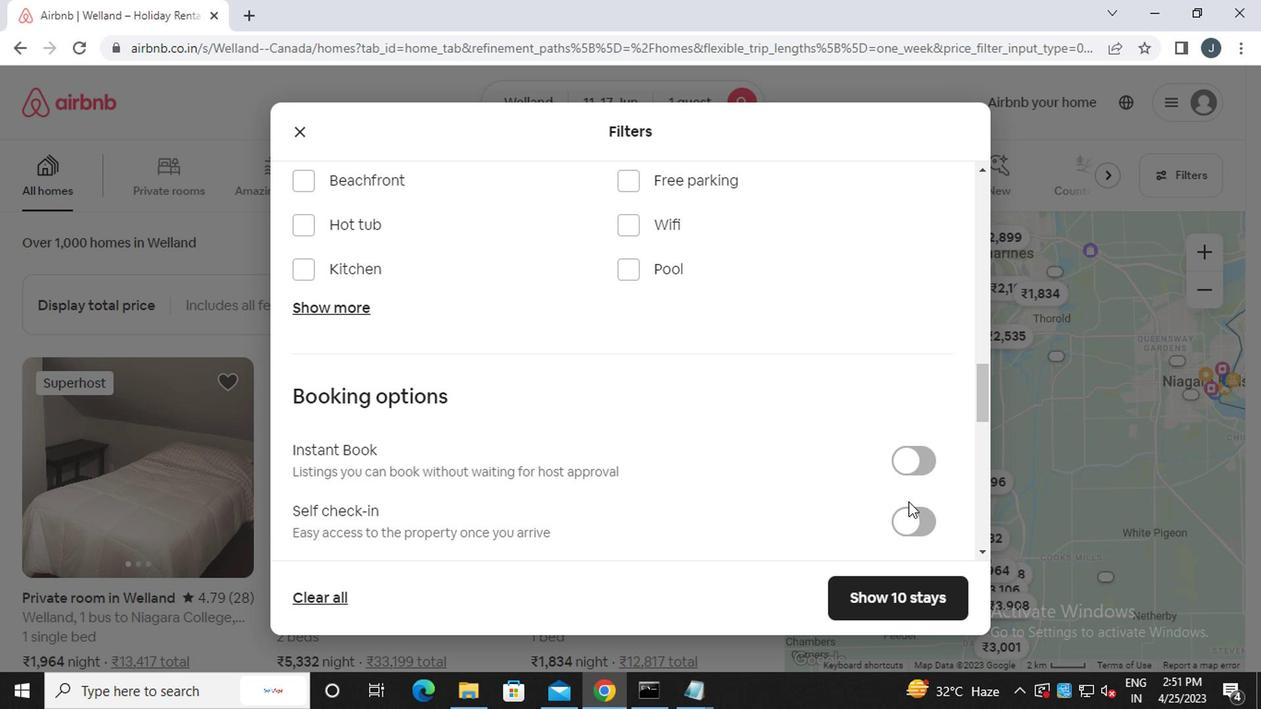 
Action: Mouse moved to (899, 502)
Screenshot: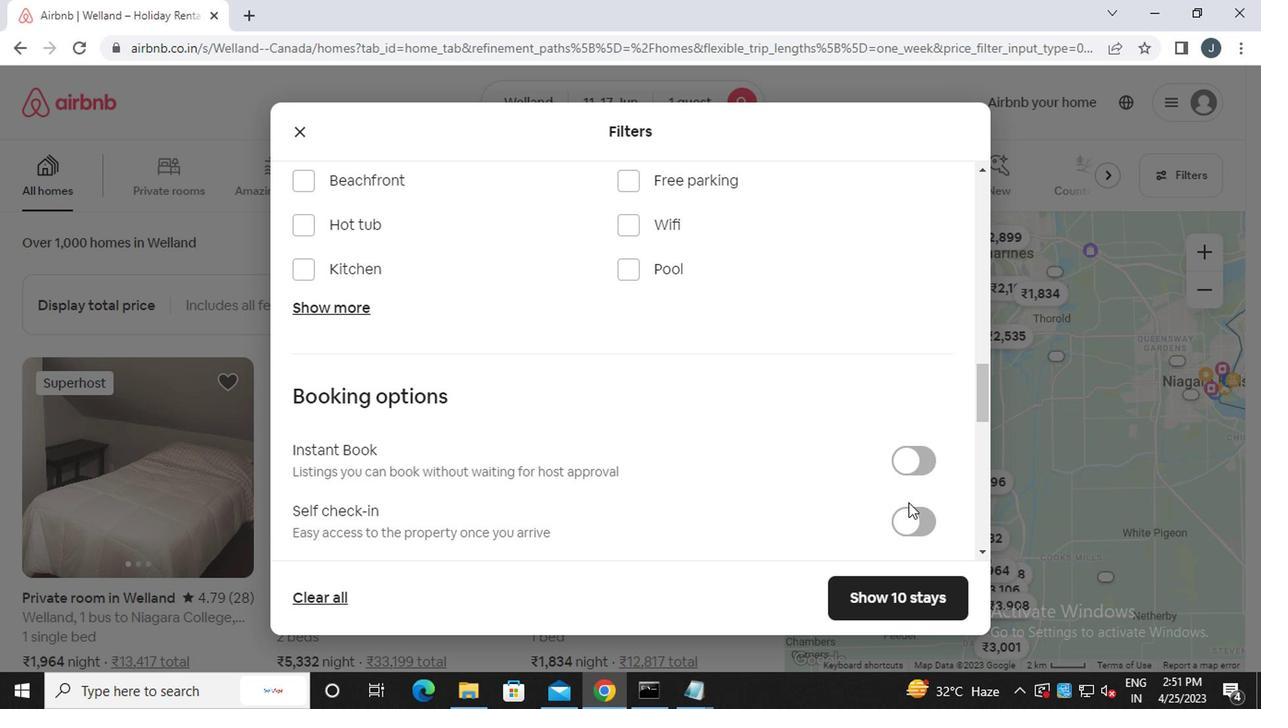 
Action: Mouse scrolled (899, 501) with delta (0, -1)
Screenshot: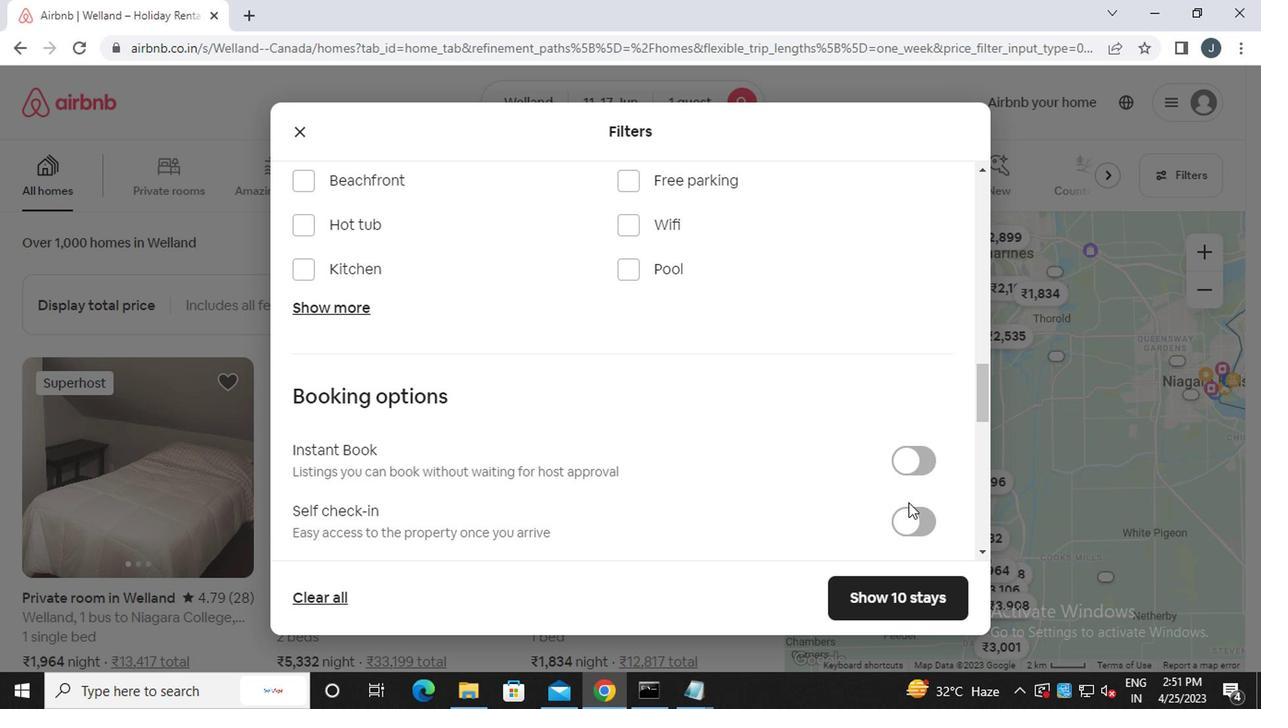 
Action: Mouse moved to (915, 334)
Screenshot: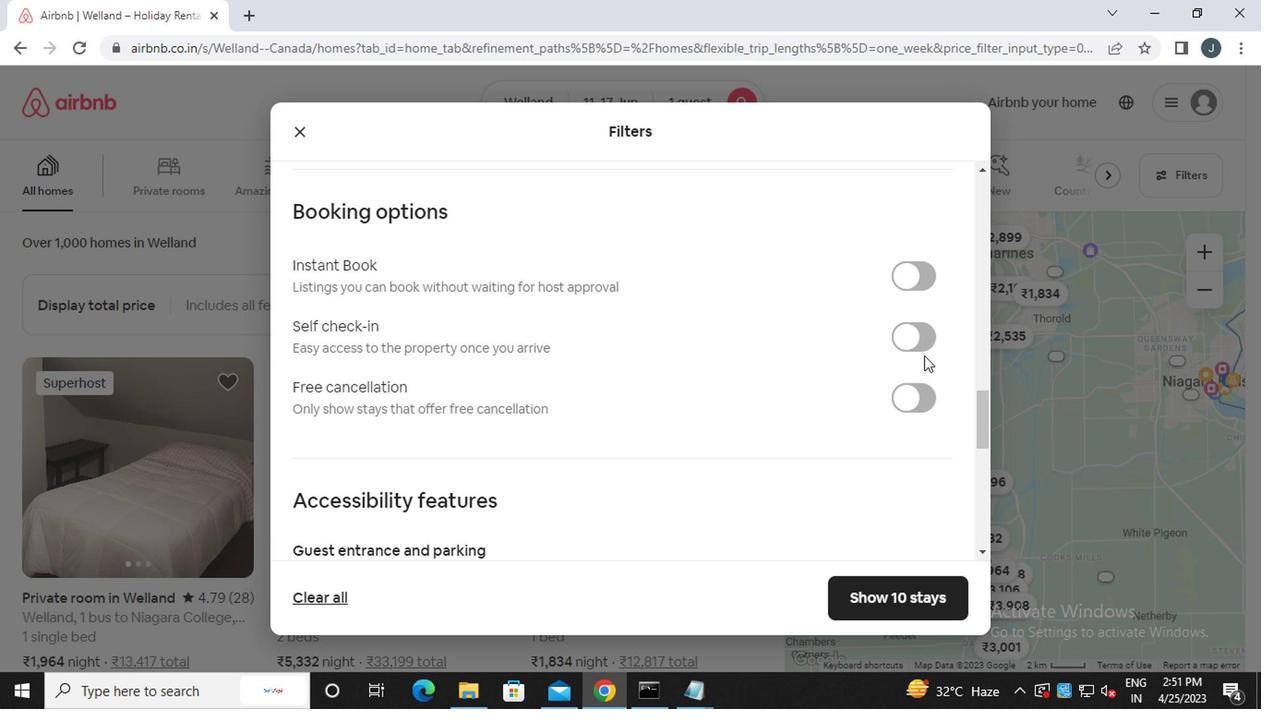 
Action: Mouse pressed left at (915, 334)
Screenshot: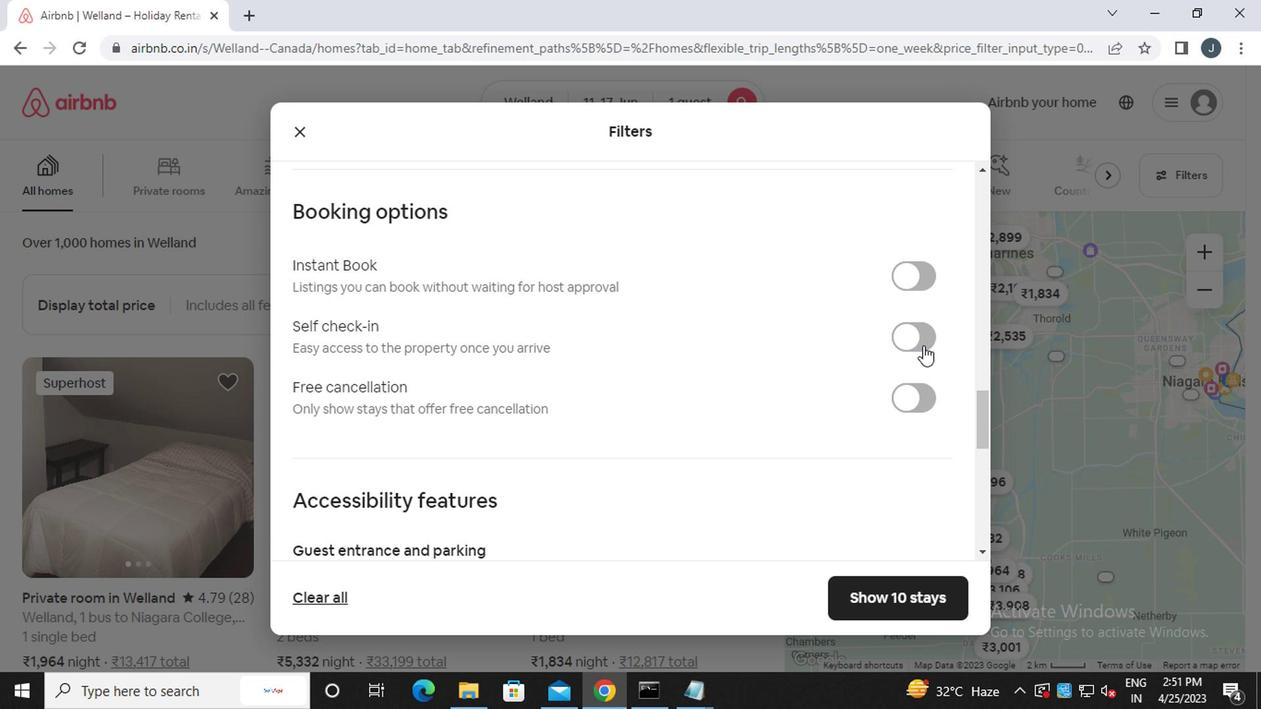 
Action: Mouse moved to (795, 373)
Screenshot: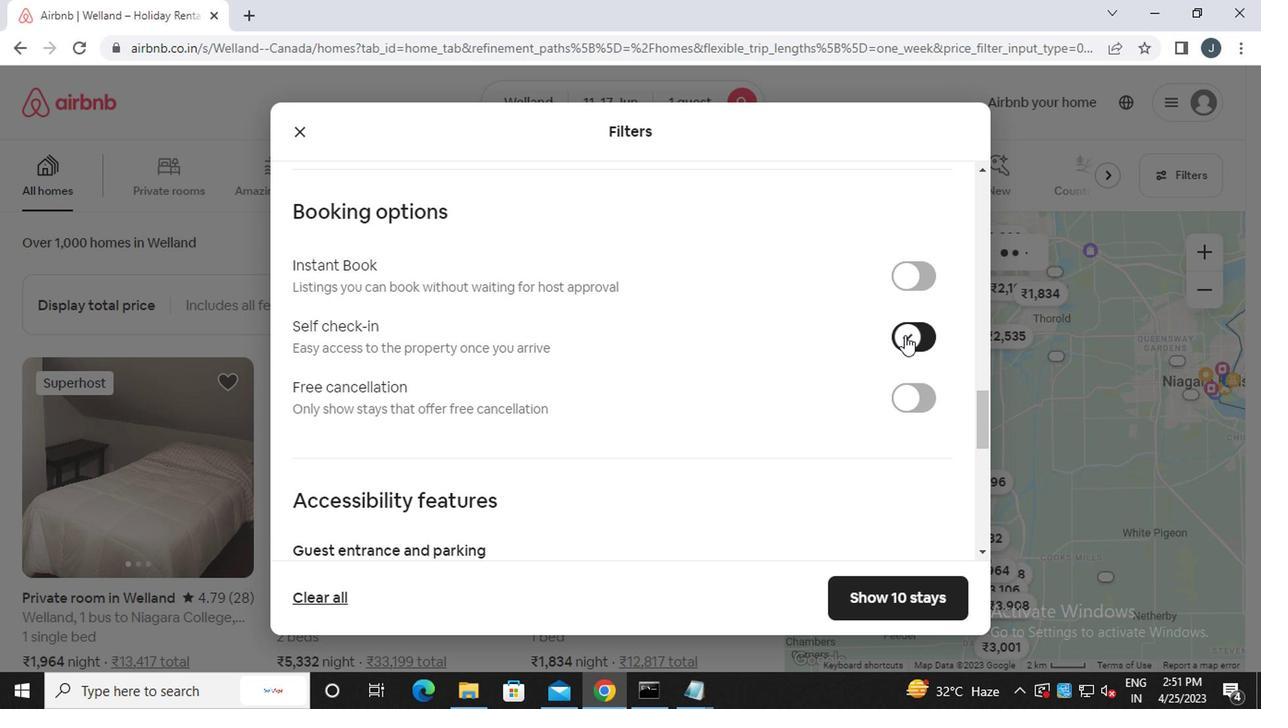 
Action: Mouse scrolled (795, 372) with delta (0, 0)
Screenshot: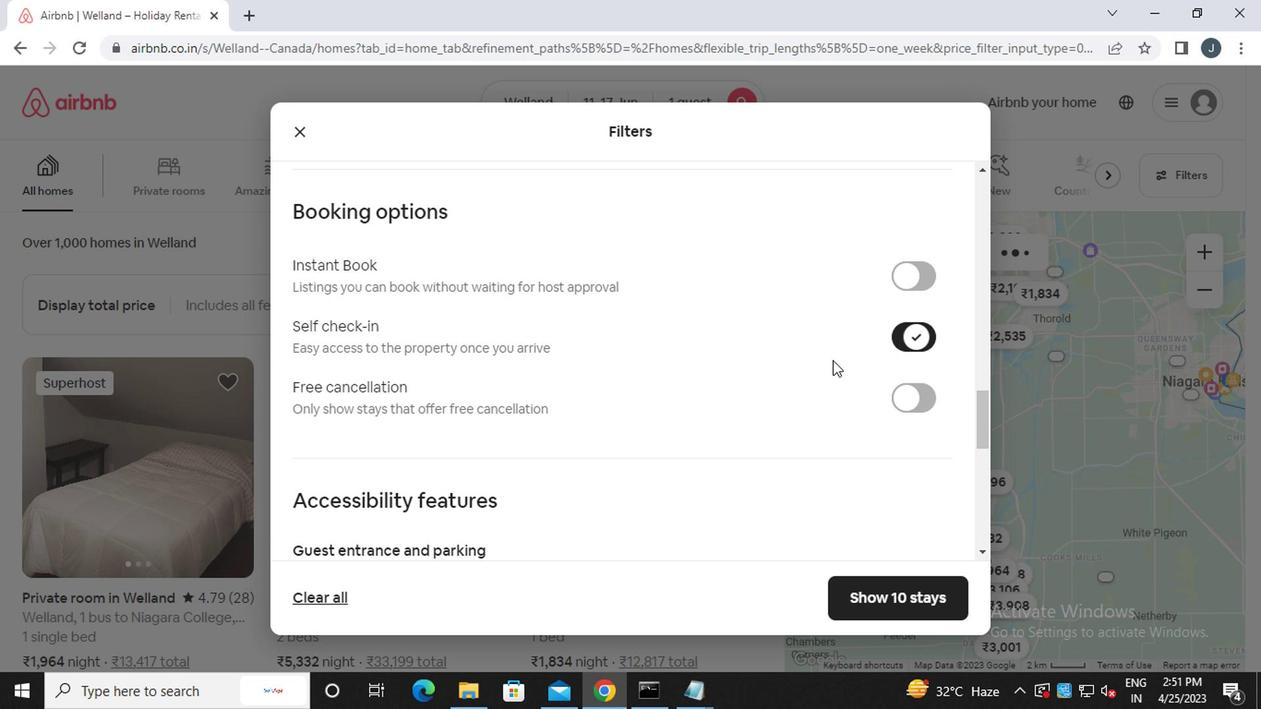 
Action: Mouse moved to (794, 377)
Screenshot: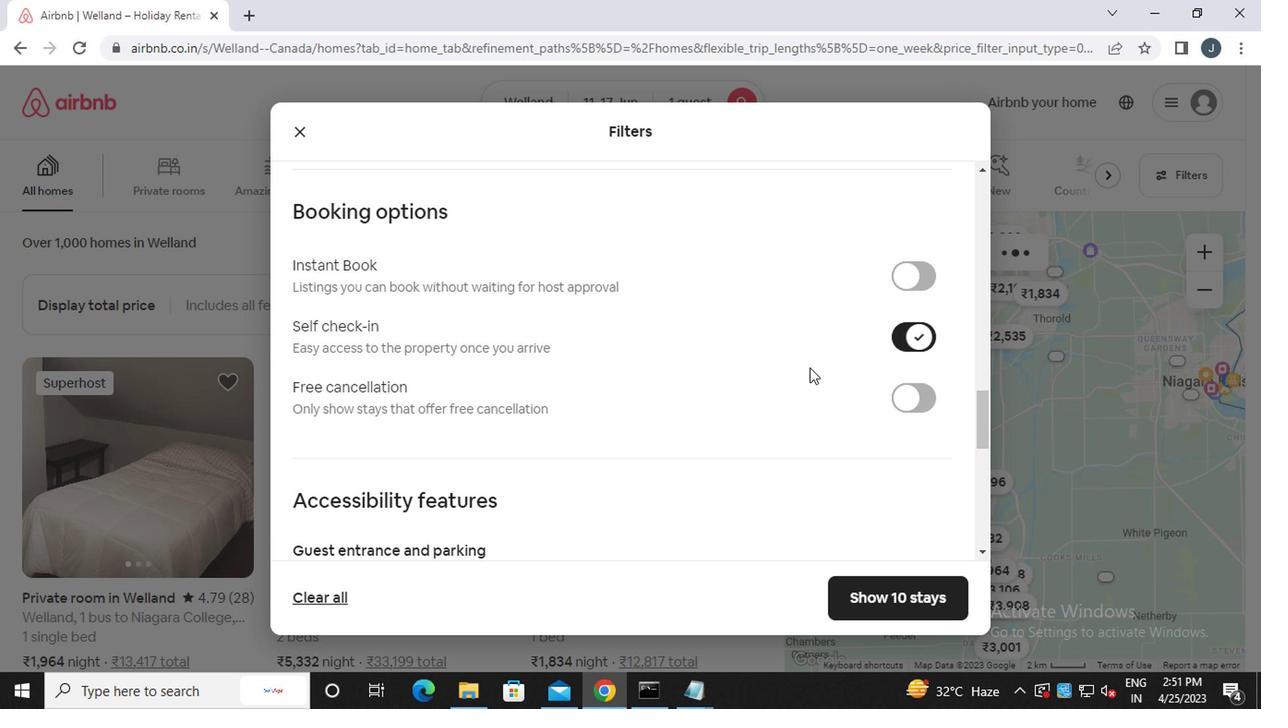 
Action: Mouse scrolled (794, 376) with delta (0, 0)
Screenshot: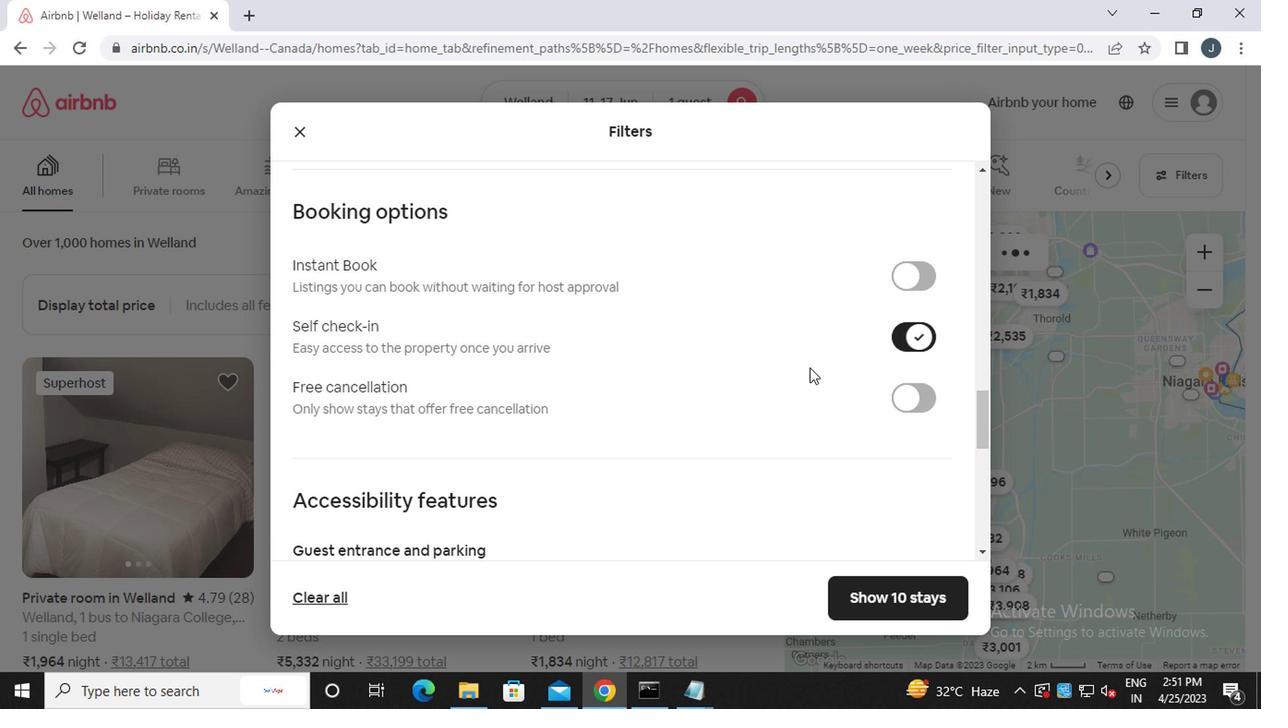 
Action: Mouse moved to (794, 377)
Screenshot: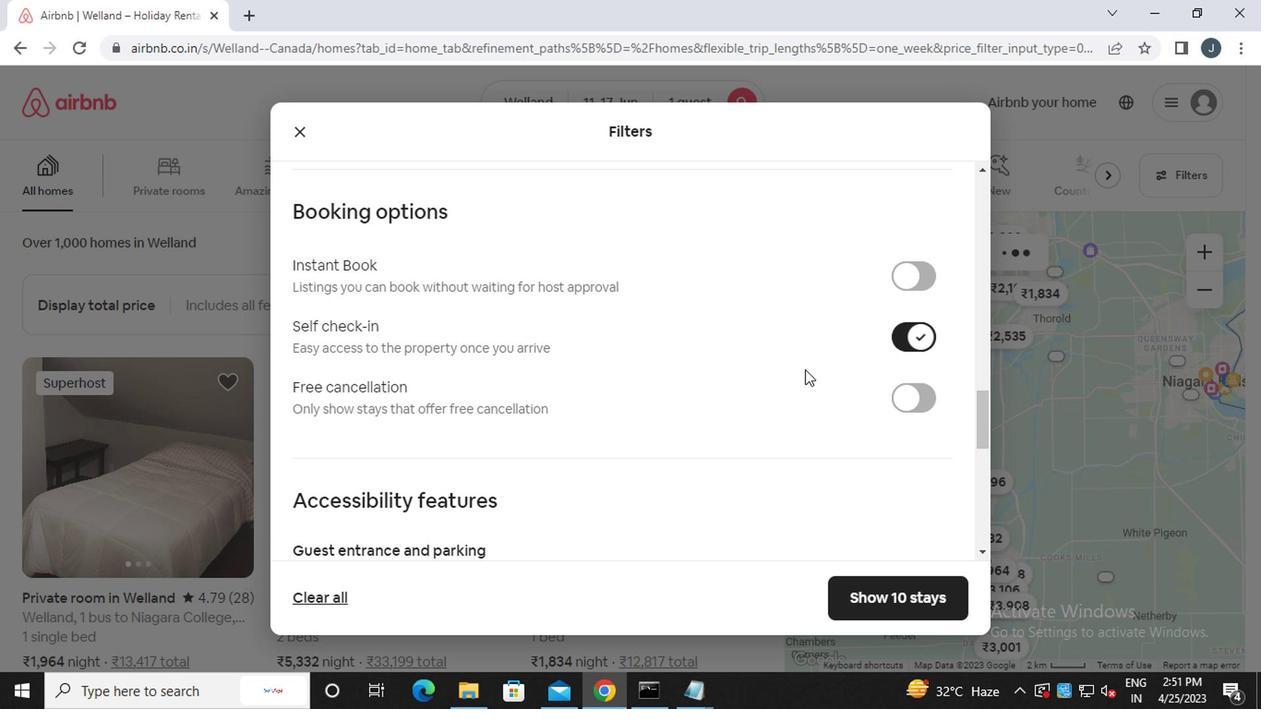 
Action: Mouse scrolled (794, 377) with delta (0, 0)
Screenshot: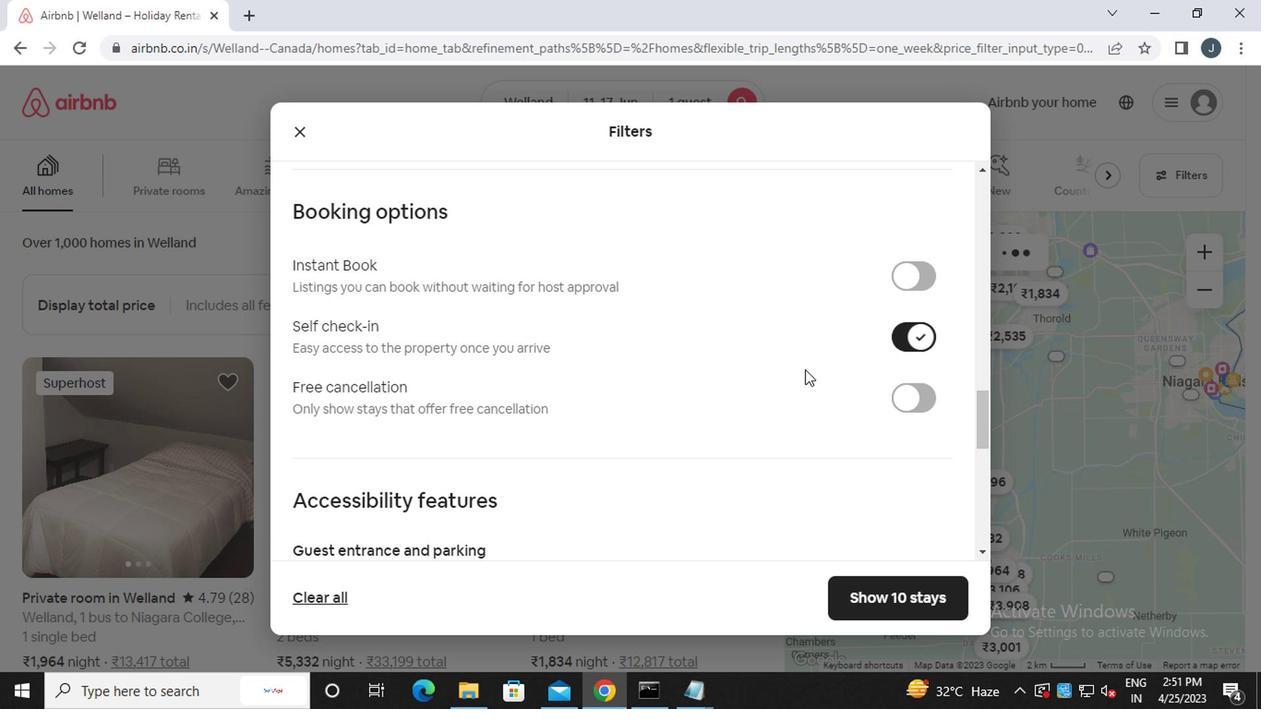 
Action: Mouse moved to (793, 378)
Screenshot: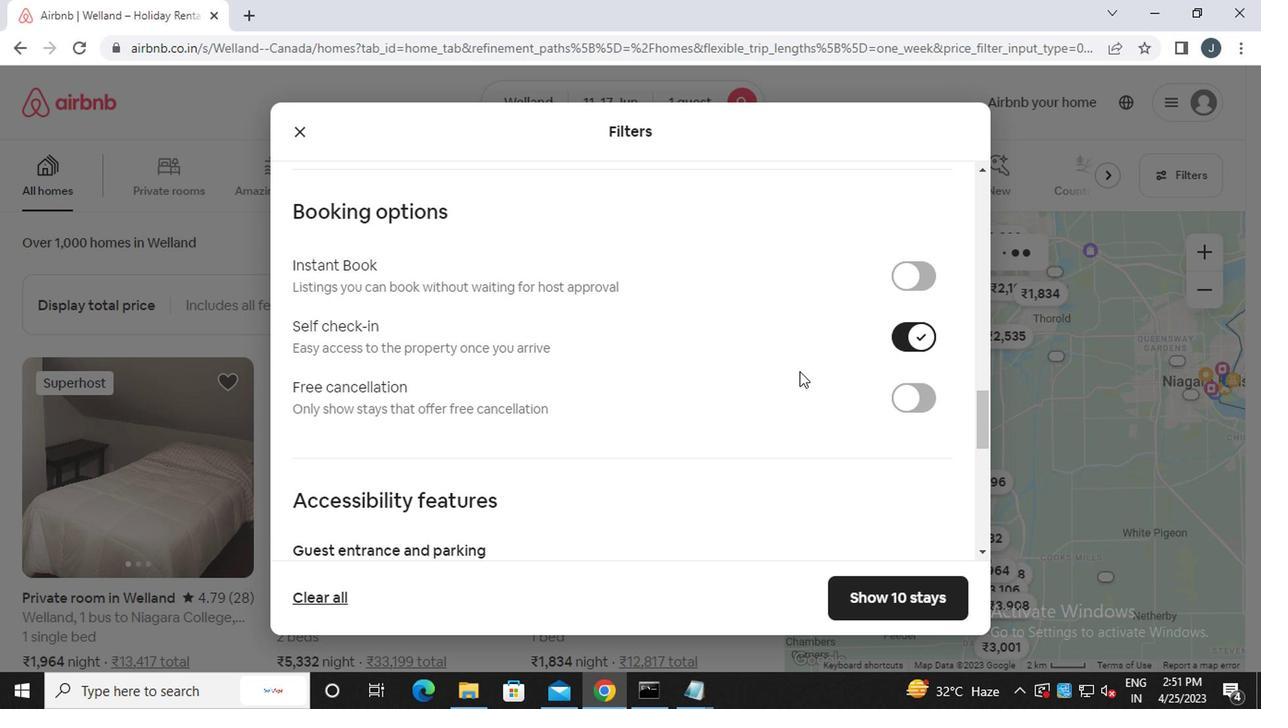 
Action: Mouse scrolled (793, 377) with delta (0, -1)
Screenshot: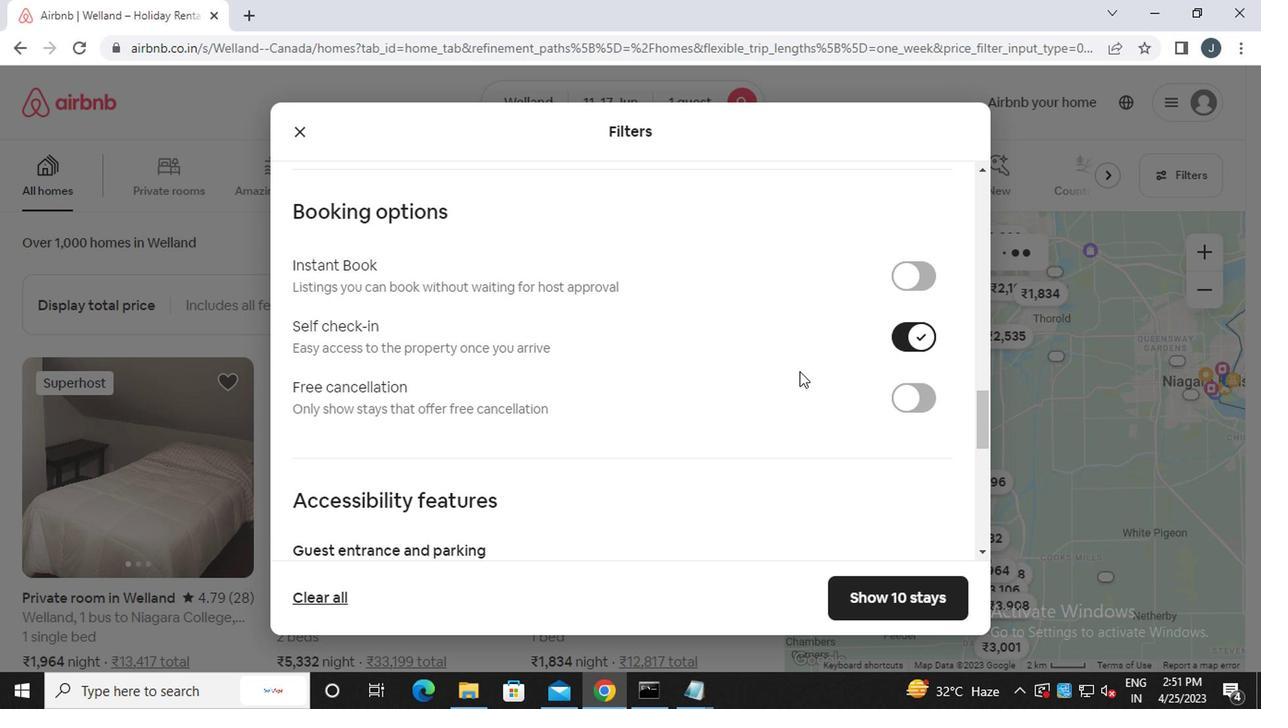 
Action: Mouse moved to (793, 378)
Screenshot: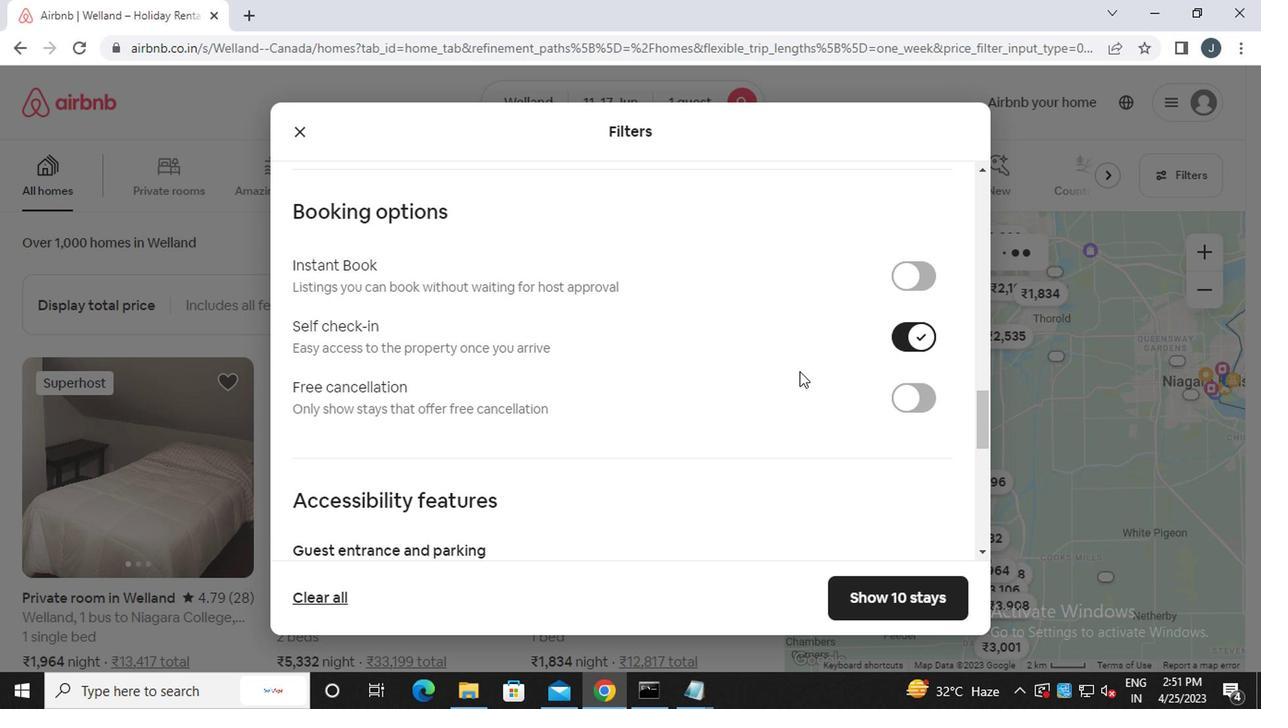 
Action: Mouse scrolled (793, 377) with delta (0, -1)
Screenshot: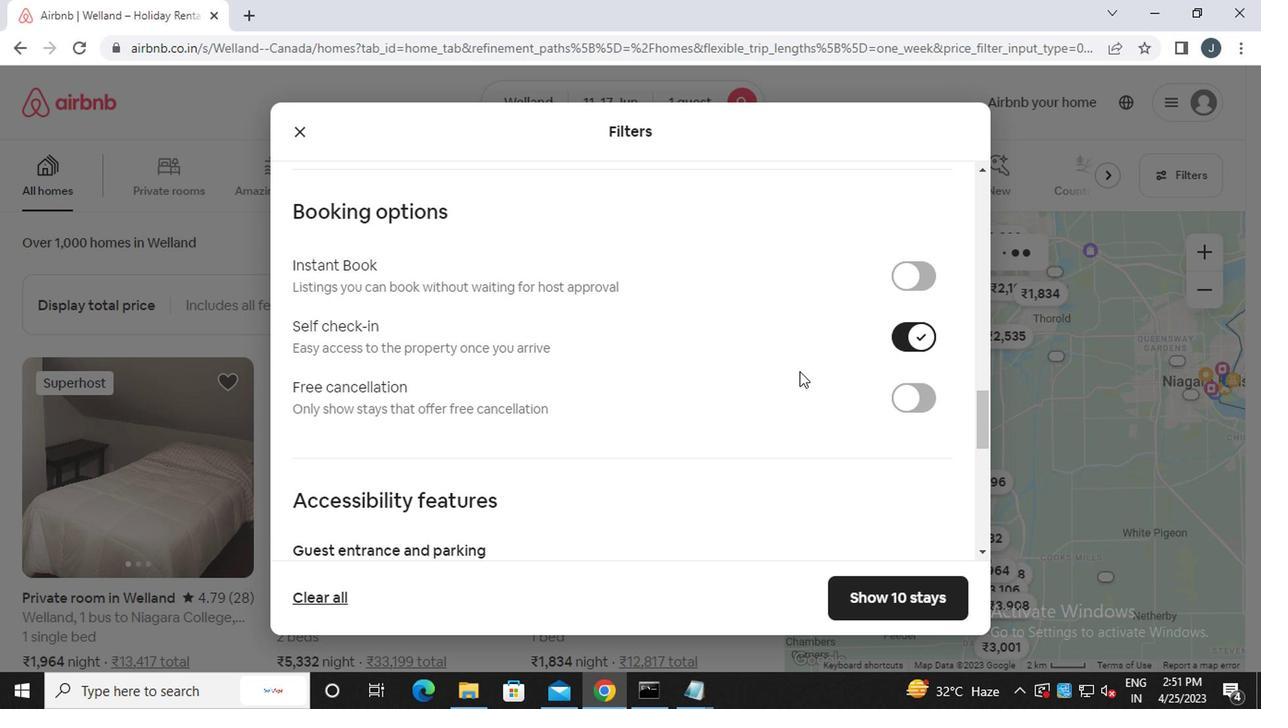 
Action: Mouse moved to (368, 440)
Screenshot: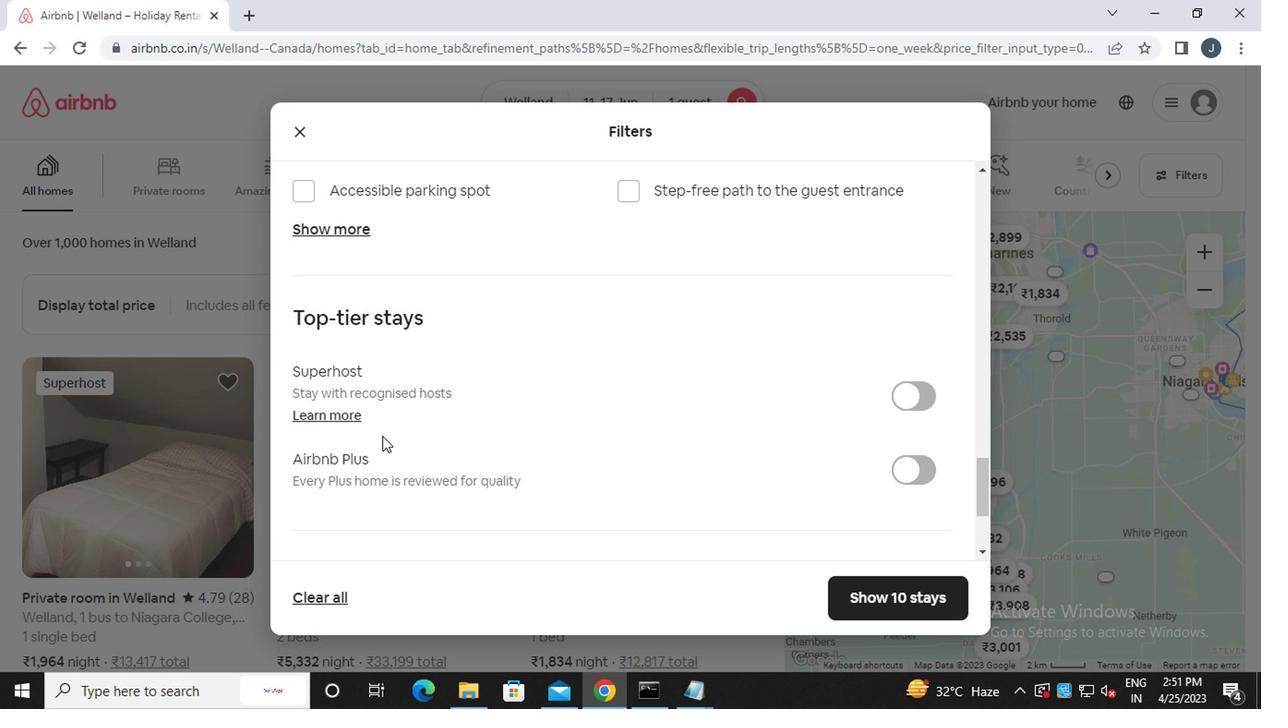 
Action: Mouse scrolled (368, 439) with delta (0, 0)
Screenshot: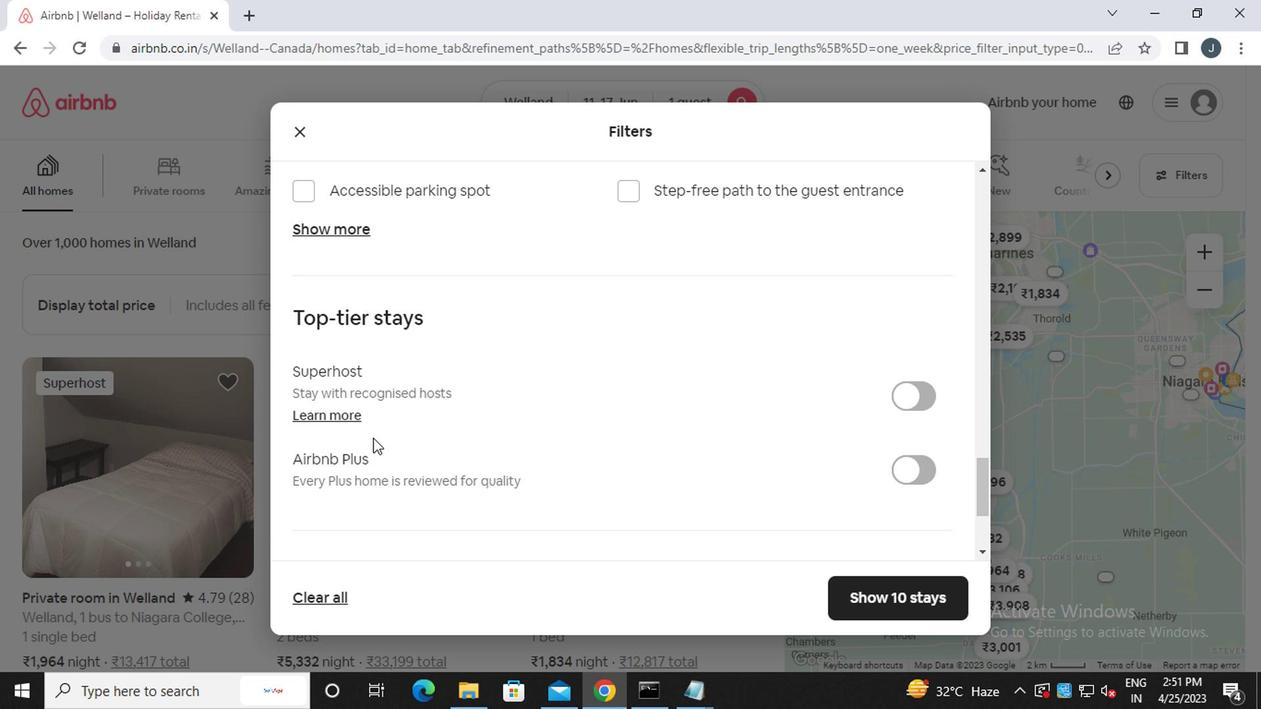 
Action: Mouse moved to (369, 440)
Screenshot: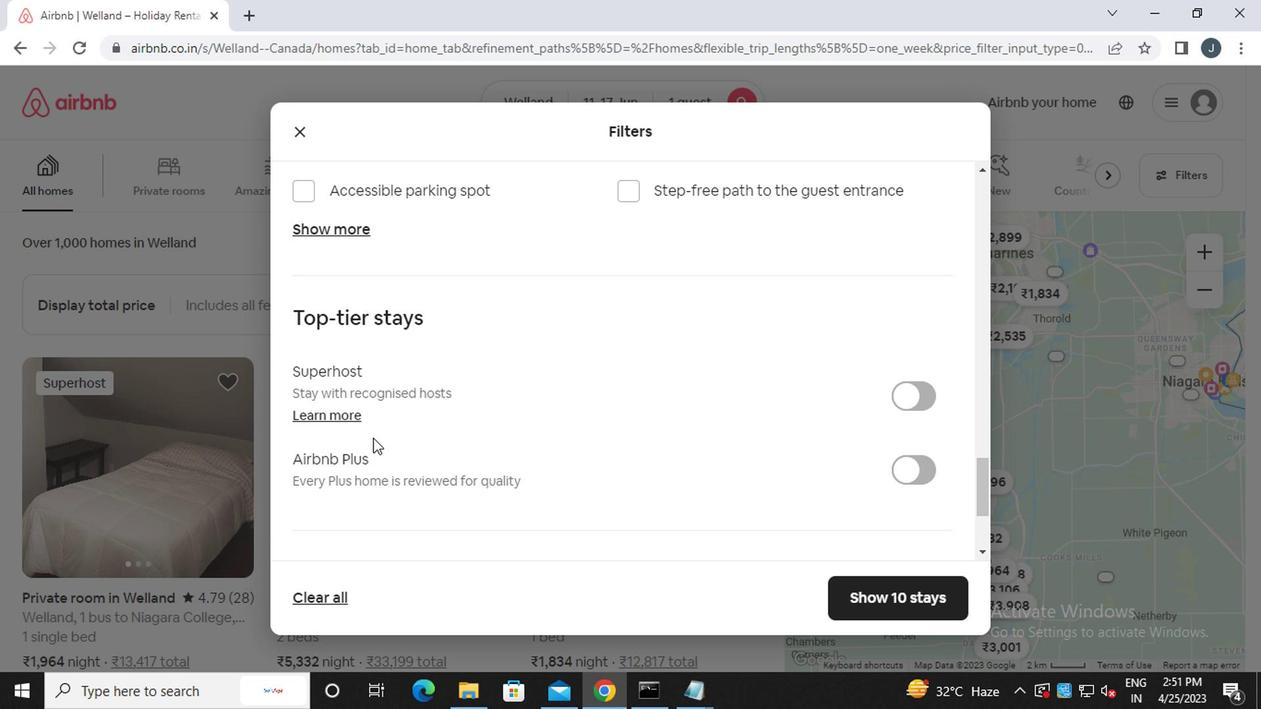 
Action: Mouse scrolled (369, 440) with delta (0, 0)
Screenshot: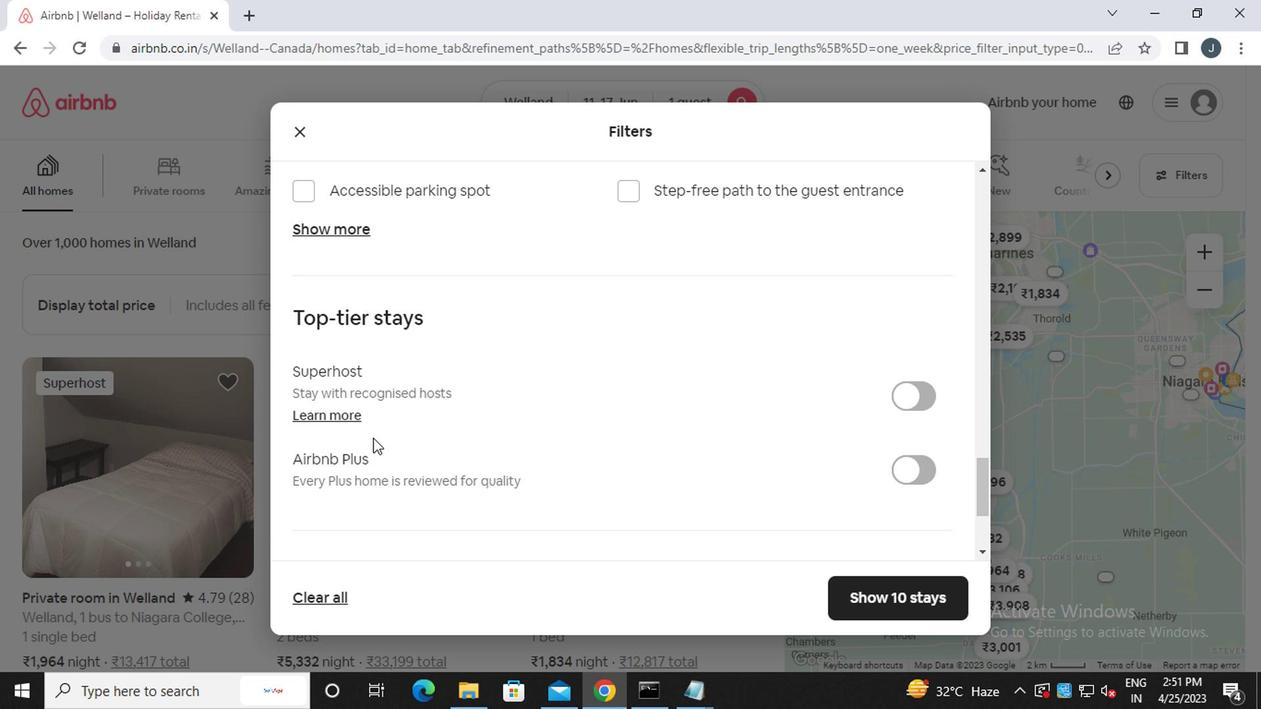 
Action: Mouse moved to (369, 442)
Screenshot: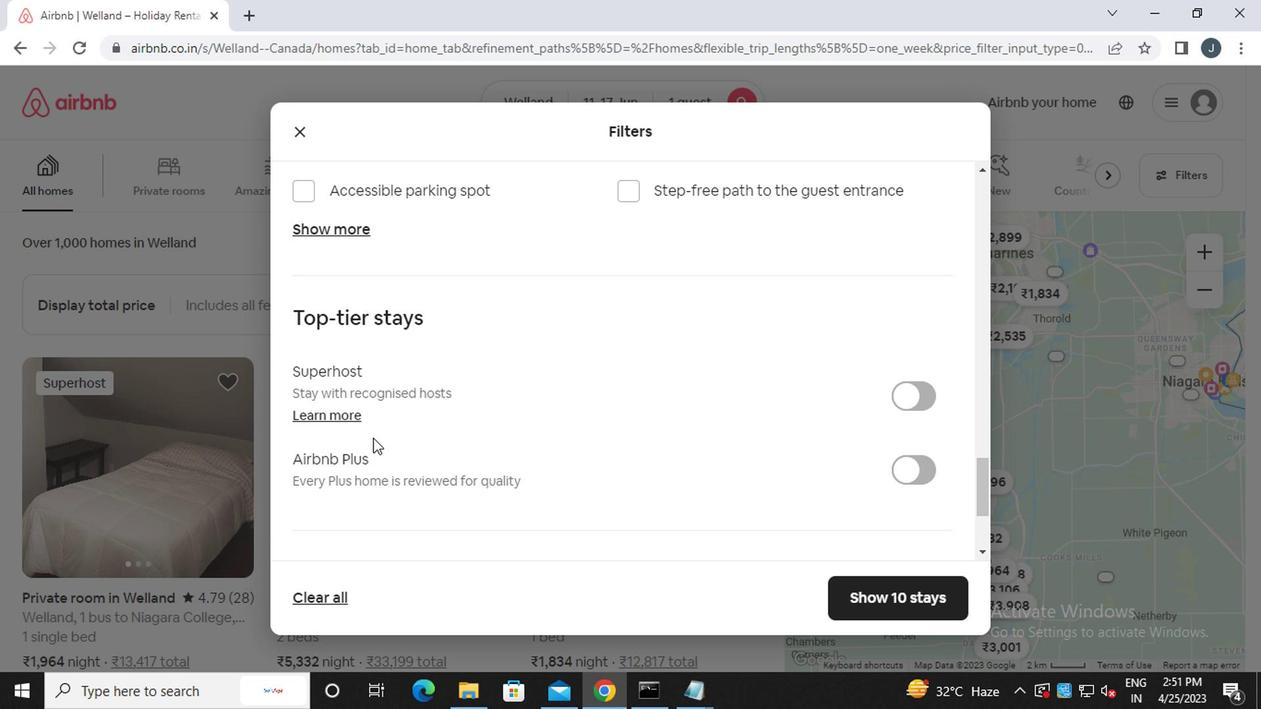 
Action: Mouse scrolled (369, 440) with delta (0, -1)
Screenshot: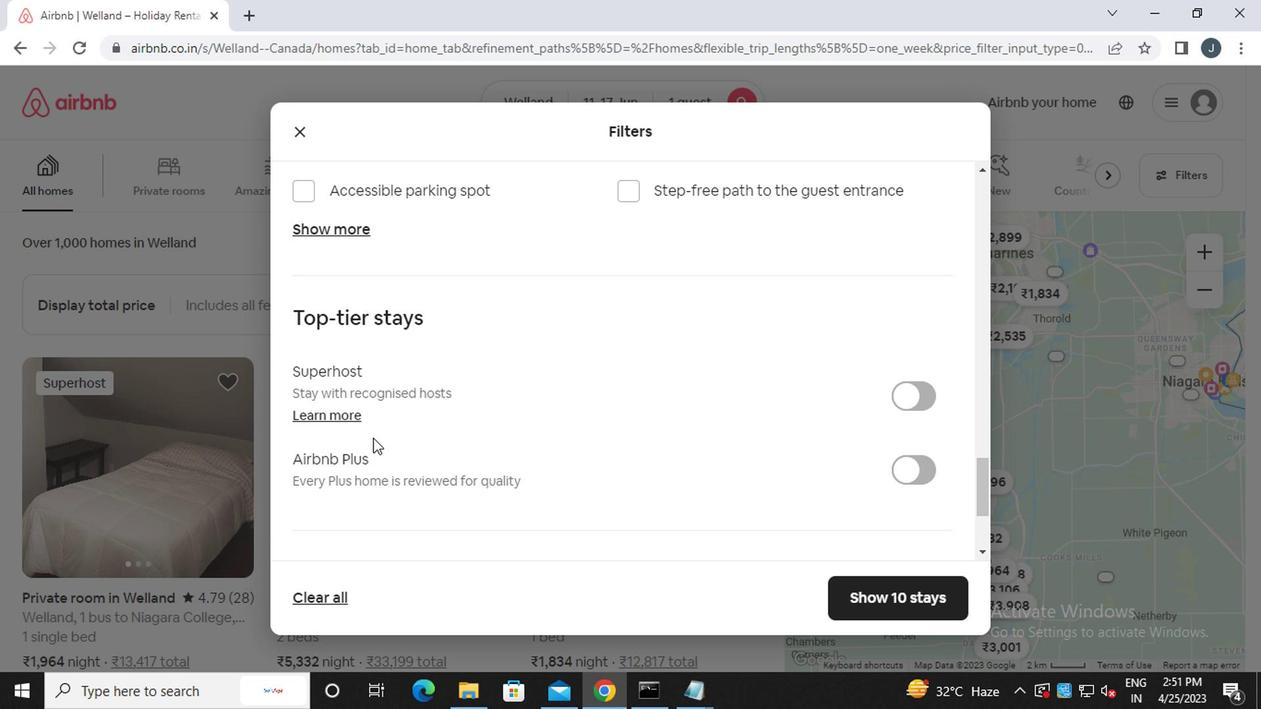 
Action: Mouse scrolled (369, 440) with delta (0, -1)
Screenshot: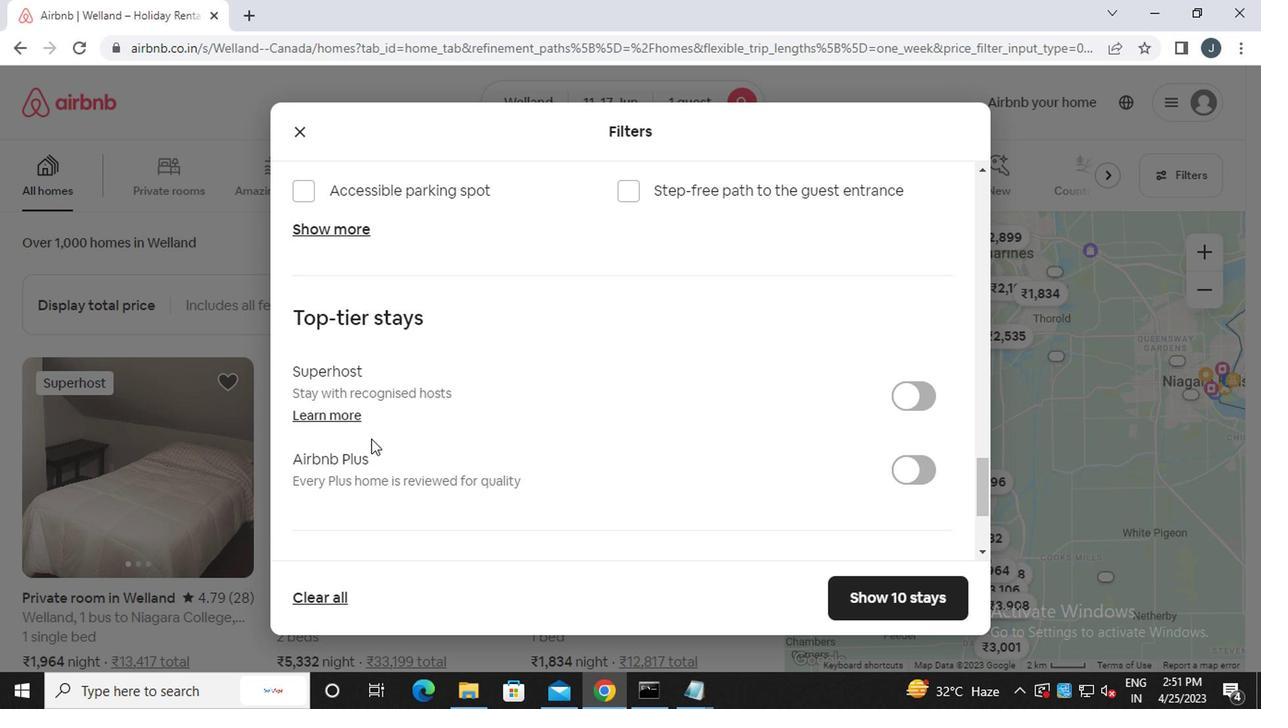 
Action: Mouse scrolled (369, 440) with delta (0, -1)
Screenshot: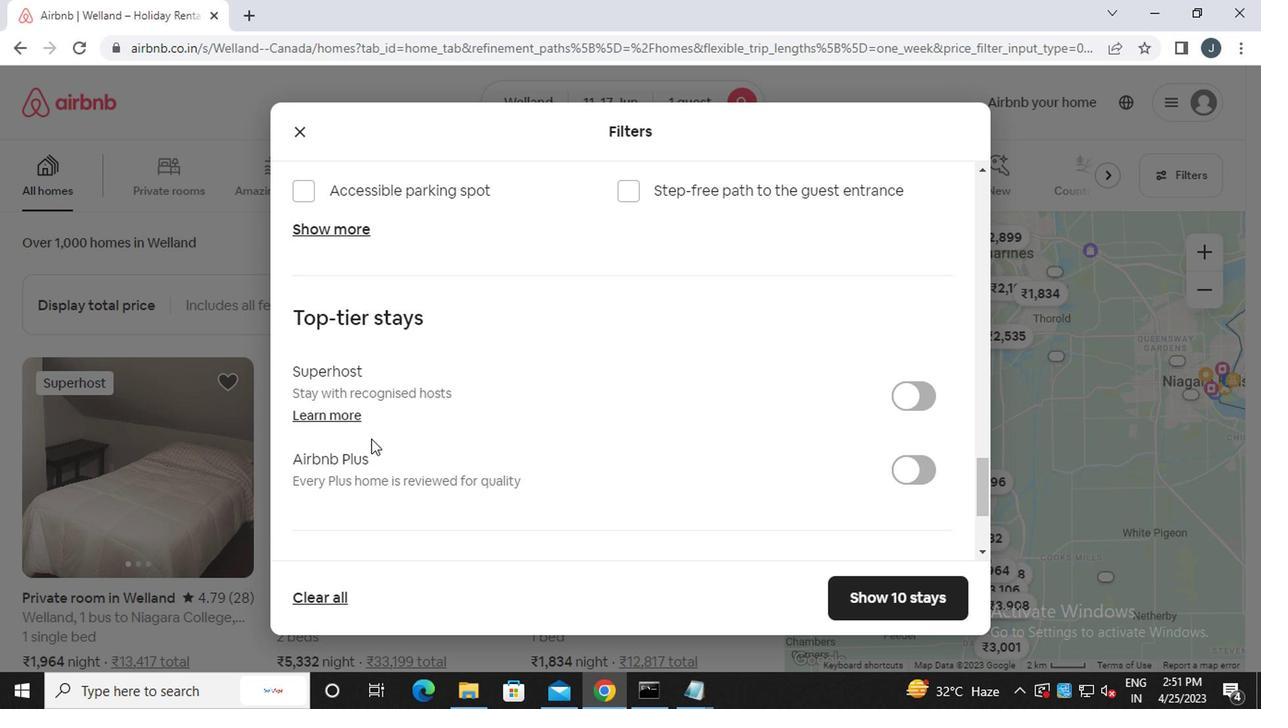 
Action: Mouse moved to (305, 428)
Screenshot: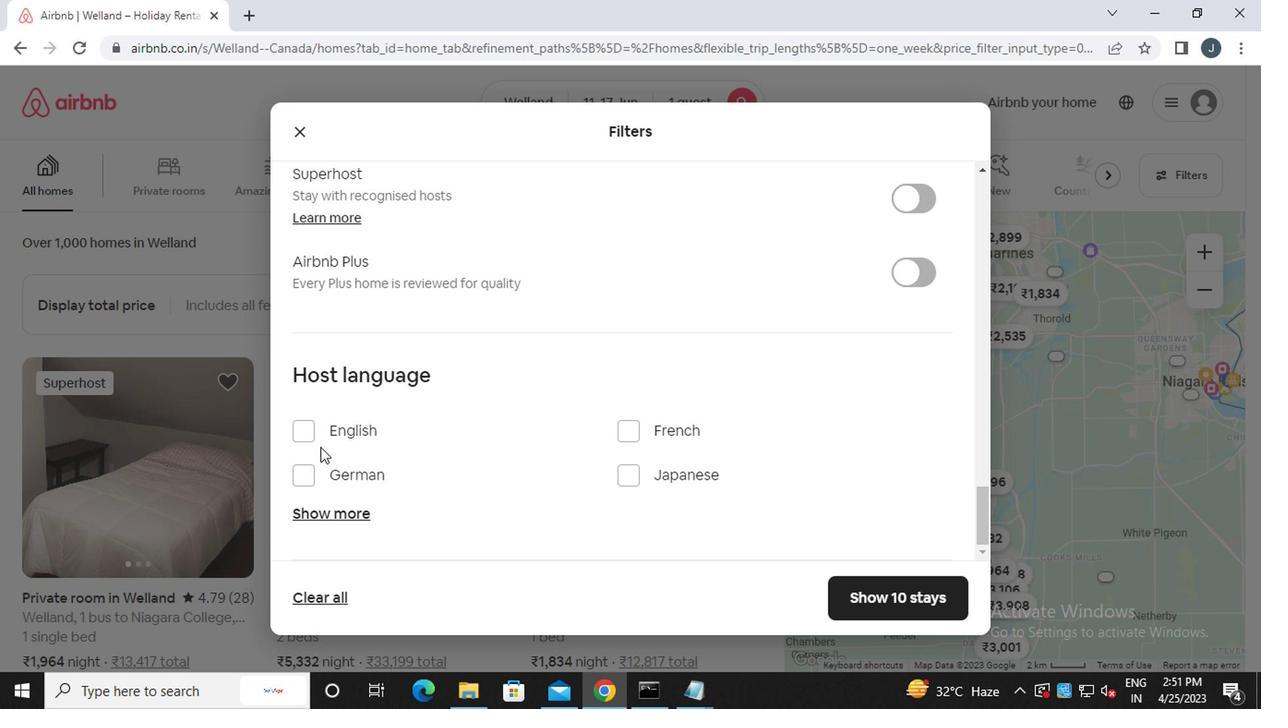 
Action: Mouse pressed left at (305, 428)
Screenshot: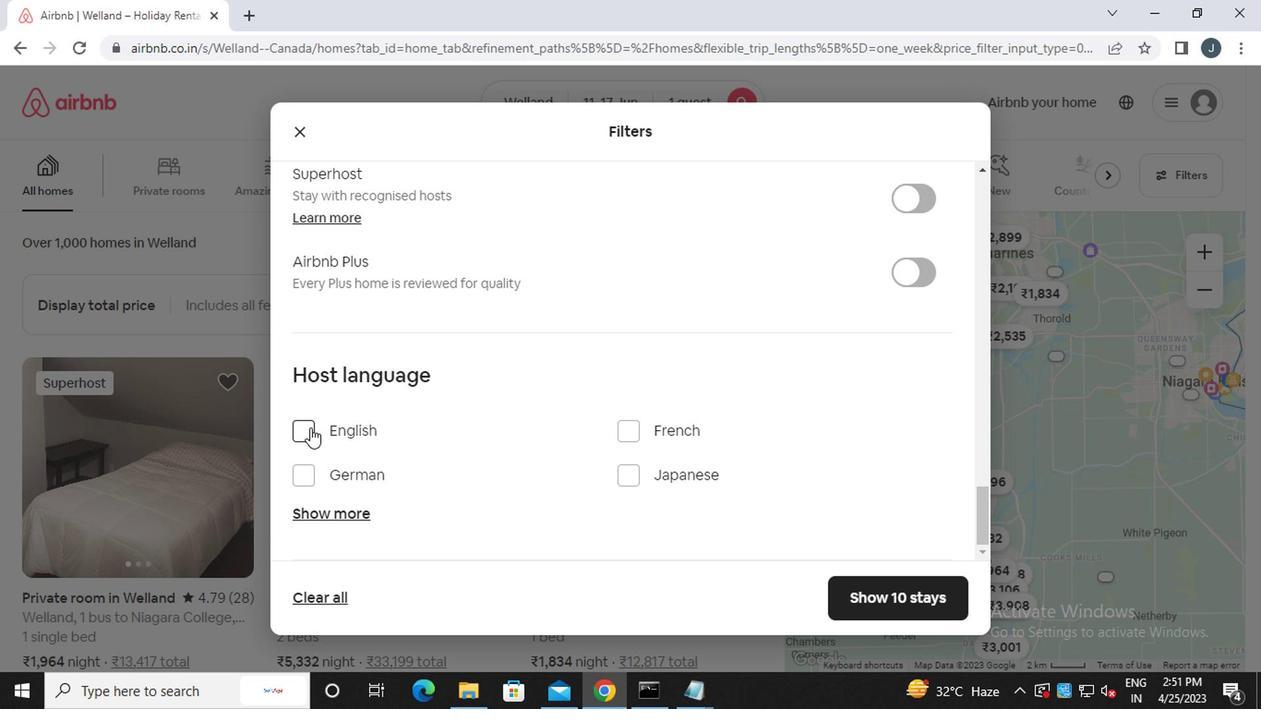 
Action: Mouse moved to (872, 596)
Screenshot: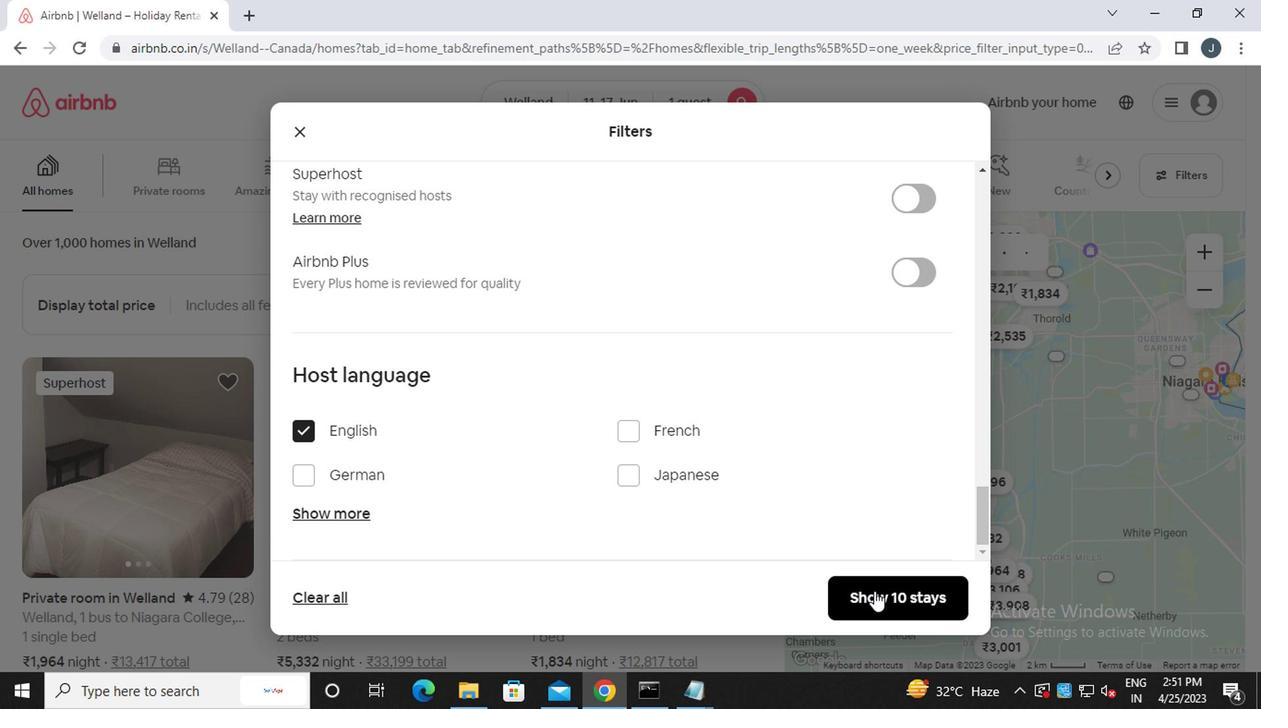 
Action: Mouse pressed left at (872, 596)
Screenshot: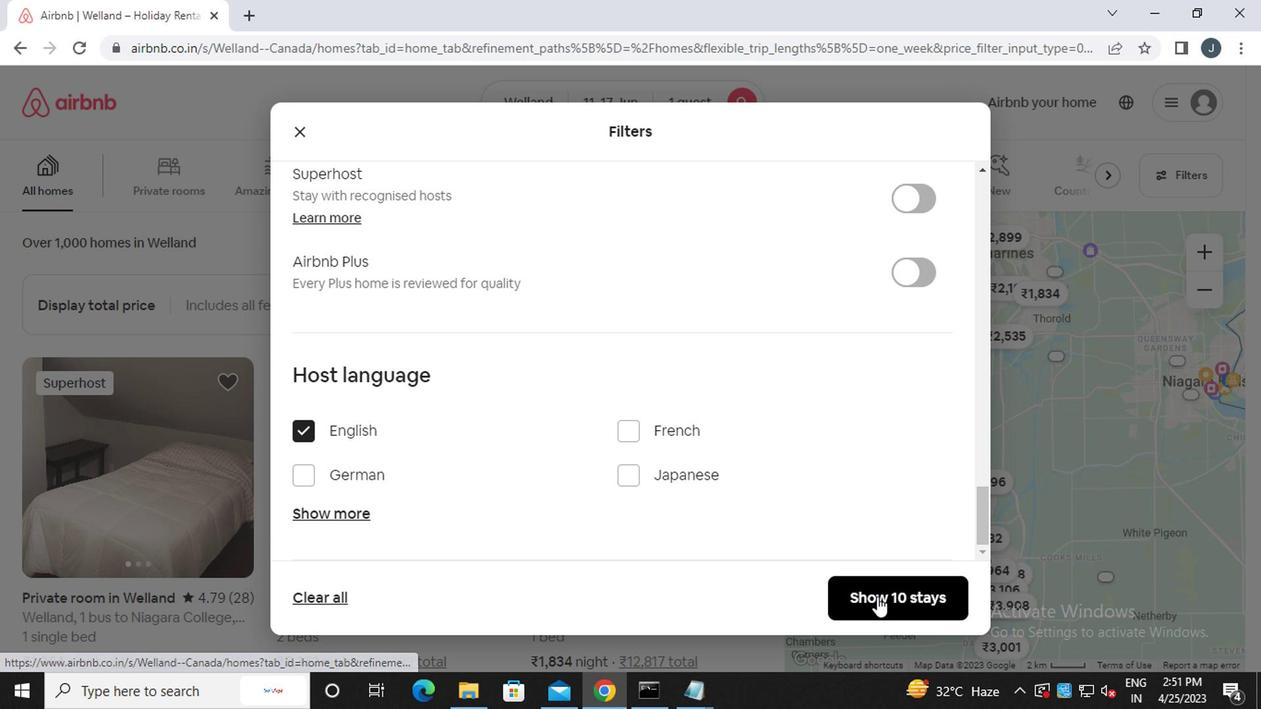 
Action: Mouse moved to (870, 596)
Screenshot: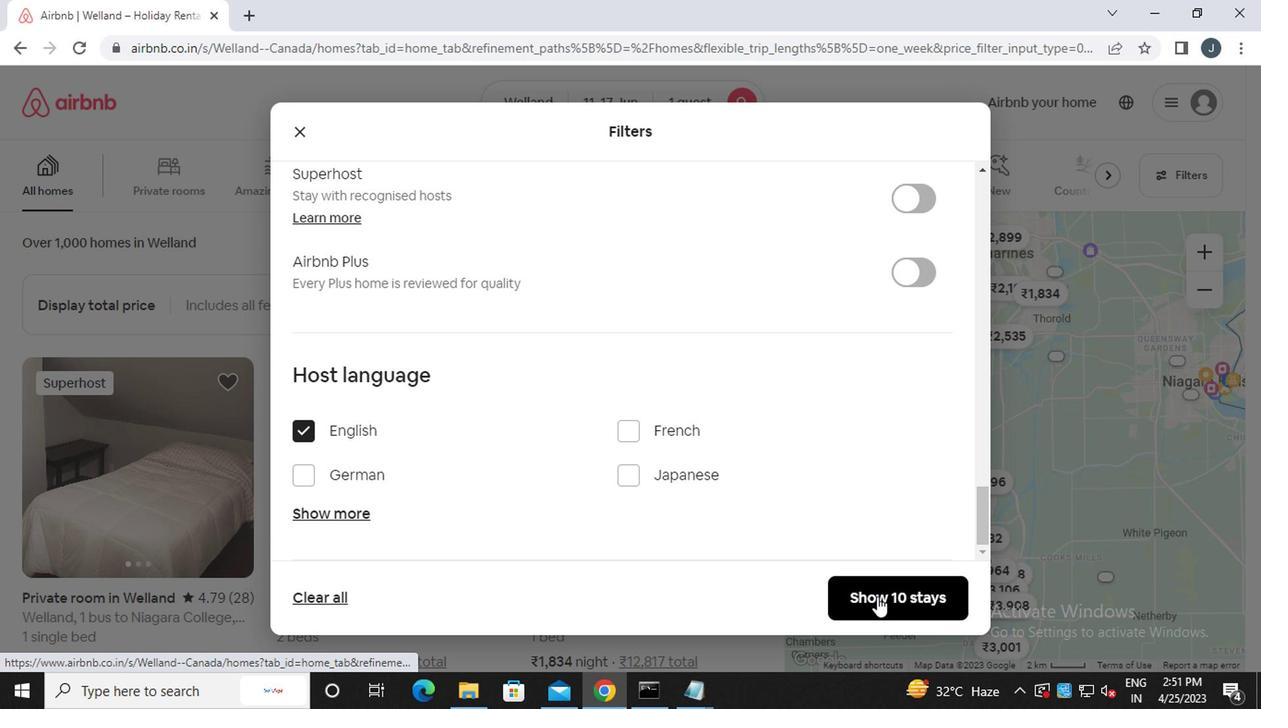 
